 Task: Plan a trip to Curepipe, Mauritius from 8th December, 2023 to 15th December, 2023 for 9 adults. Place can be shared room with 5 bedrooms having 9 beds and 5 bathrooms. Property type can be flat. Amenities needed are: wifi, TV, free parkinig on premises, gym, breakfast. Booking option can be shelf check-in. Look for 5 properties as per requirement.
Action: Mouse moved to (437, 89)
Screenshot: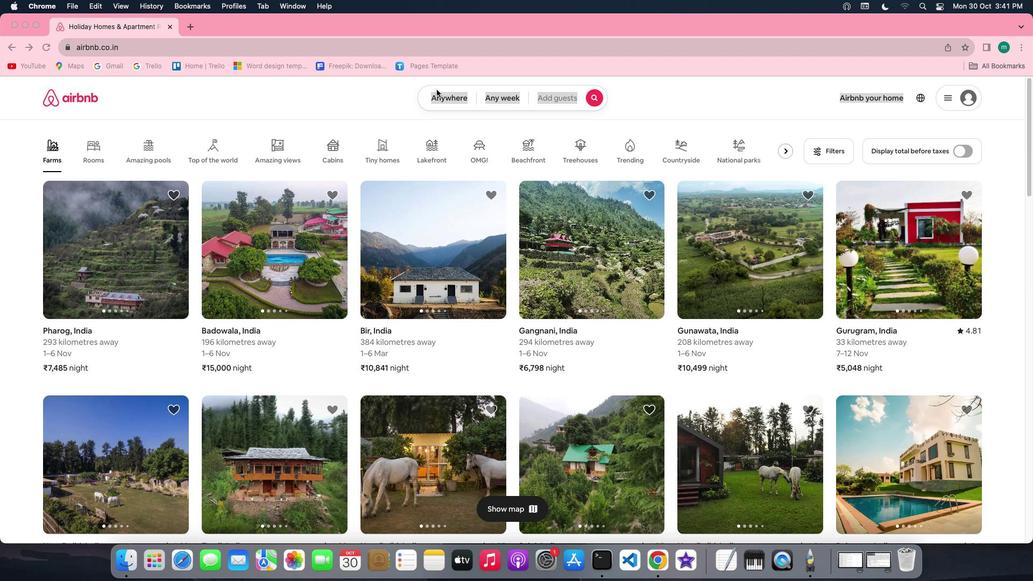 
Action: Mouse pressed left at (437, 89)
Screenshot: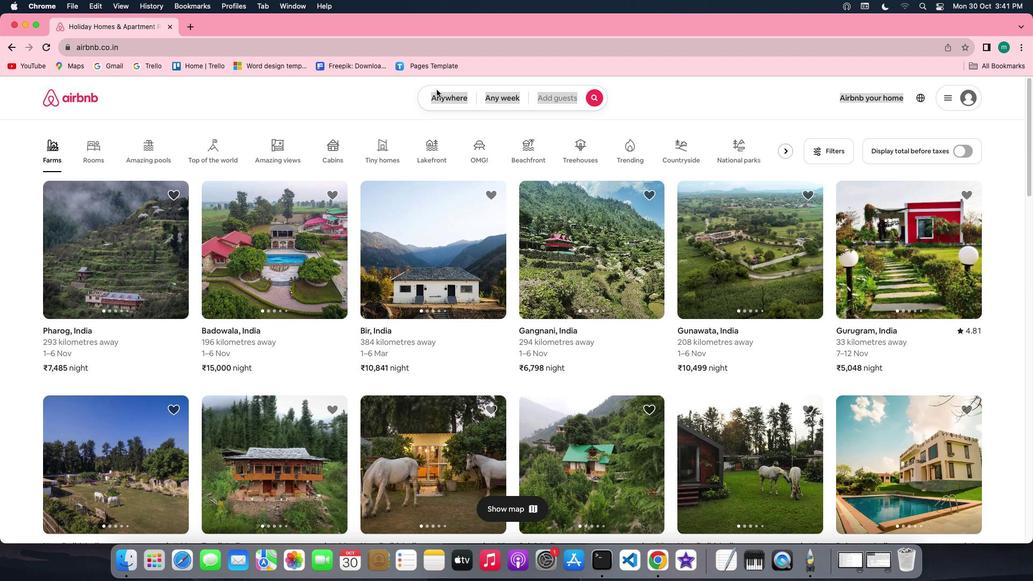 
Action: Mouse pressed left at (437, 89)
Screenshot: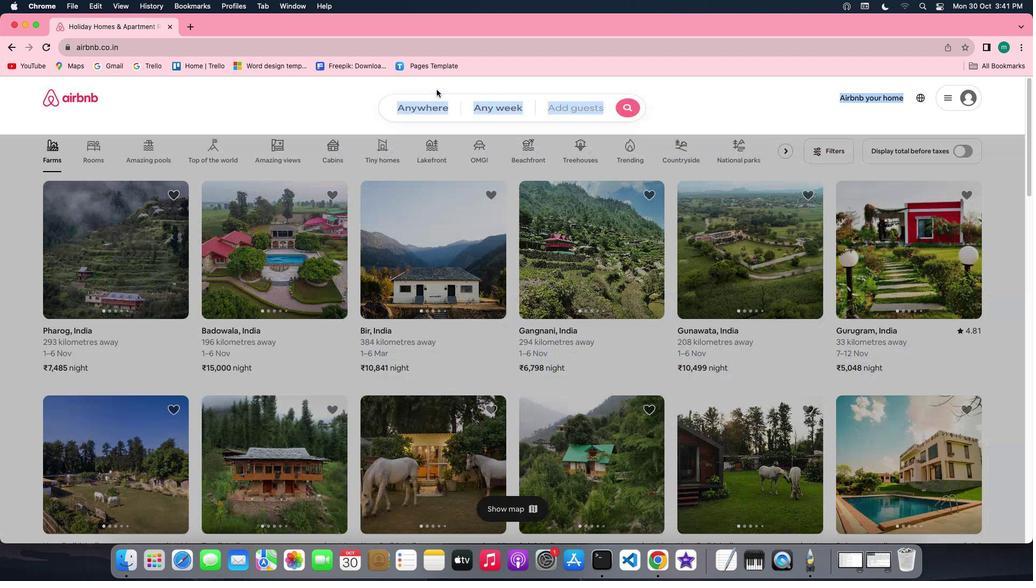 
Action: Mouse moved to (416, 137)
Screenshot: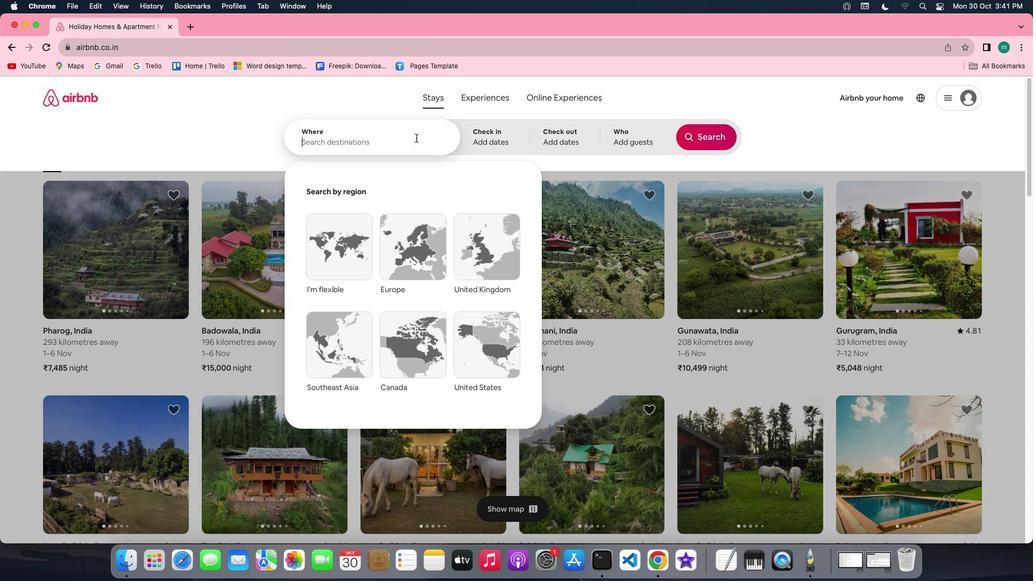 
Action: Key pressed Key.shift'C''u''r''e''p''i''p''e'','Key.spaceKey.shift'M''a''u''r''i''t''i''u''s'
Screenshot: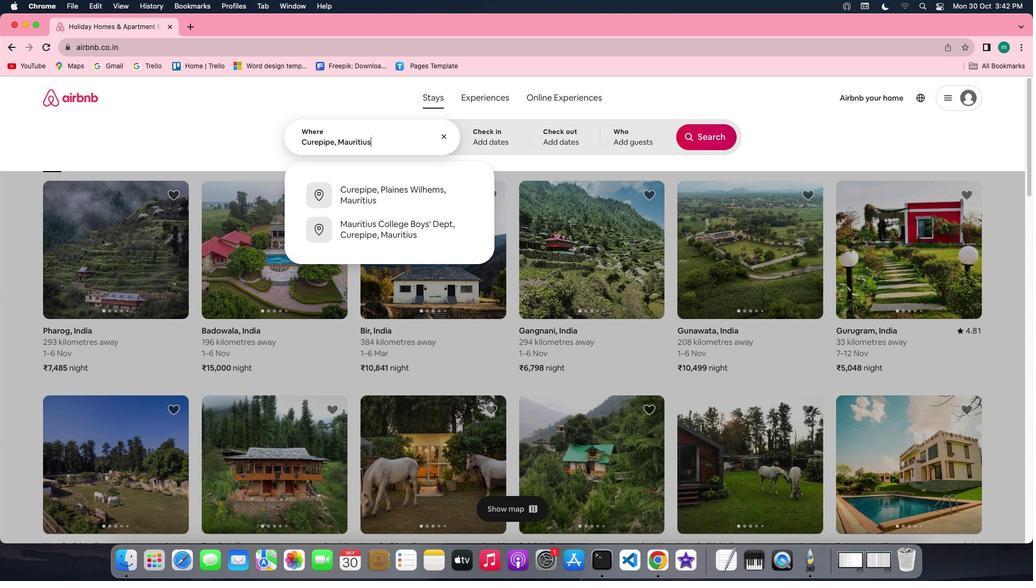 
Action: Mouse moved to (489, 135)
Screenshot: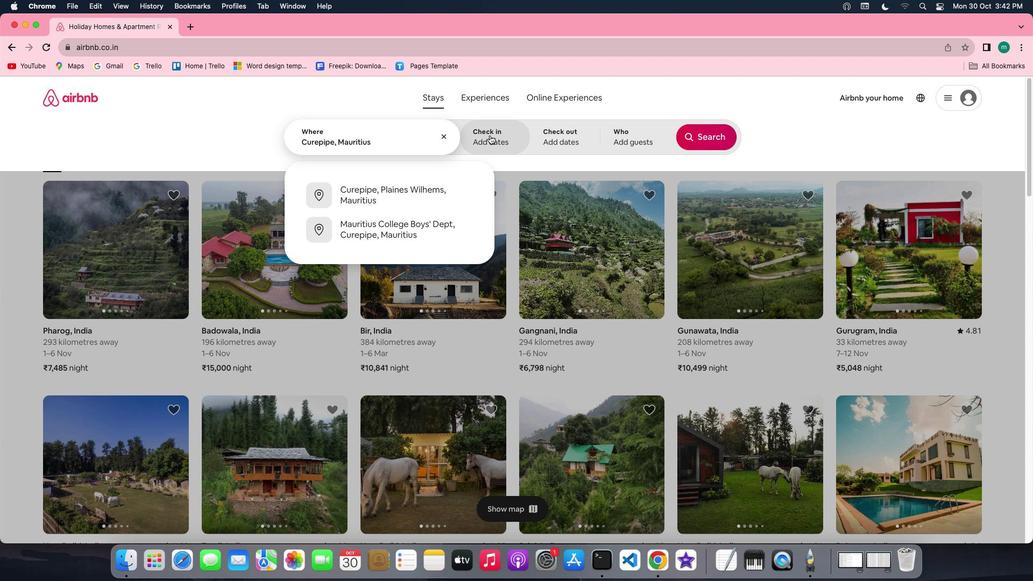 
Action: Mouse pressed left at (489, 135)
Screenshot: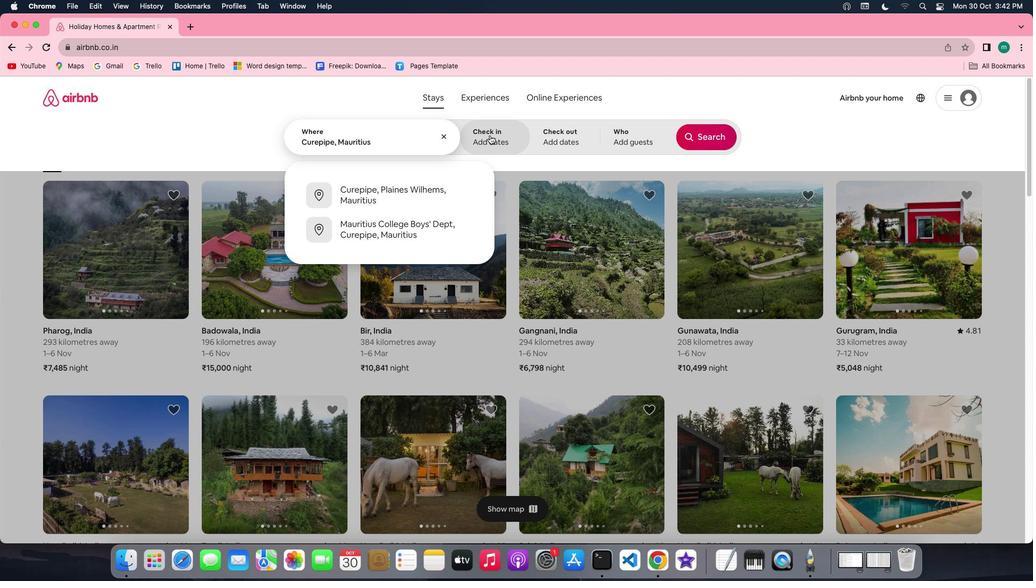 
Action: Mouse moved to (701, 219)
Screenshot: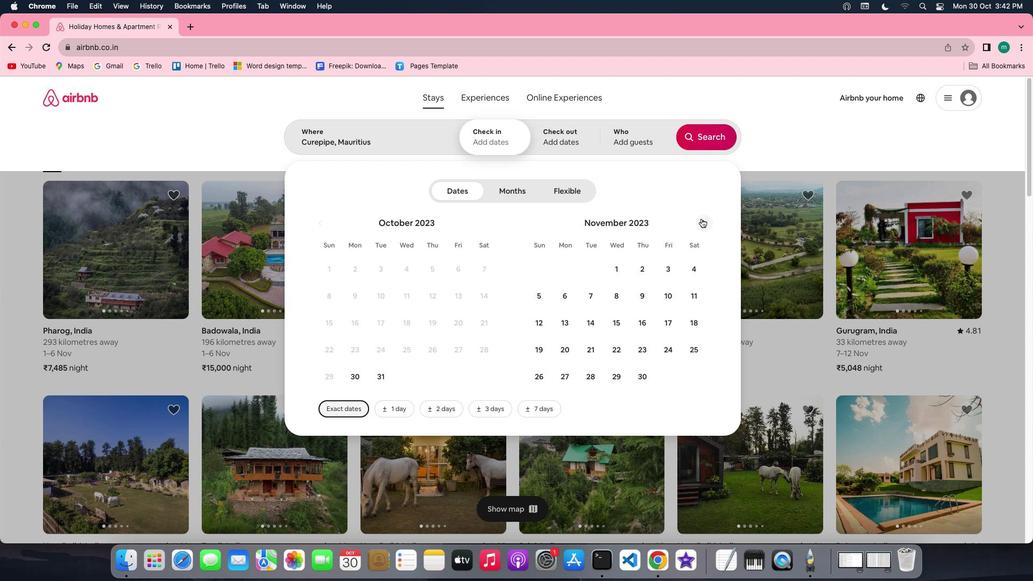 
Action: Mouse pressed left at (701, 219)
Screenshot: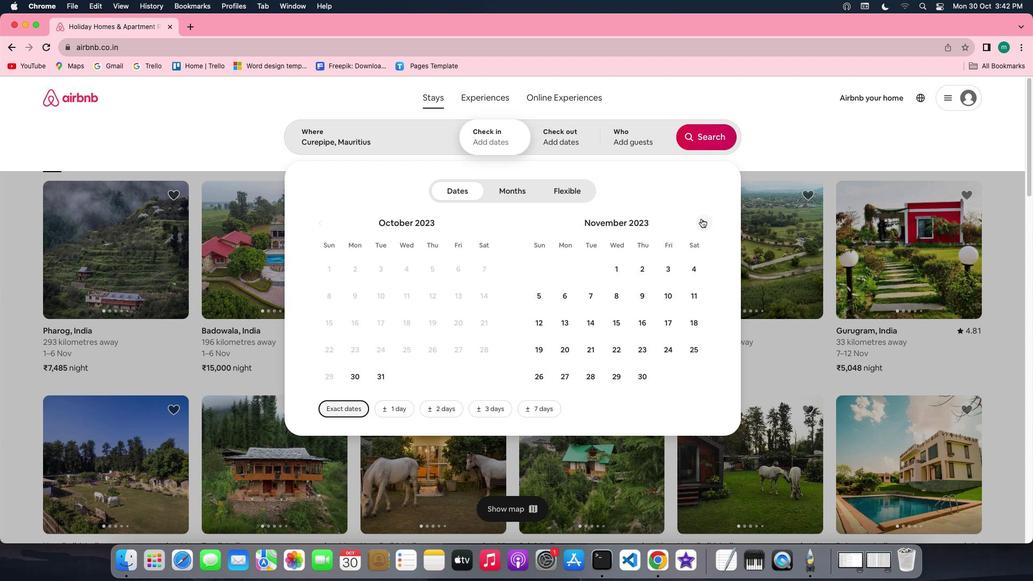 
Action: Mouse moved to (671, 294)
Screenshot: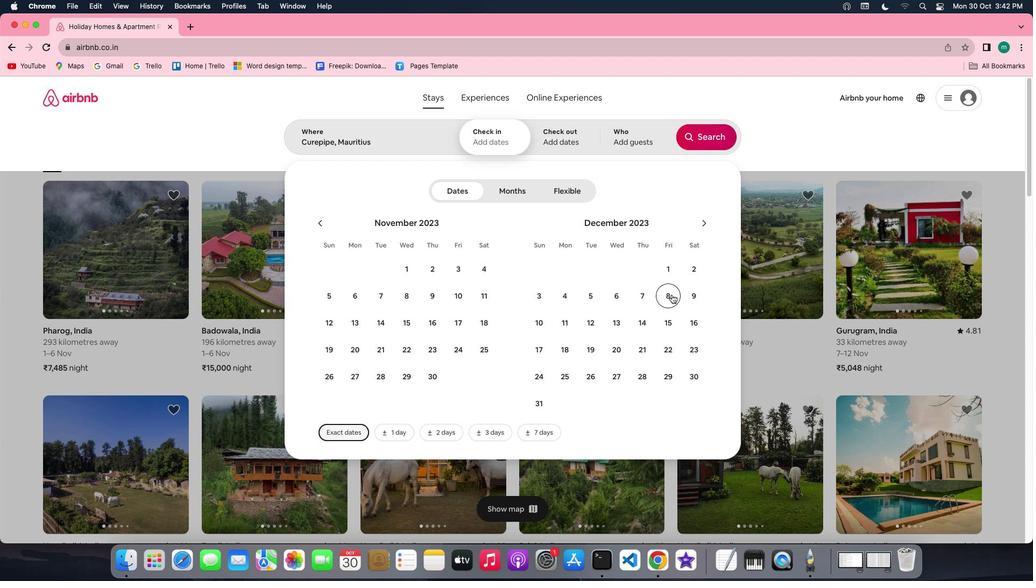 
Action: Mouse pressed left at (671, 294)
Screenshot: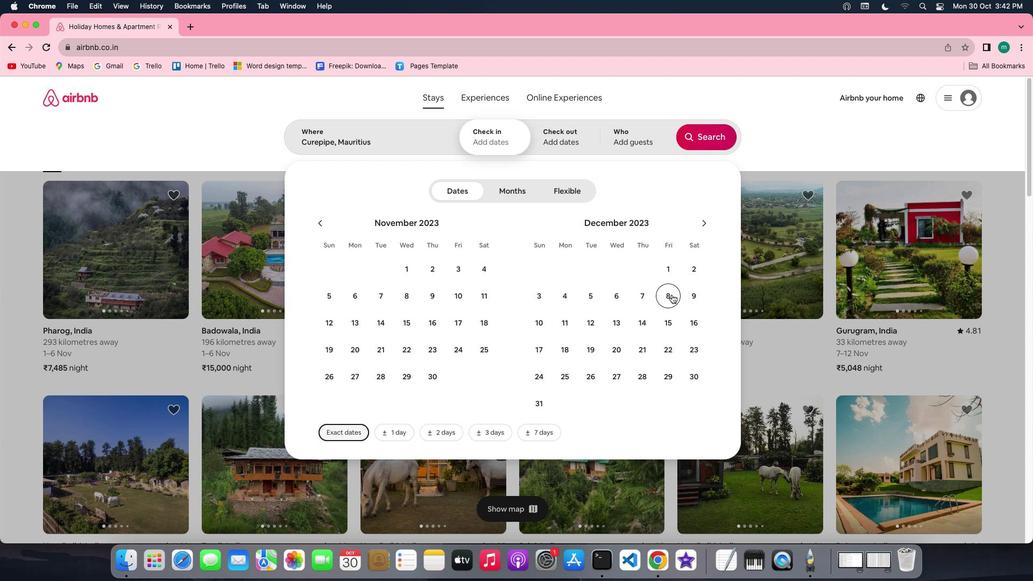 
Action: Mouse moved to (673, 319)
Screenshot: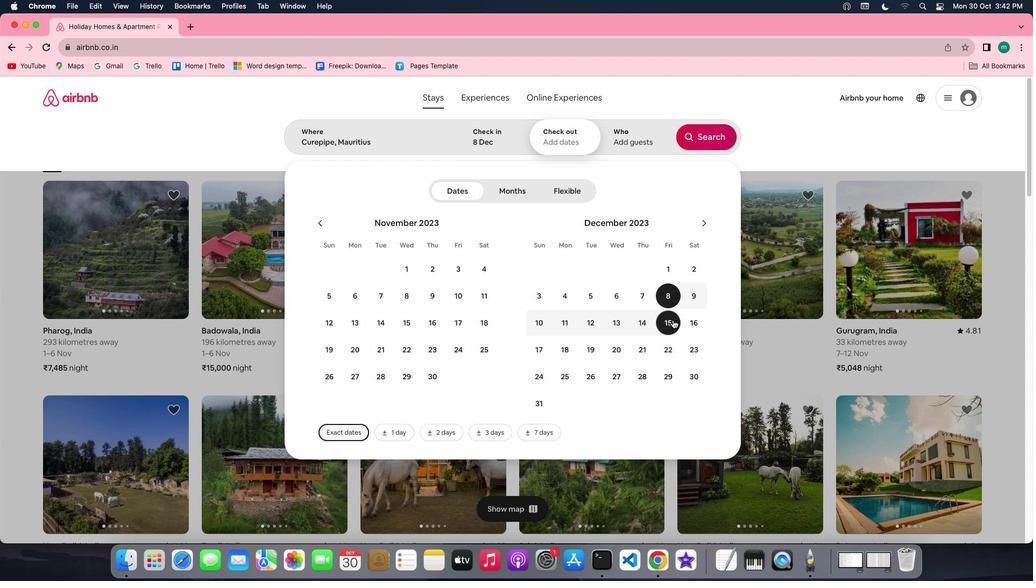 
Action: Mouse pressed left at (673, 319)
Screenshot: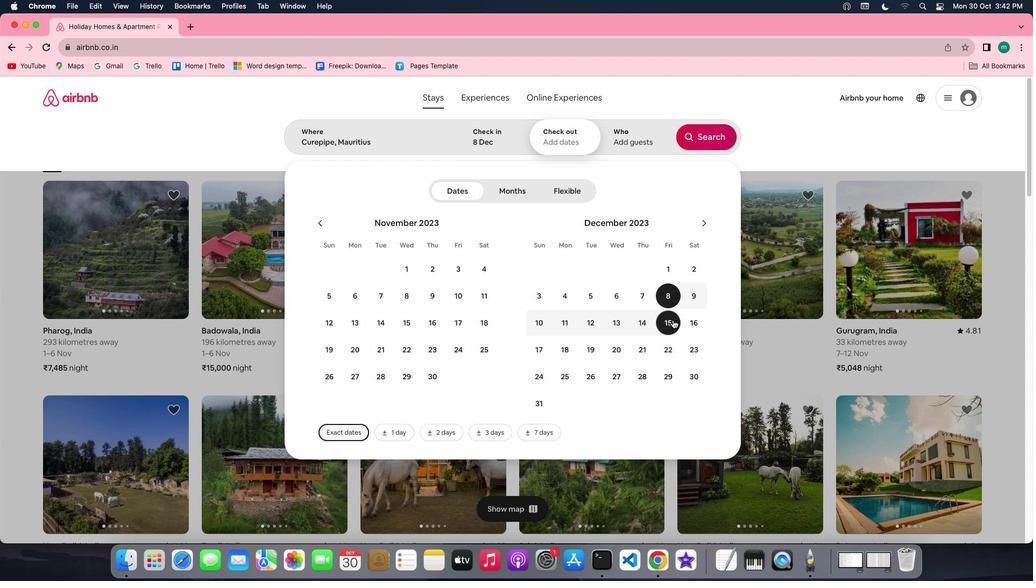 
Action: Mouse moved to (641, 139)
Screenshot: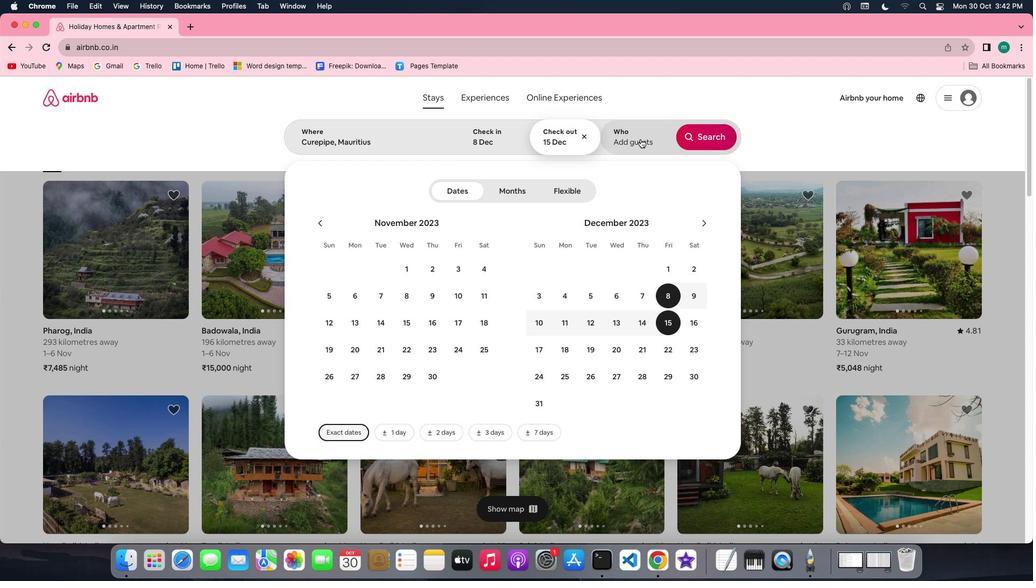 
Action: Mouse pressed left at (641, 139)
Screenshot: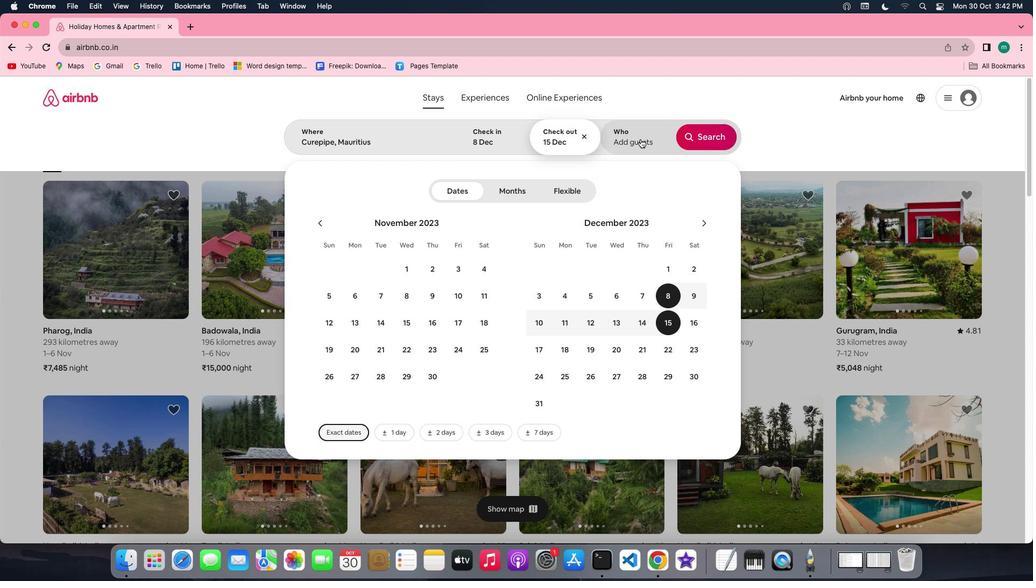 
Action: Mouse moved to (706, 193)
Screenshot: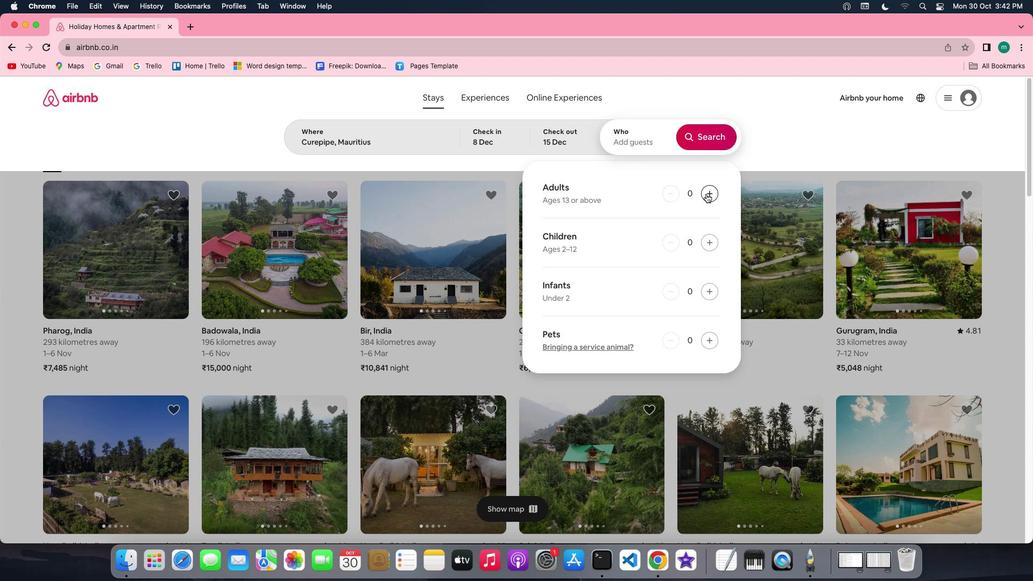 
Action: Mouse pressed left at (706, 193)
Screenshot: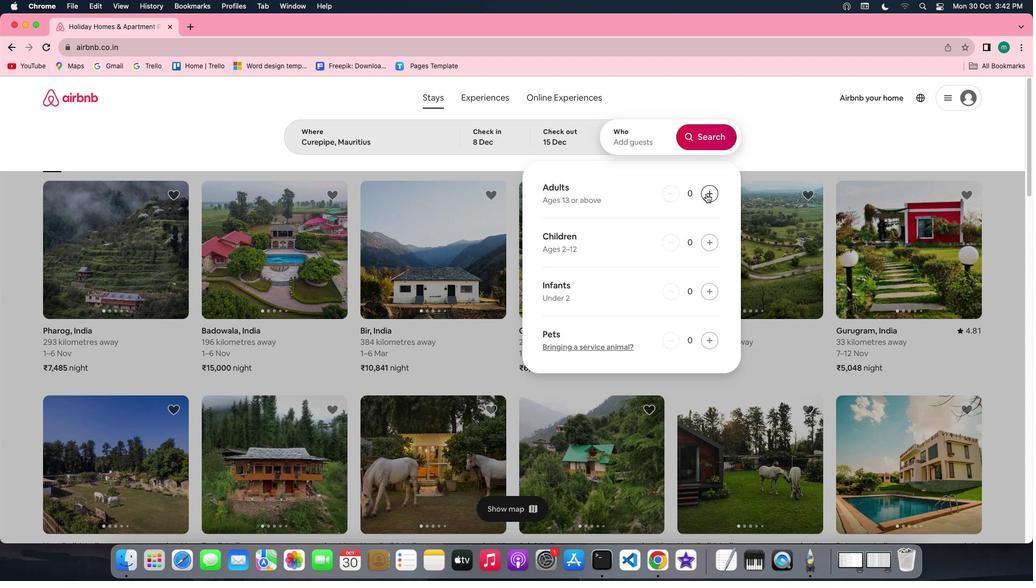 
Action: Mouse pressed left at (706, 193)
Screenshot: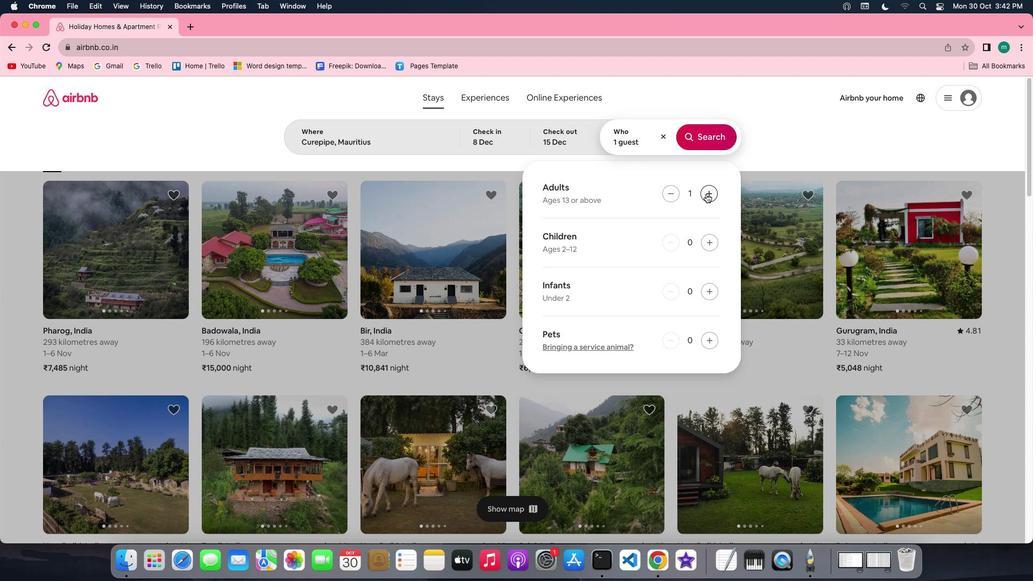 
Action: Mouse pressed left at (706, 193)
Screenshot: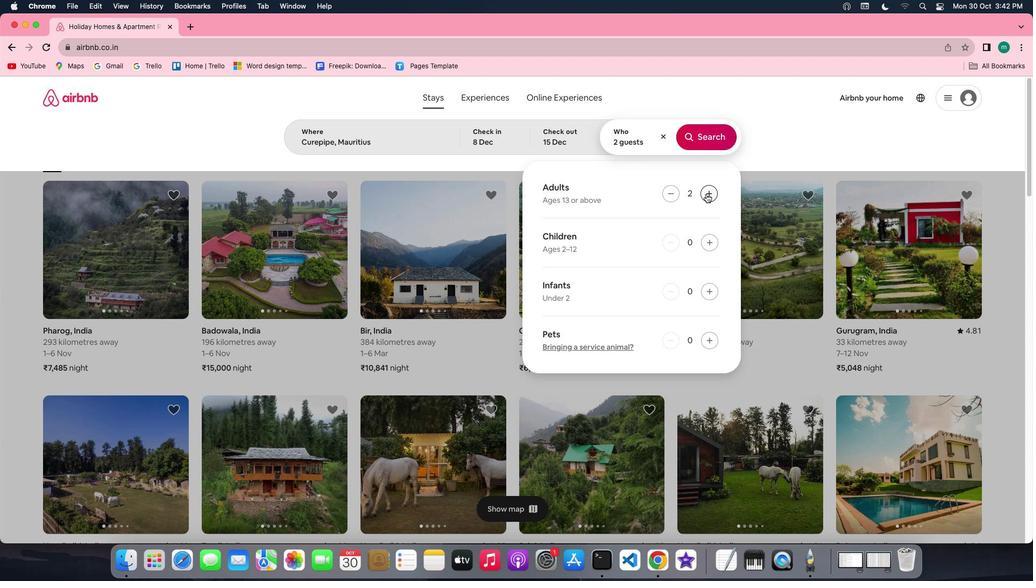 
Action: Mouse pressed left at (706, 193)
Screenshot: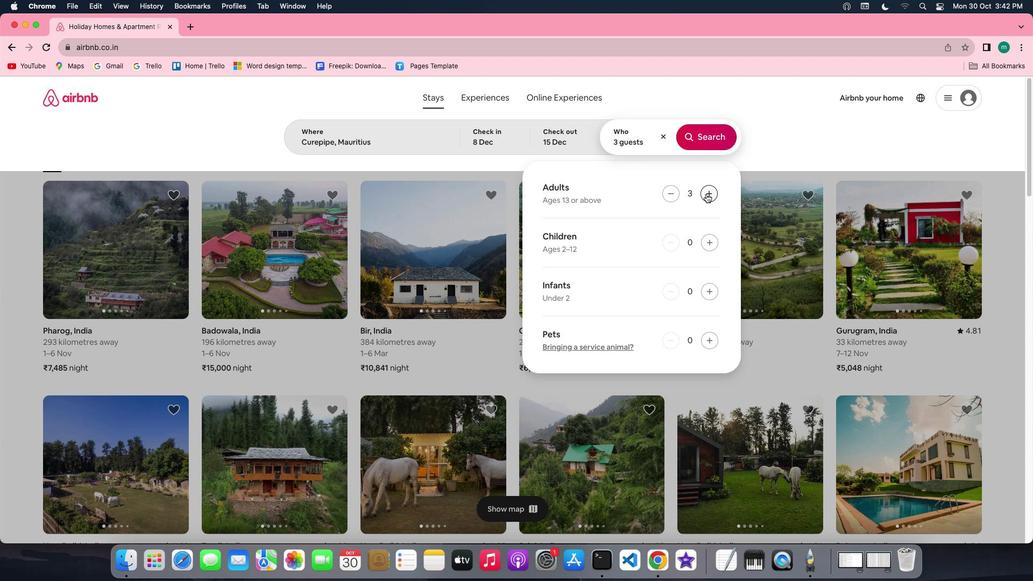 
Action: Mouse pressed left at (706, 193)
Screenshot: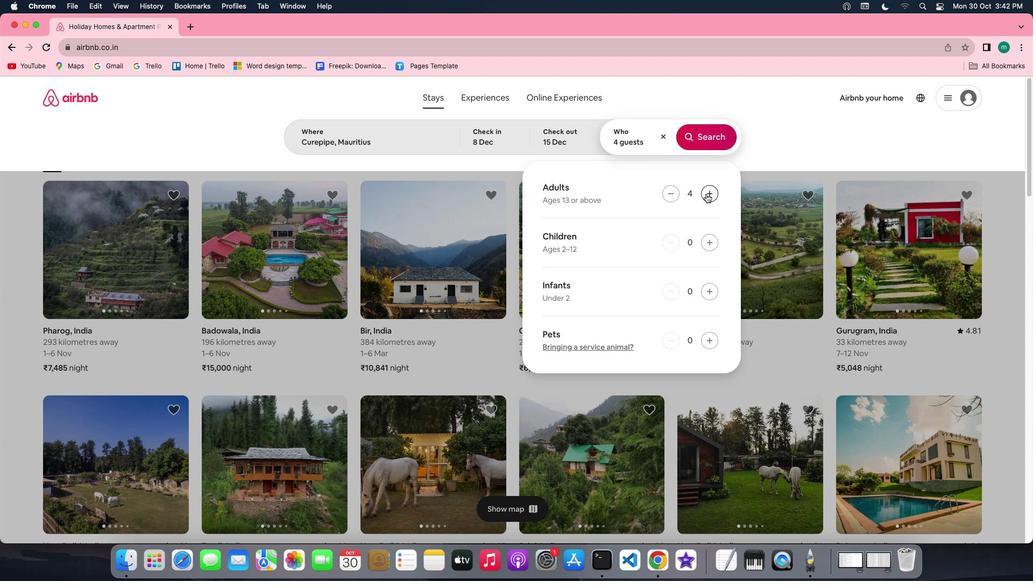 
Action: Mouse pressed left at (706, 193)
Screenshot: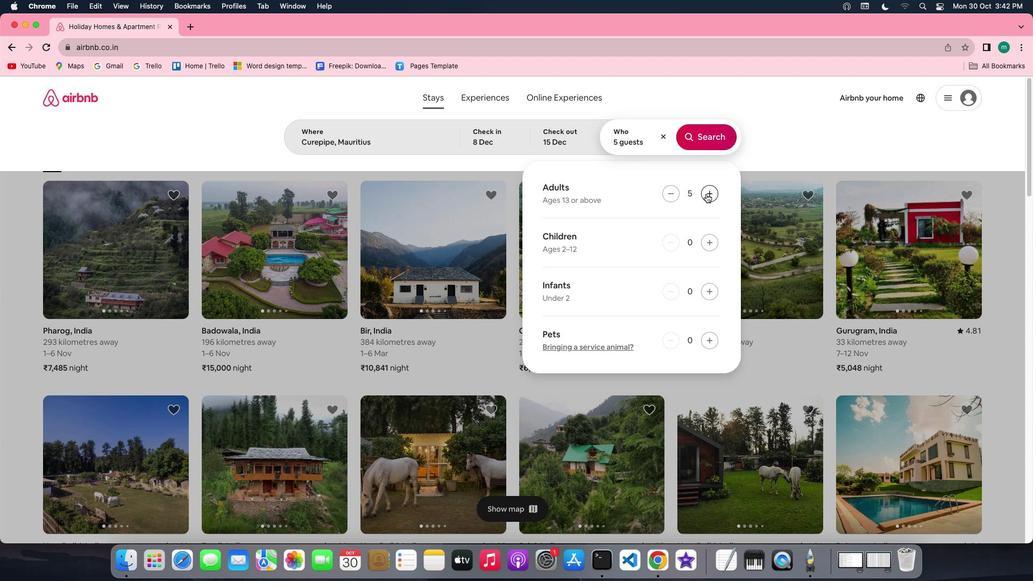 
Action: Mouse pressed left at (706, 193)
Screenshot: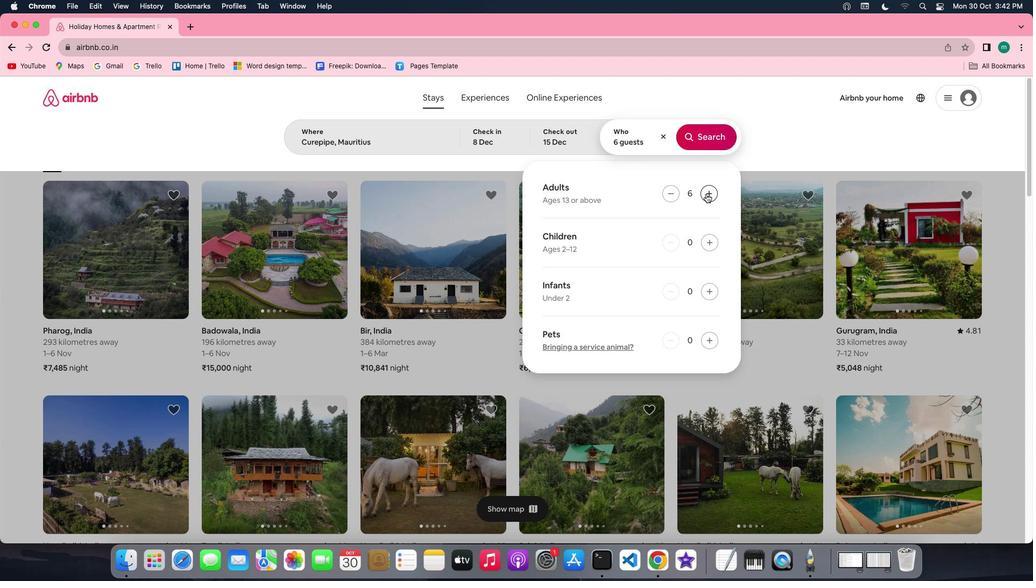 
Action: Mouse pressed left at (706, 193)
Screenshot: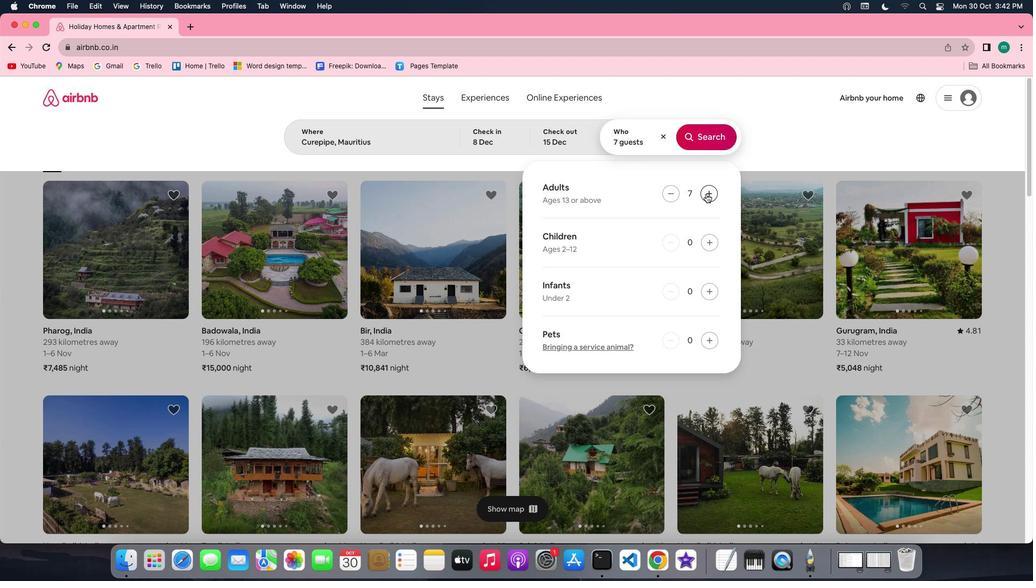 
Action: Mouse pressed left at (706, 193)
Screenshot: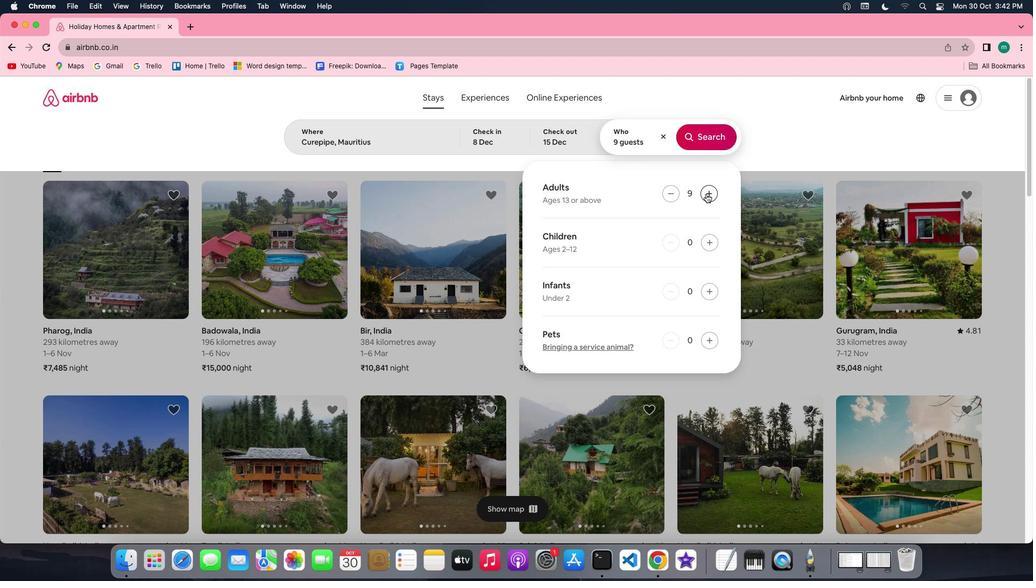 
Action: Mouse moved to (712, 129)
Screenshot: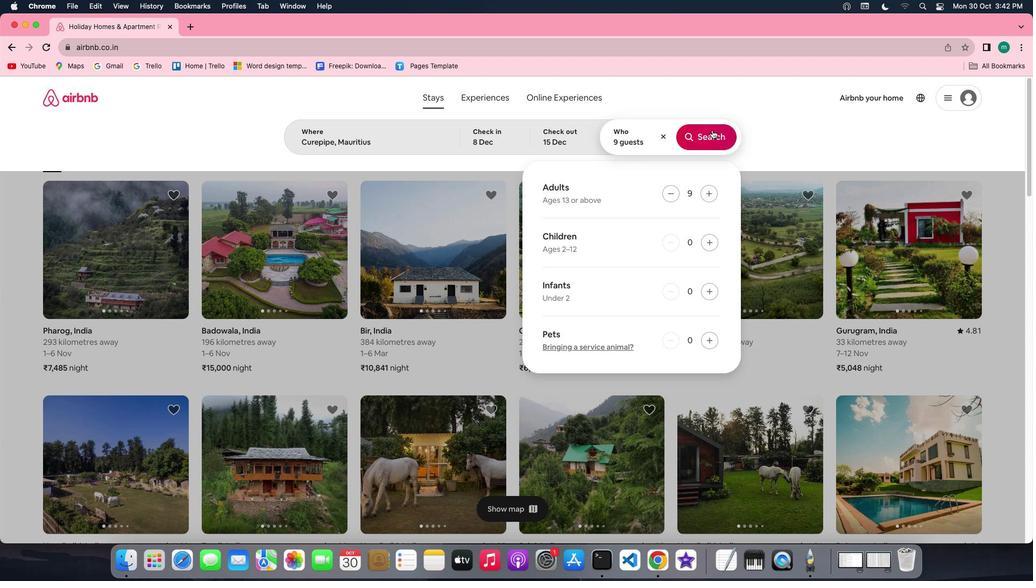 
Action: Mouse pressed left at (712, 129)
Screenshot: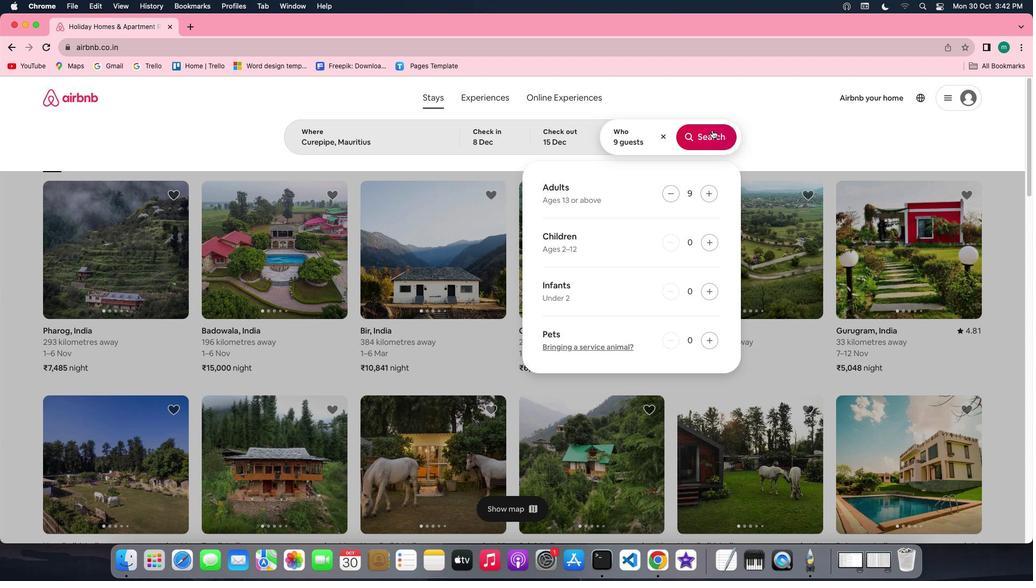 
Action: Mouse moved to (865, 136)
Screenshot: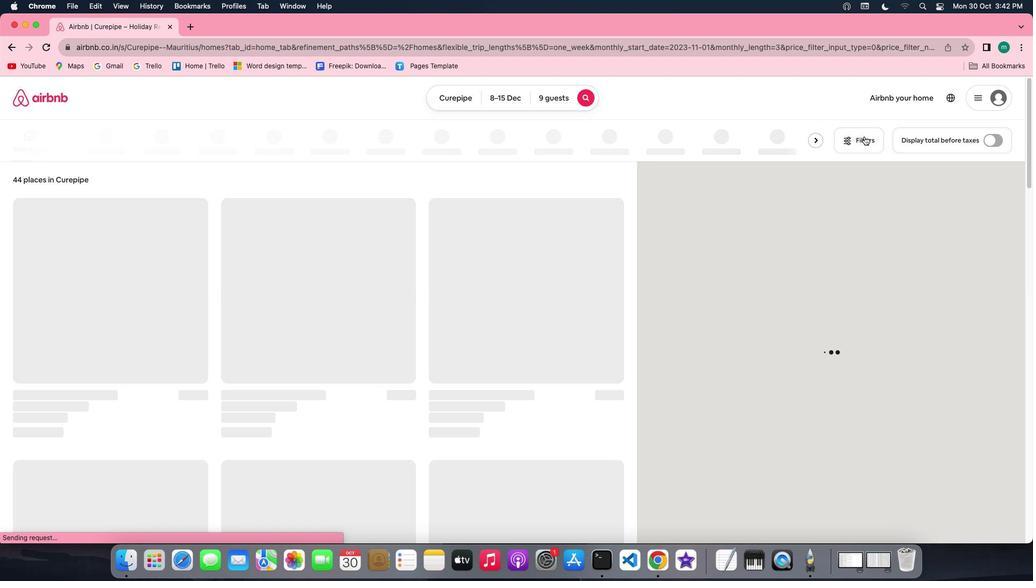 
Action: Mouse pressed left at (865, 136)
Screenshot: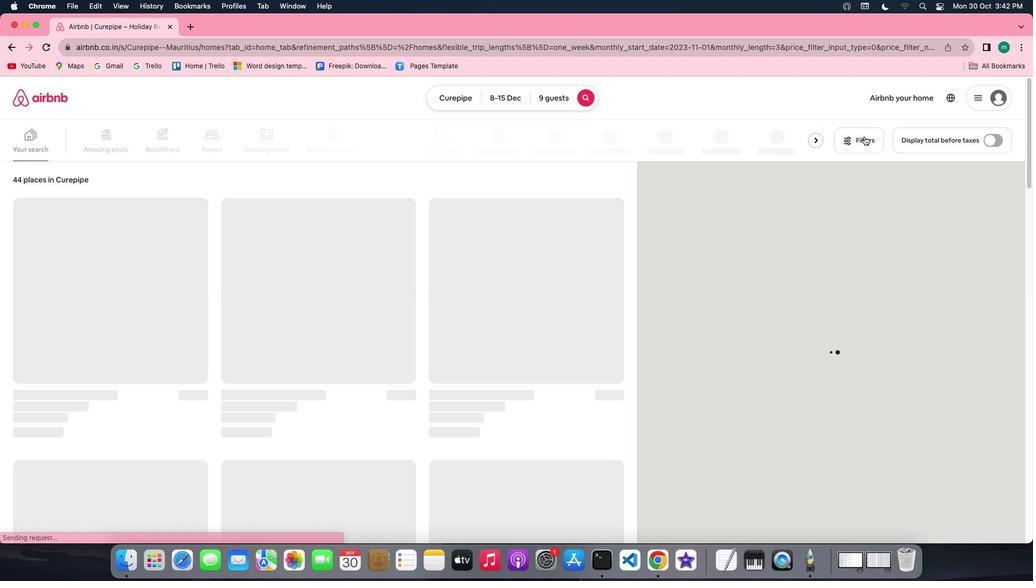 
Action: Mouse moved to (633, 210)
Screenshot: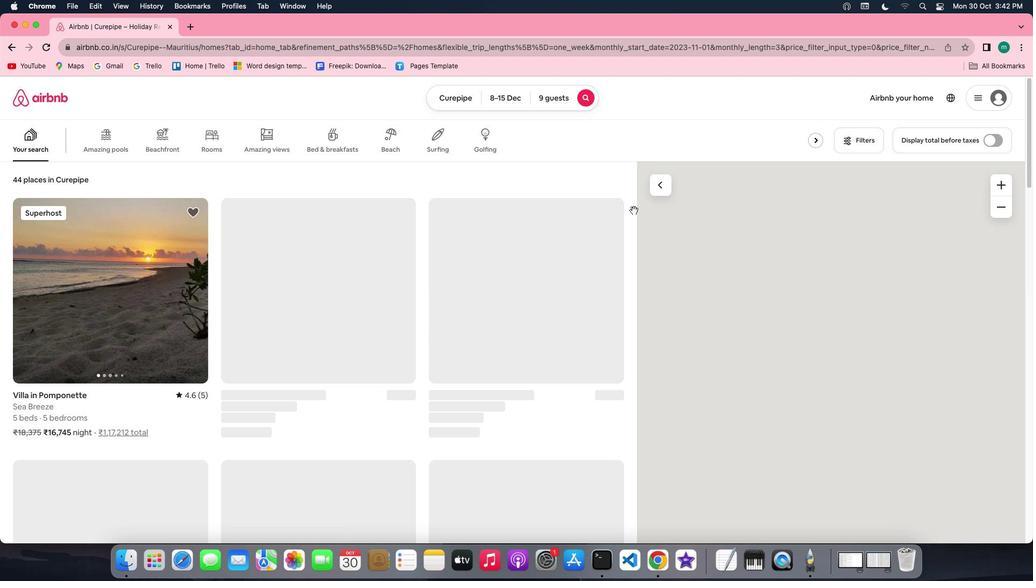 
Action: Mouse scrolled (633, 210) with delta (0, 0)
Screenshot: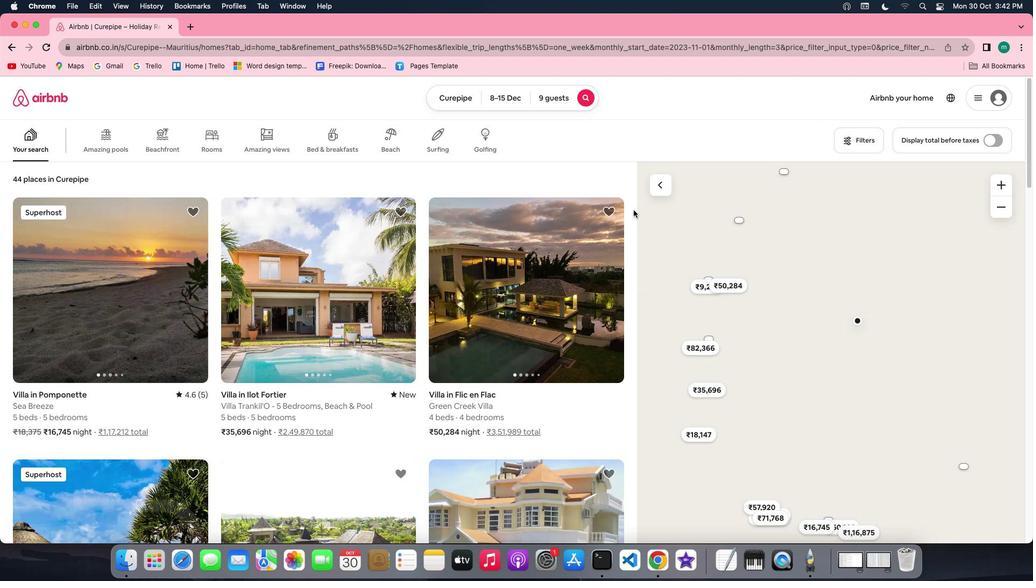 
Action: Mouse scrolled (633, 210) with delta (0, 0)
Screenshot: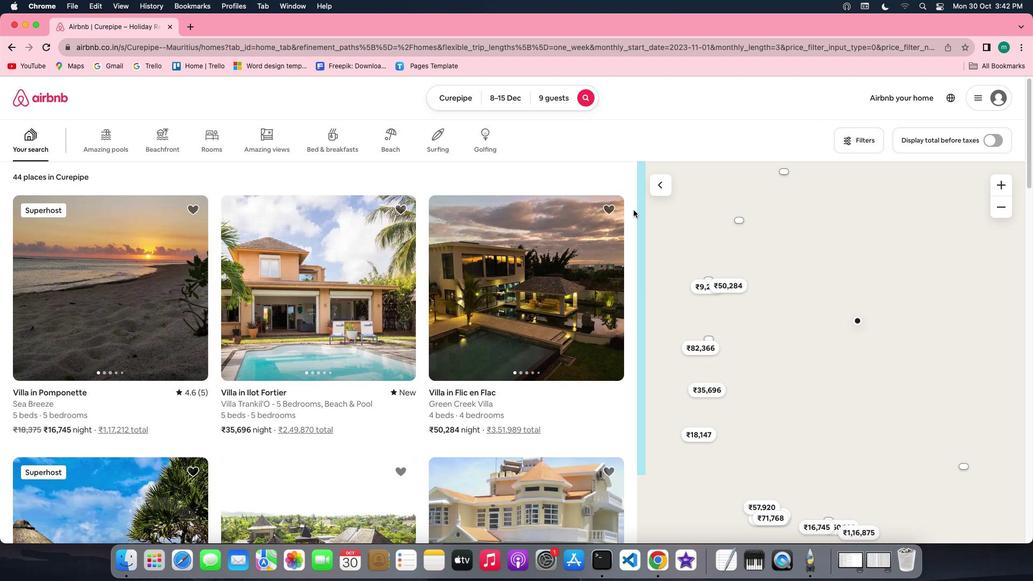 
Action: Mouse scrolled (633, 210) with delta (0, 0)
Screenshot: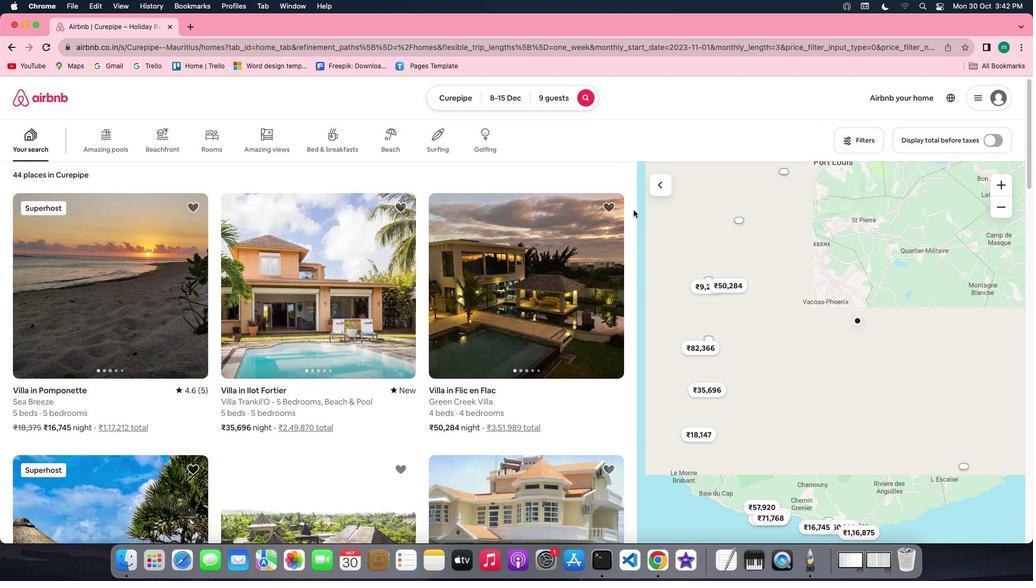 
Action: Mouse moved to (859, 138)
Screenshot: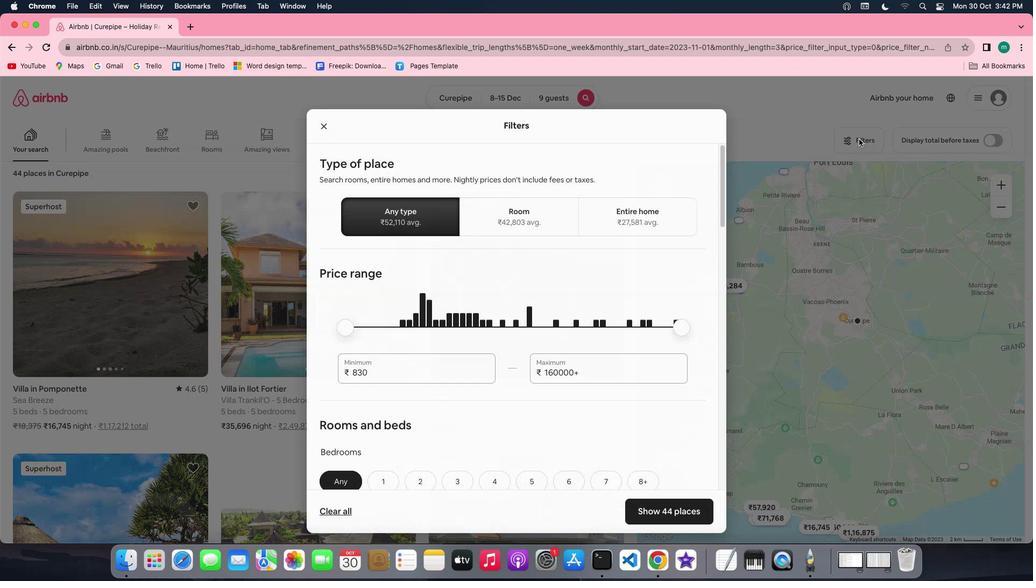 
Action: Mouse pressed left at (859, 138)
Screenshot: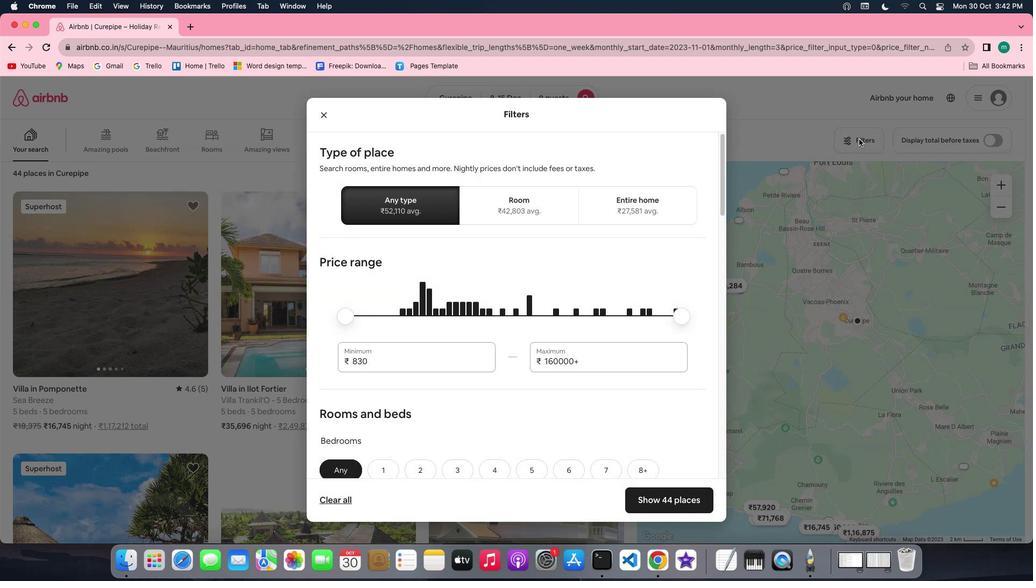 
Action: Mouse pressed left at (859, 138)
Screenshot: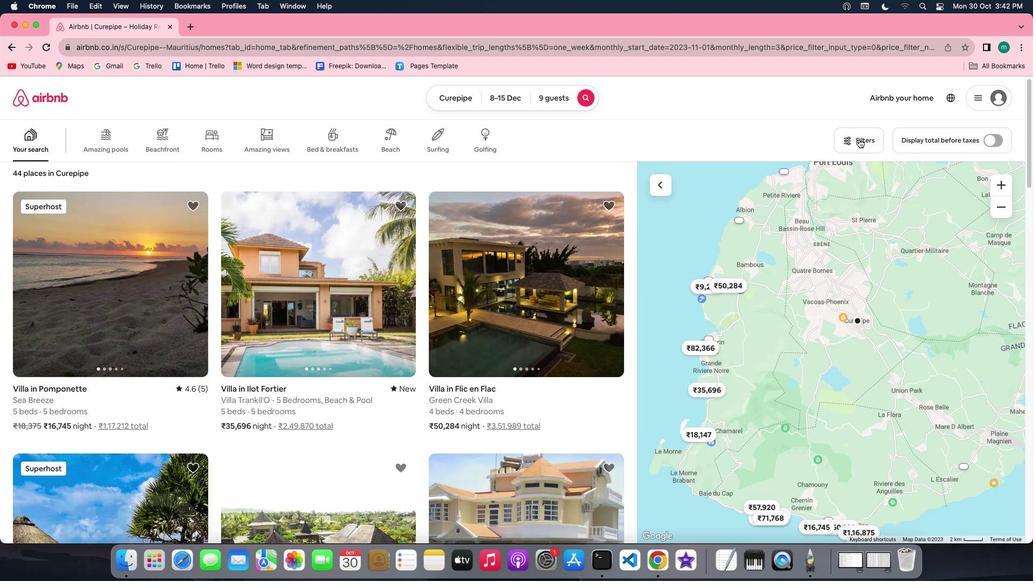 
Action: Mouse moved to (563, 281)
Screenshot: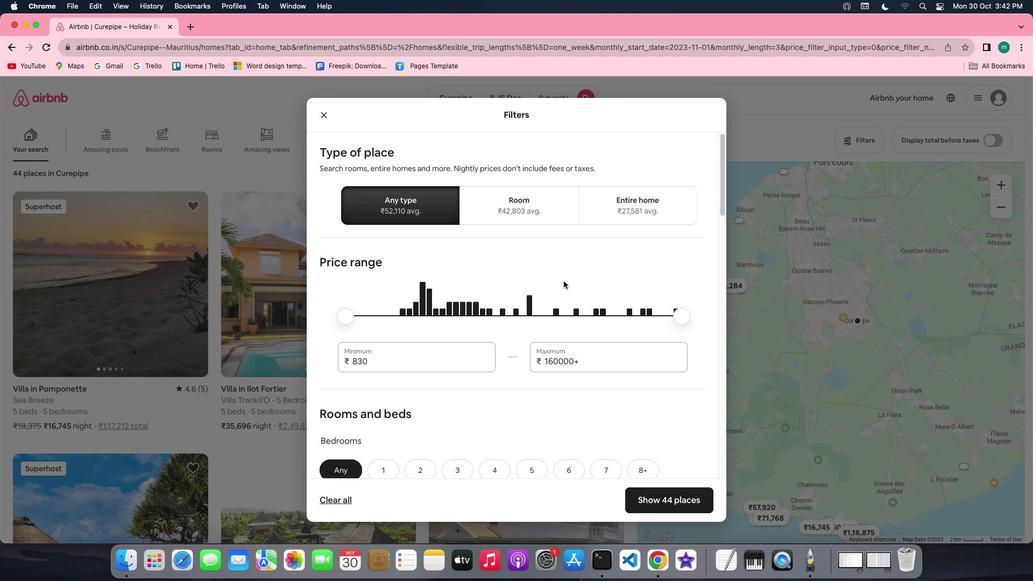 
Action: Mouse scrolled (563, 281) with delta (0, 0)
Screenshot: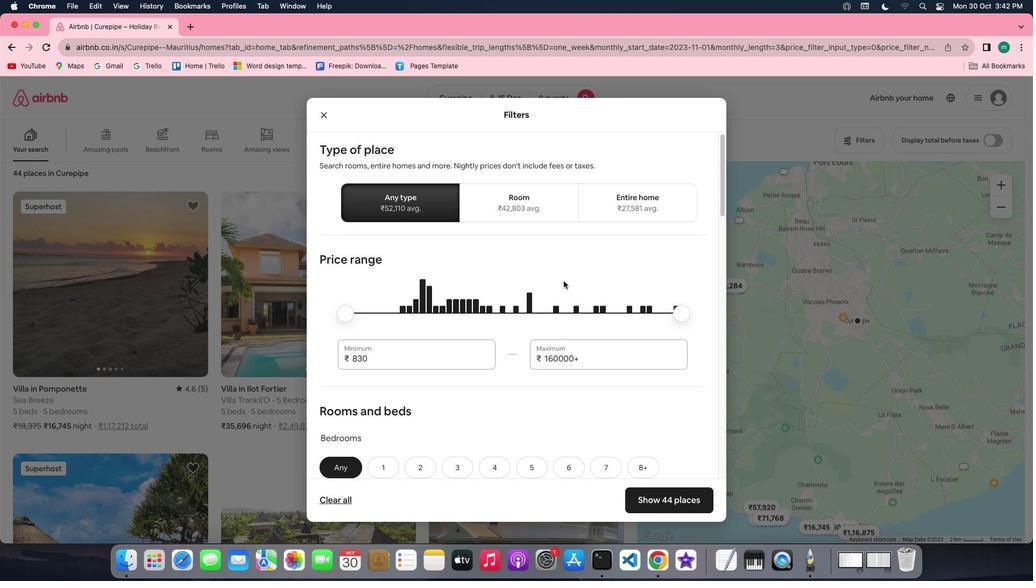 
Action: Mouse scrolled (563, 281) with delta (0, 0)
Screenshot: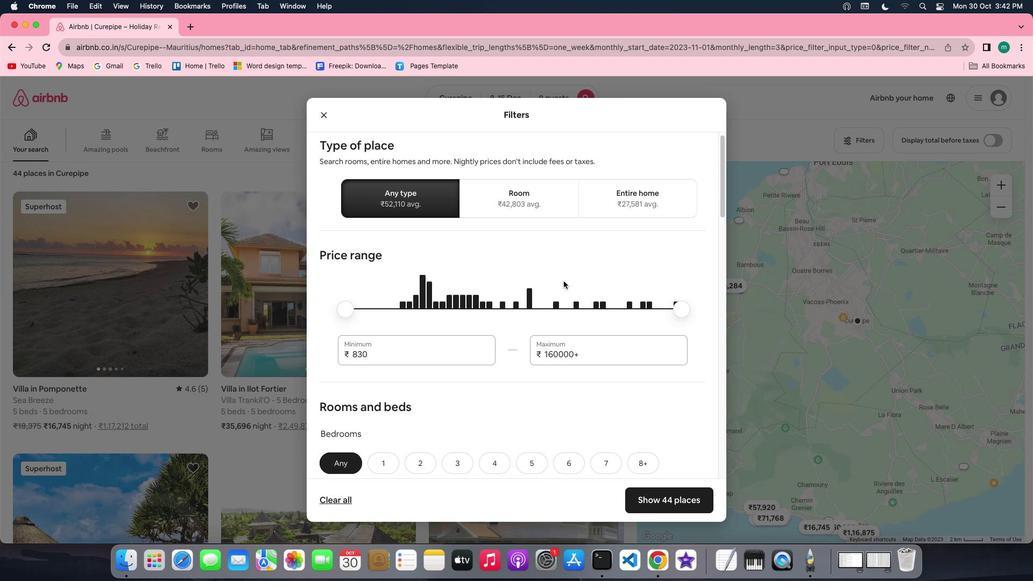 
Action: Mouse scrolled (563, 281) with delta (0, -1)
Screenshot: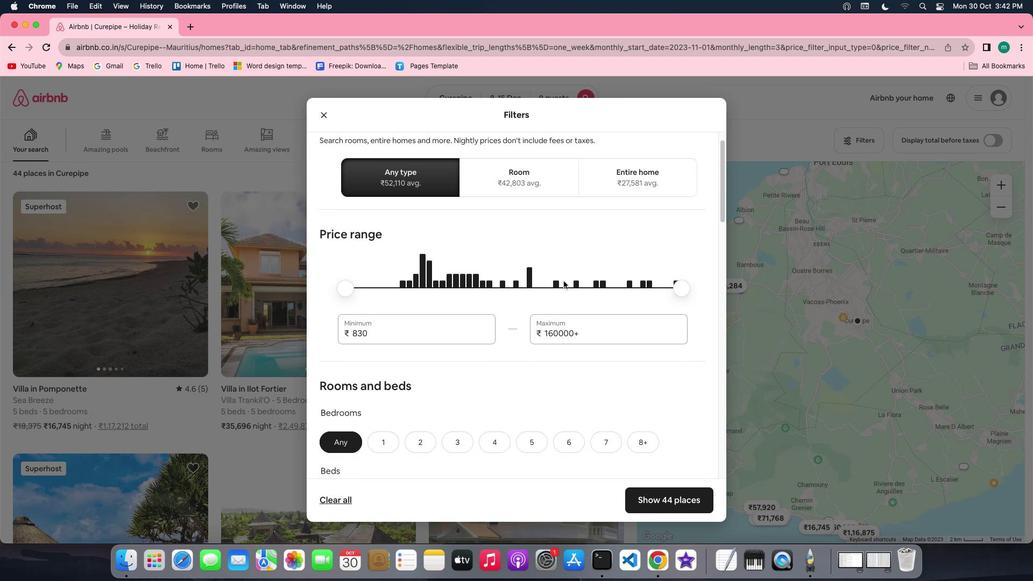 
Action: Mouse scrolled (563, 281) with delta (0, 0)
Screenshot: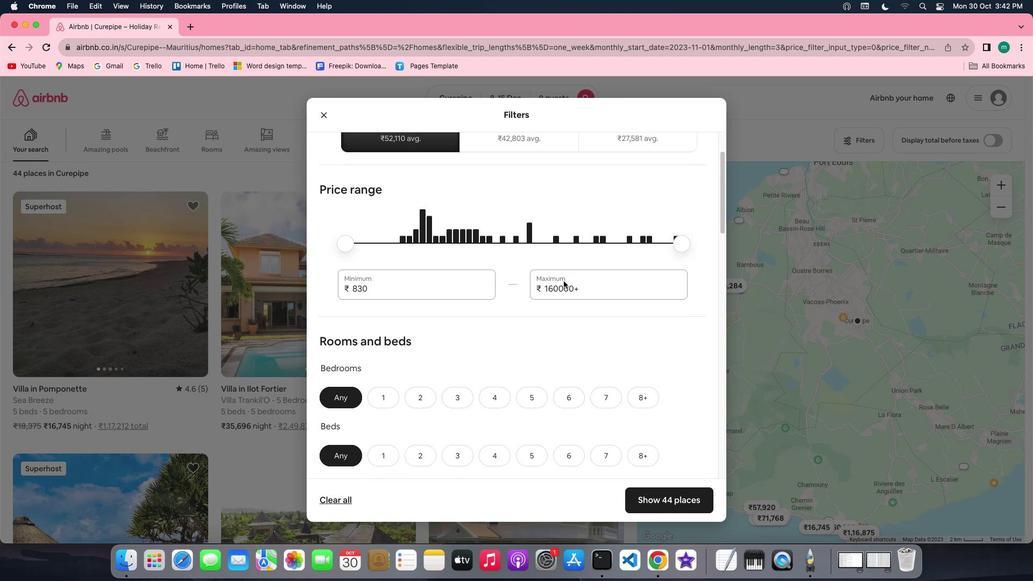 
Action: Mouse scrolled (563, 281) with delta (0, 0)
Screenshot: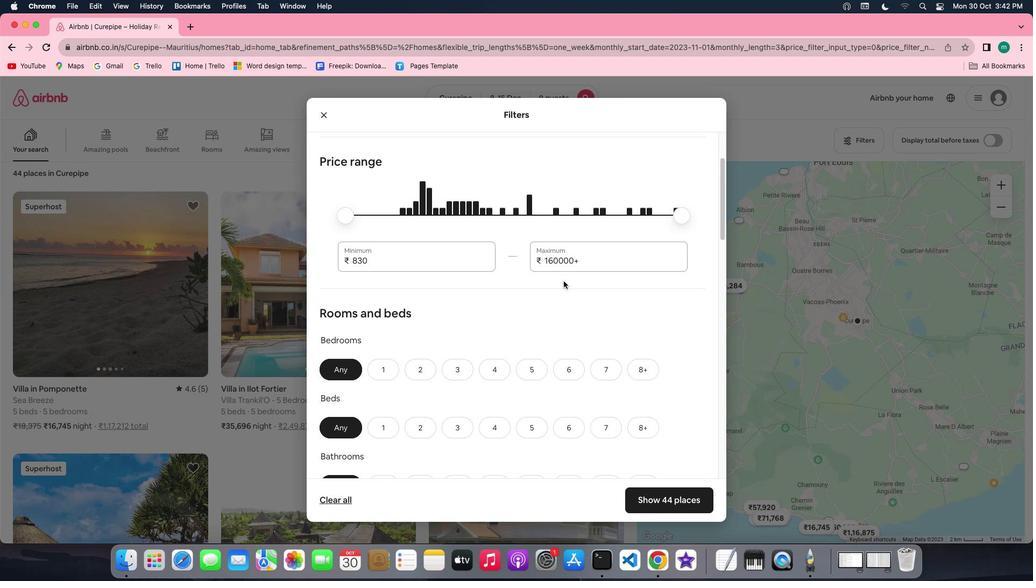 
Action: Mouse scrolled (563, 281) with delta (0, 0)
Screenshot: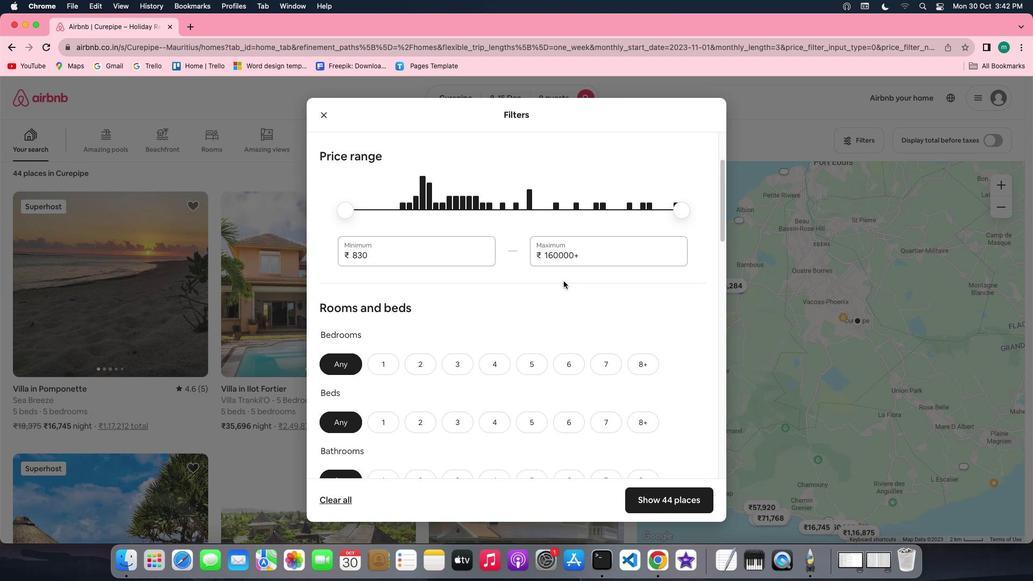 
Action: Mouse scrolled (563, 281) with delta (0, 0)
Screenshot: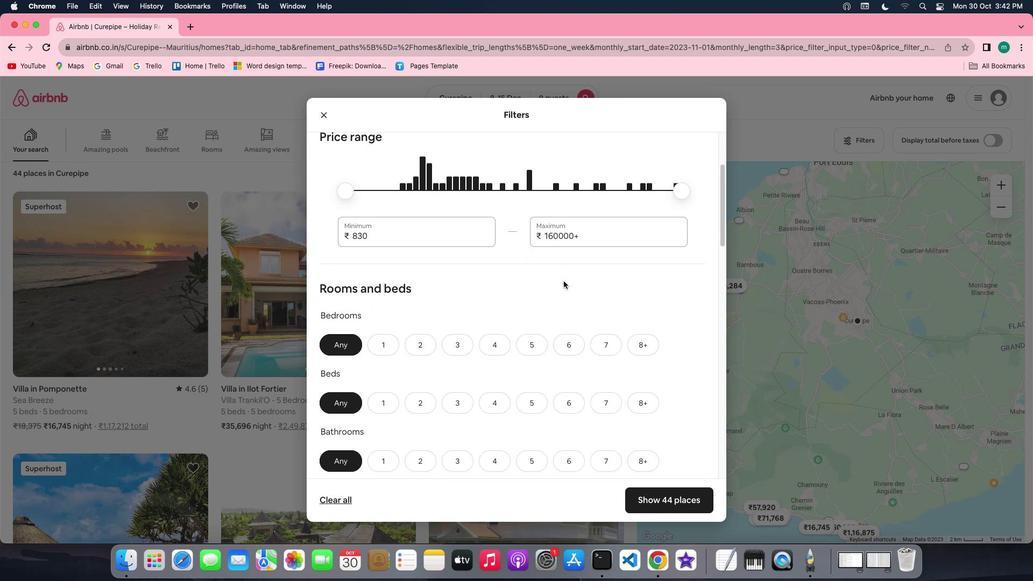 
Action: Mouse scrolled (563, 281) with delta (0, 0)
Screenshot: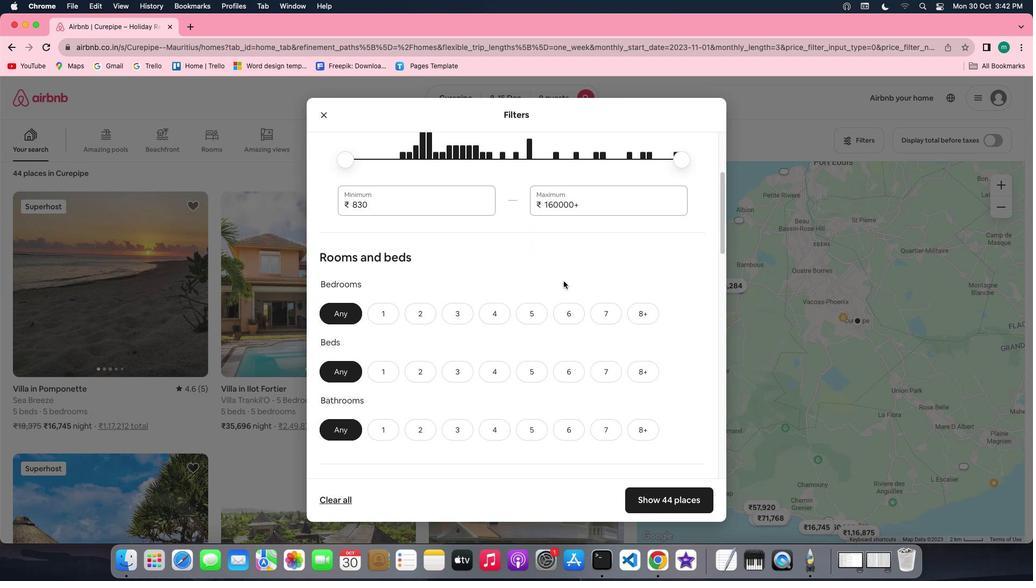 
Action: Mouse scrolled (563, 281) with delta (0, 0)
Screenshot: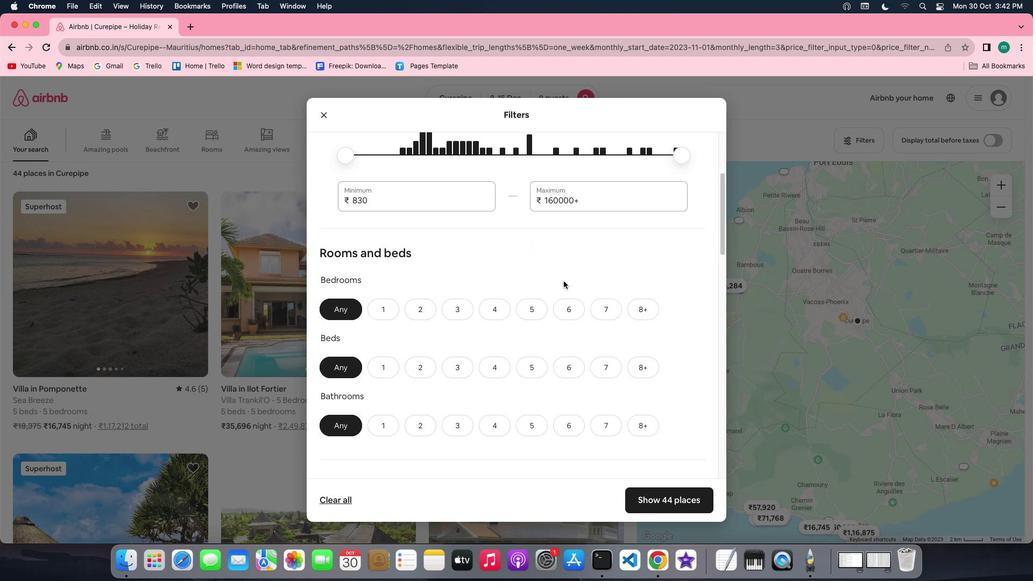 
Action: Mouse scrolled (563, 281) with delta (0, 0)
Screenshot: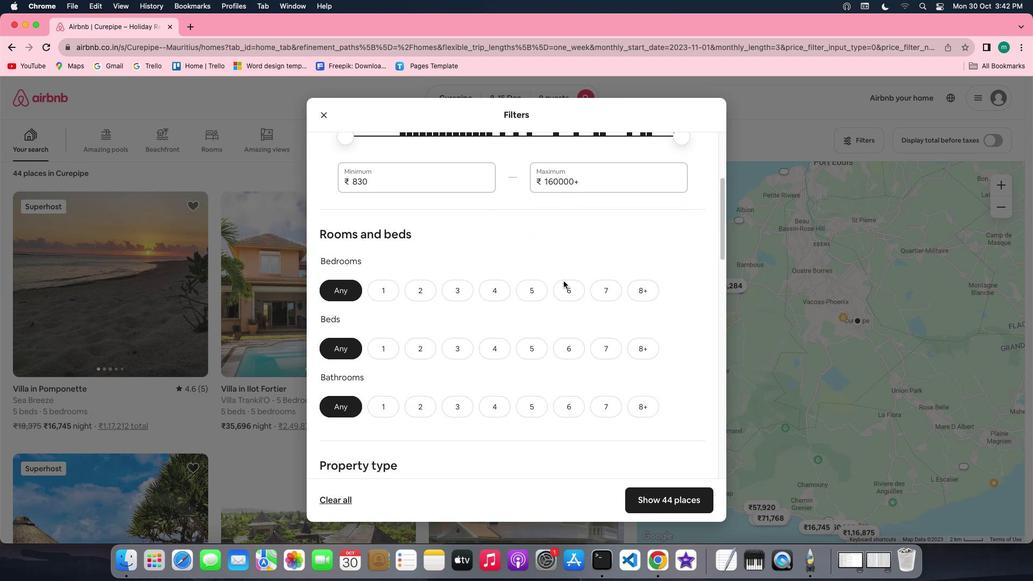 
Action: Mouse scrolled (563, 281) with delta (0, 0)
Screenshot: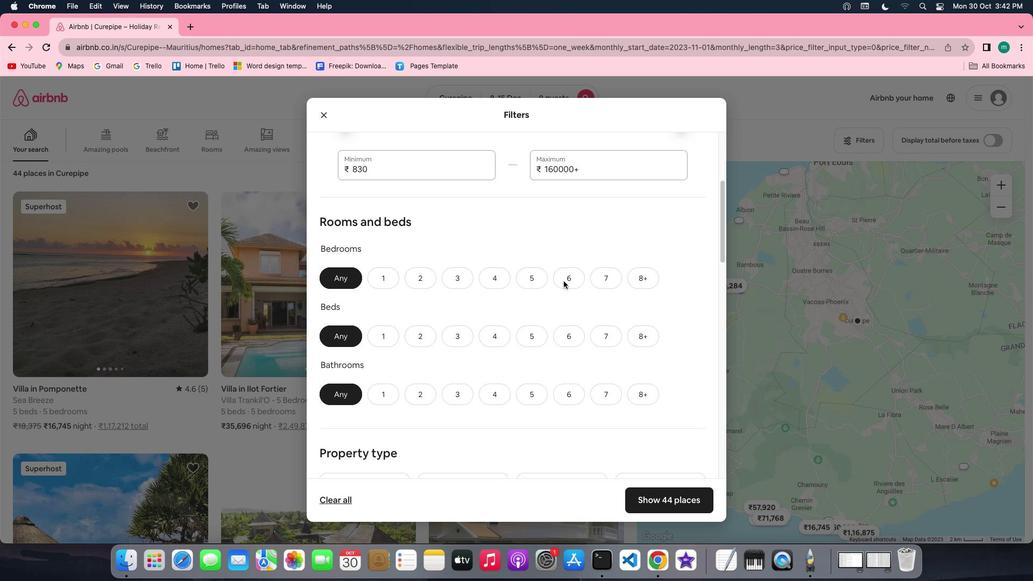 
Action: Mouse scrolled (563, 281) with delta (0, 0)
Screenshot: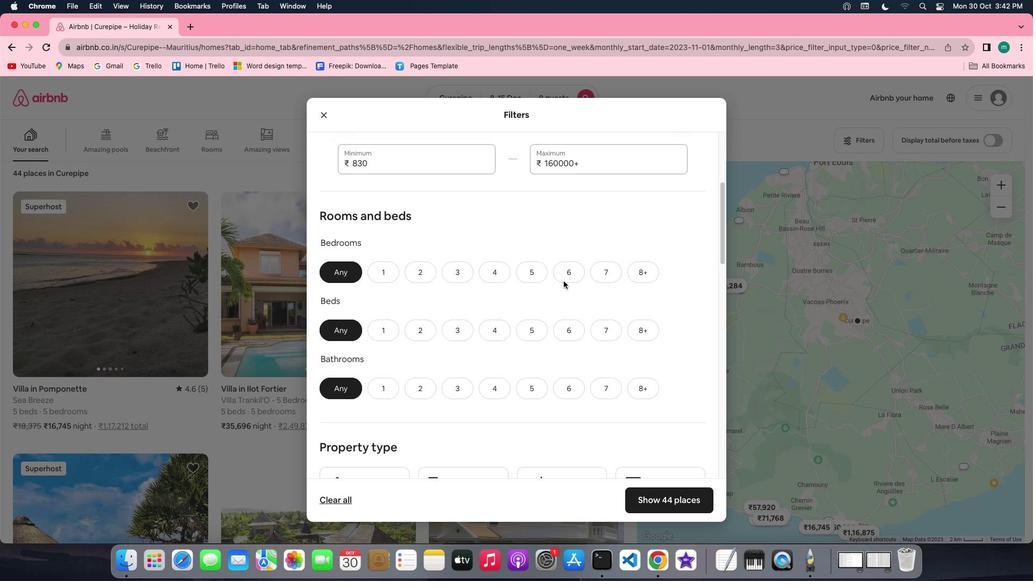 
Action: Mouse scrolled (563, 281) with delta (0, 0)
Screenshot: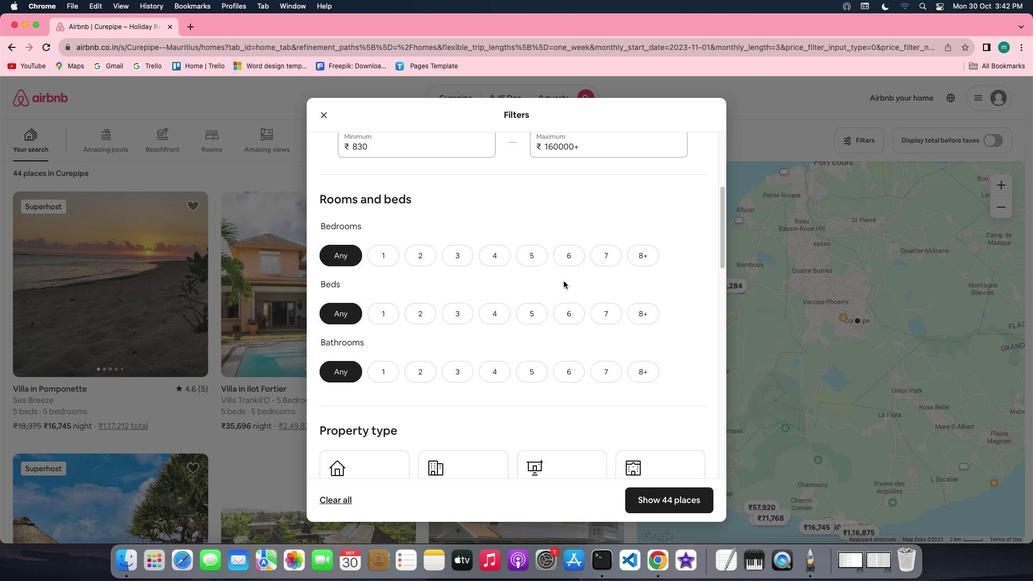 
Action: Mouse scrolled (563, 281) with delta (0, 0)
Screenshot: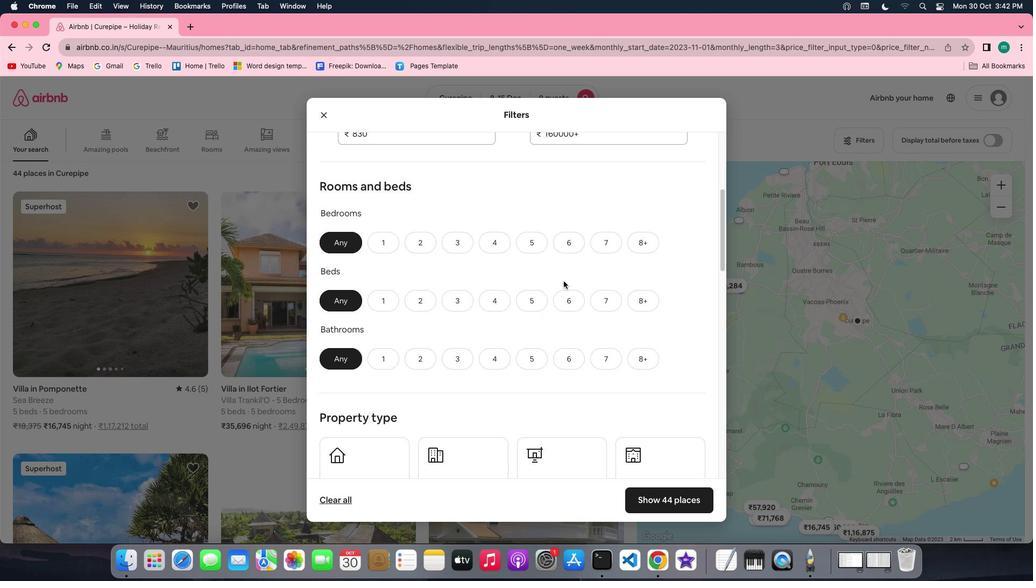 
Action: Mouse scrolled (563, 281) with delta (0, 0)
Screenshot: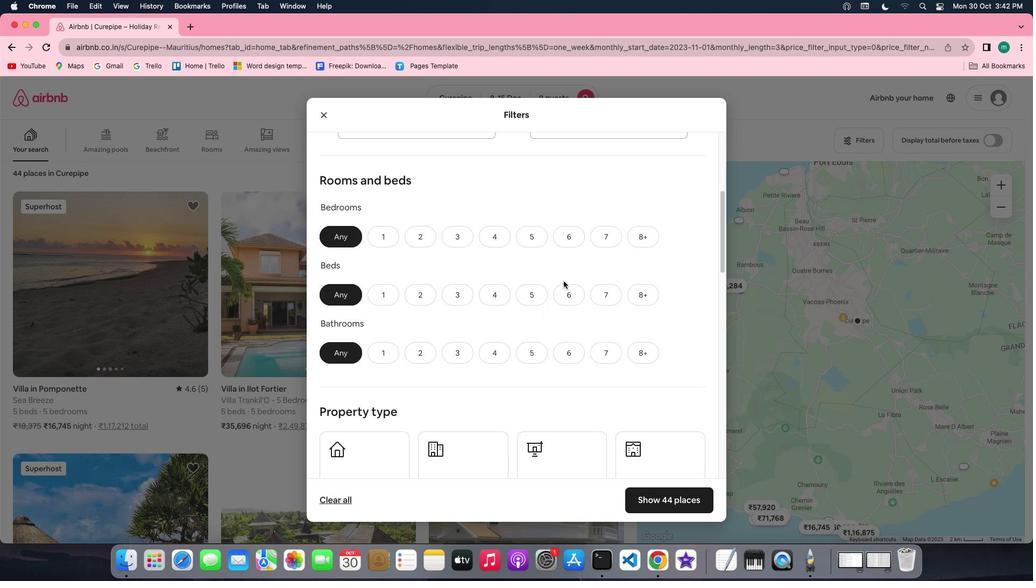 
Action: Mouse moved to (536, 230)
Screenshot: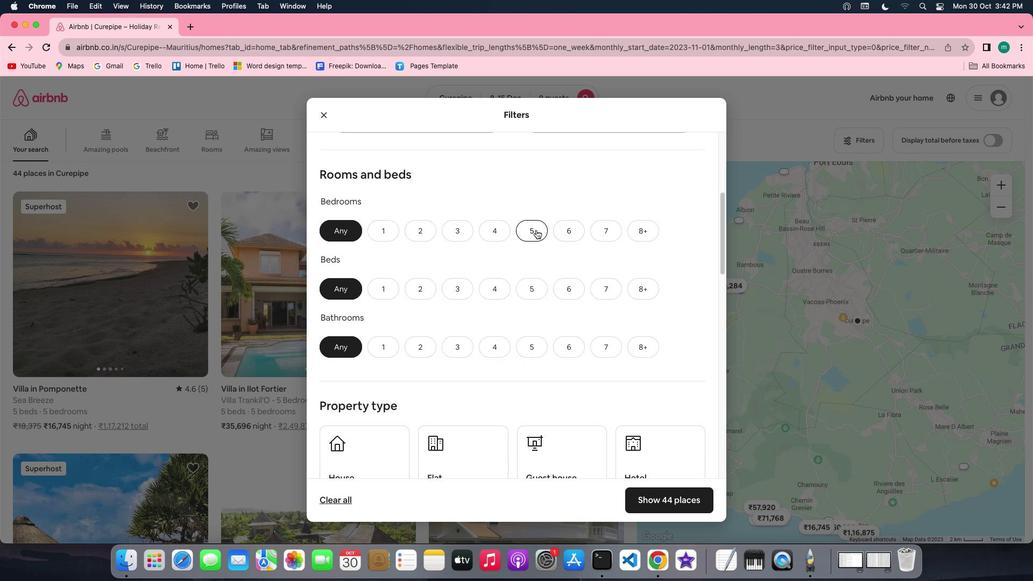 
Action: Mouse pressed left at (536, 230)
Screenshot: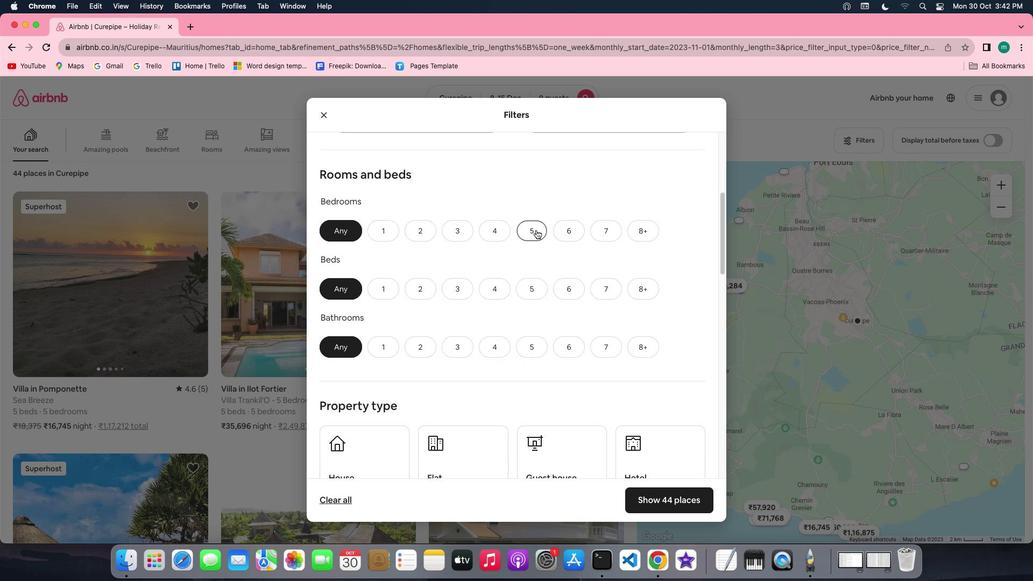 
Action: Mouse moved to (644, 295)
Screenshot: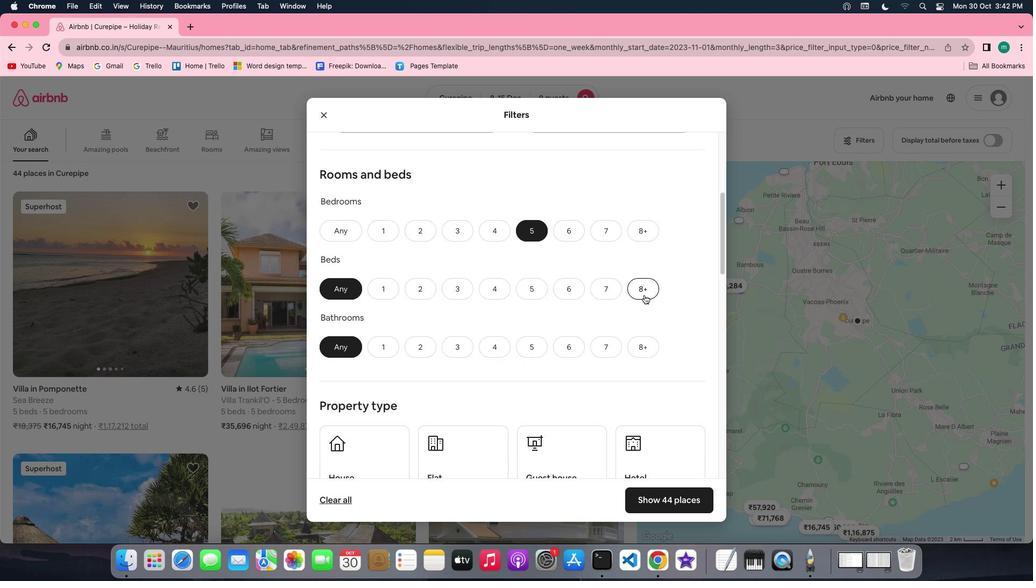 
Action: Mouse pressed left at (644, 295)
Screenshot: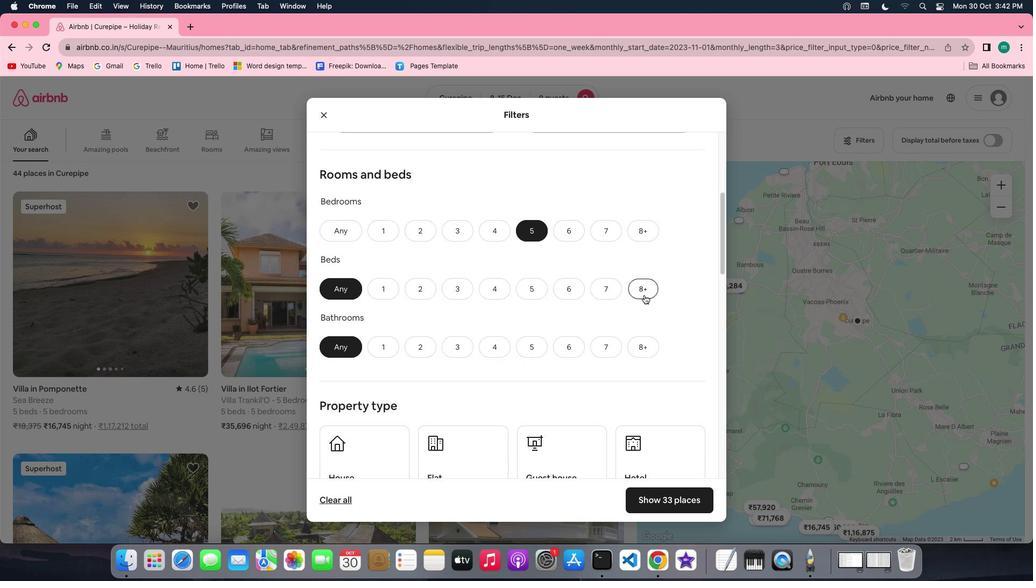 
Action: Mouse moved to (543, 351)
Screenshot: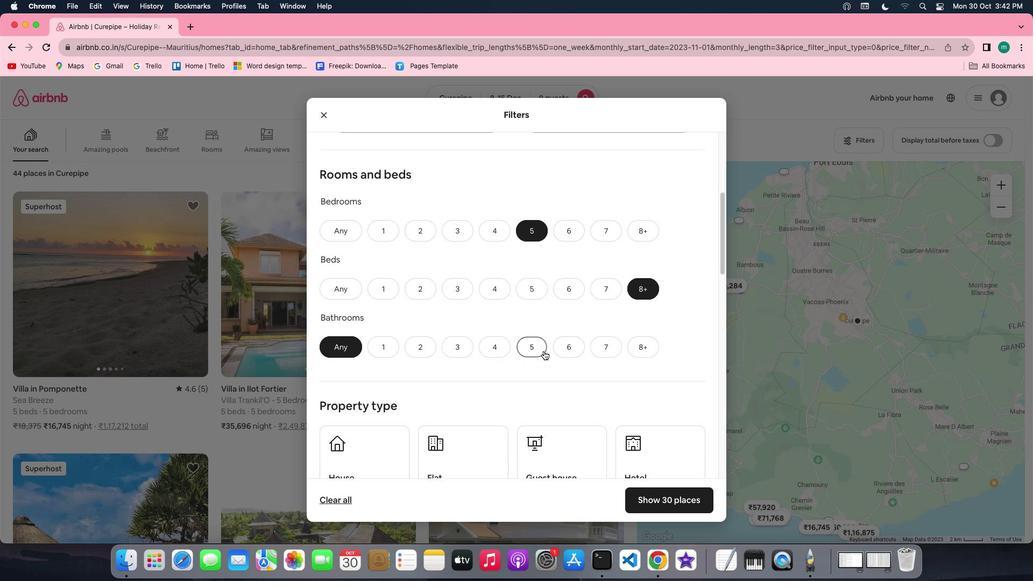 
Action: Mouse pressed left at (543, 351)
Screenshot: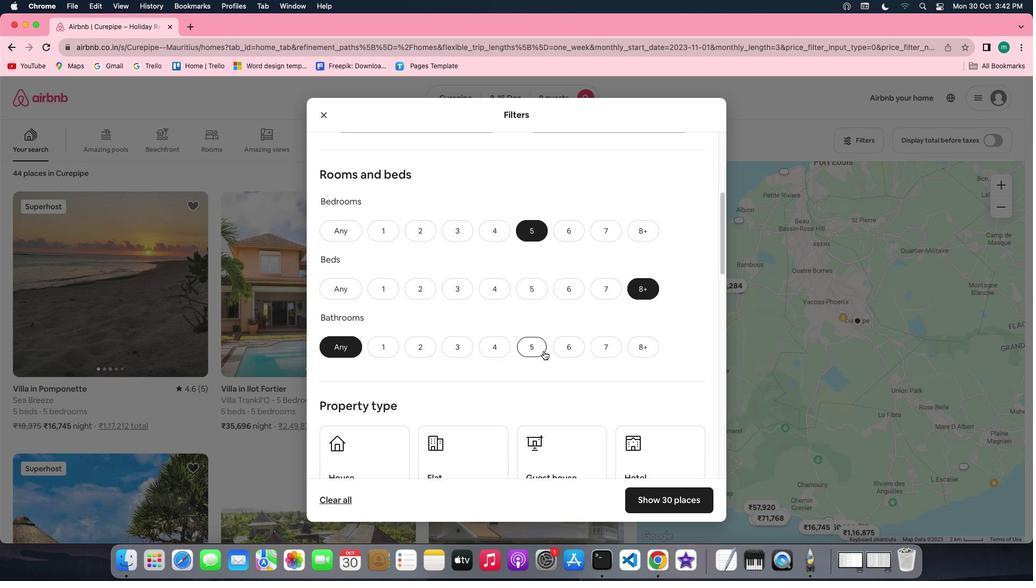 
Action: Mouse moved to (596, 347)
Screenshot: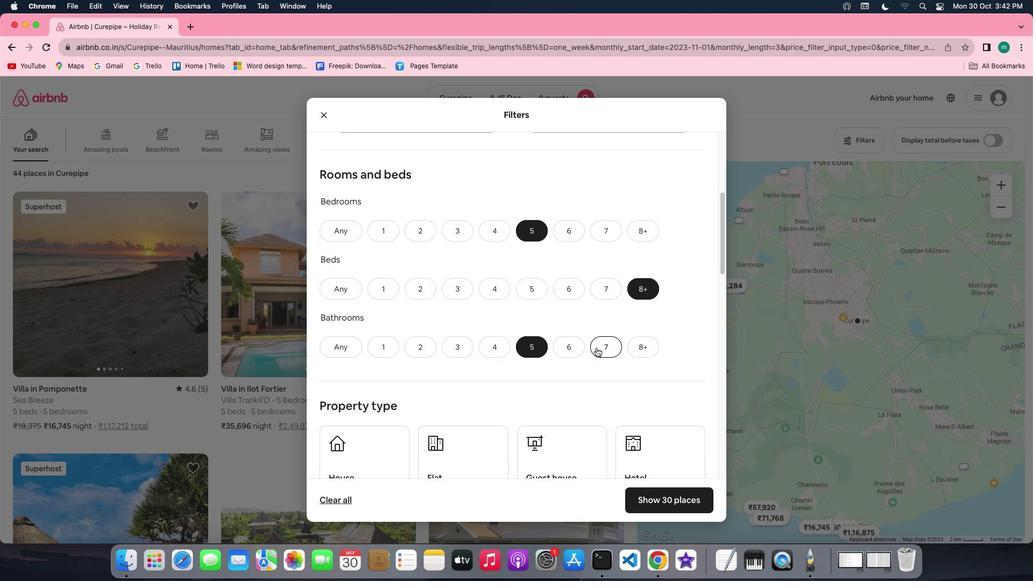 
Action: Mouse scrolled (596, 347) with delta (0, 0)
Screenshot: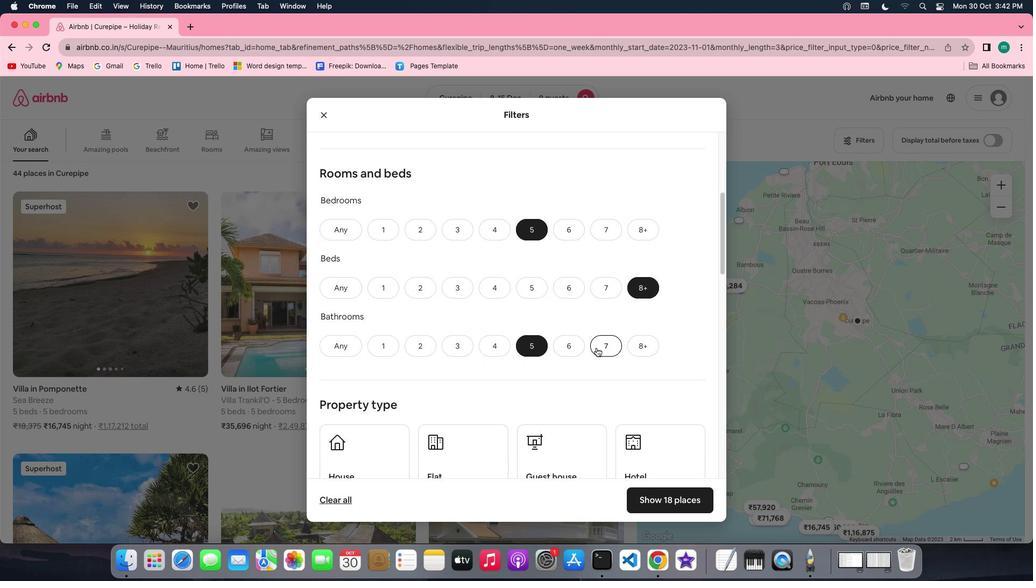 
Action: Mouse scrolled (596, 347) with delta (0, 0)
Screenshot: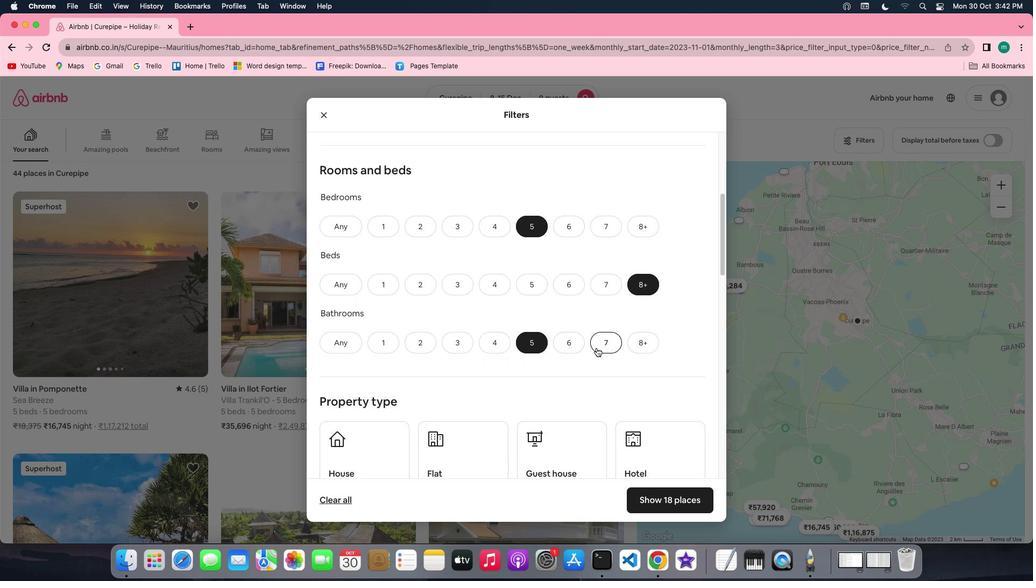 
Action: Mouse scrolled (596, 347) with delta (0, 0)
Screenshot: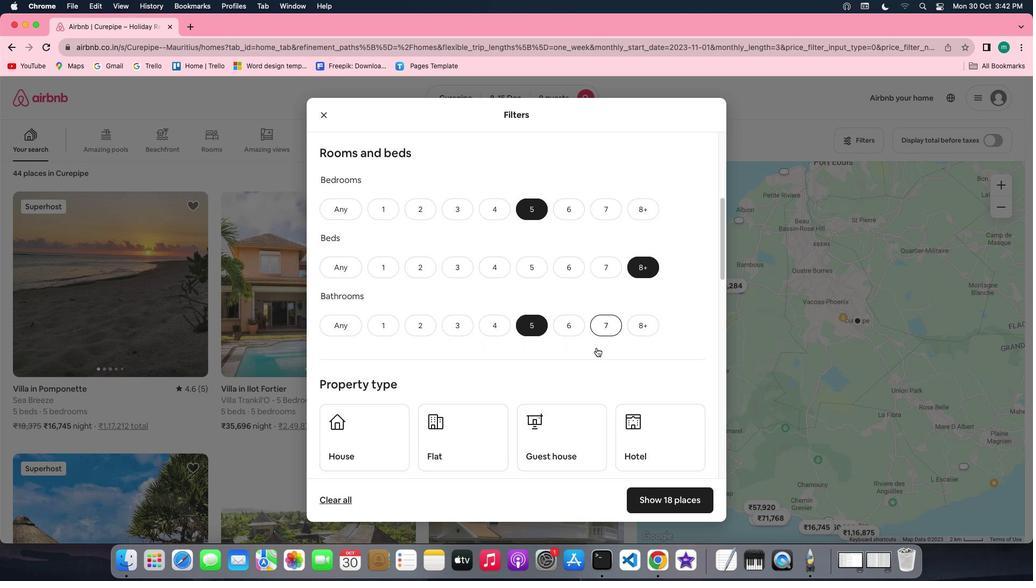 
Action: Mouse scrolled (596, 347) with delta (0, 0)
Screenshot: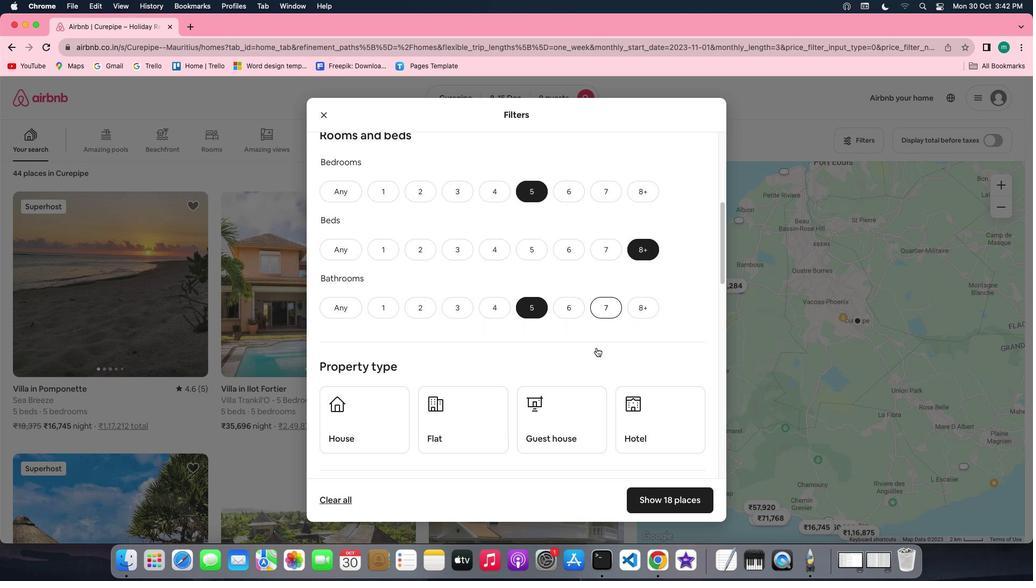 
Action: Mouse scrolled (596, 347) with delta (0, 0)
Screenshot: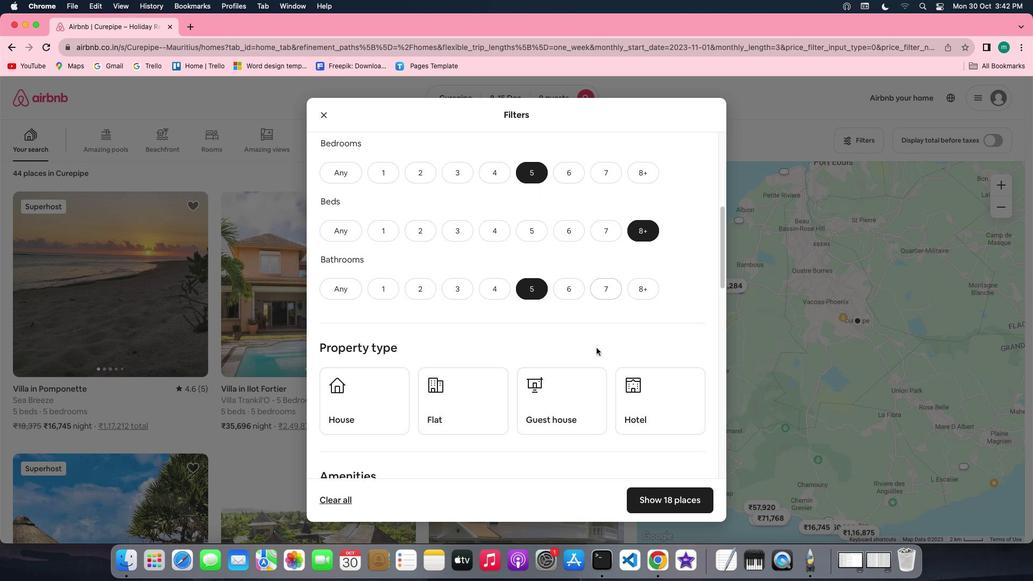 
Action: Mouse scrolled (596, 347) with delta (0, 0)
Screenshot: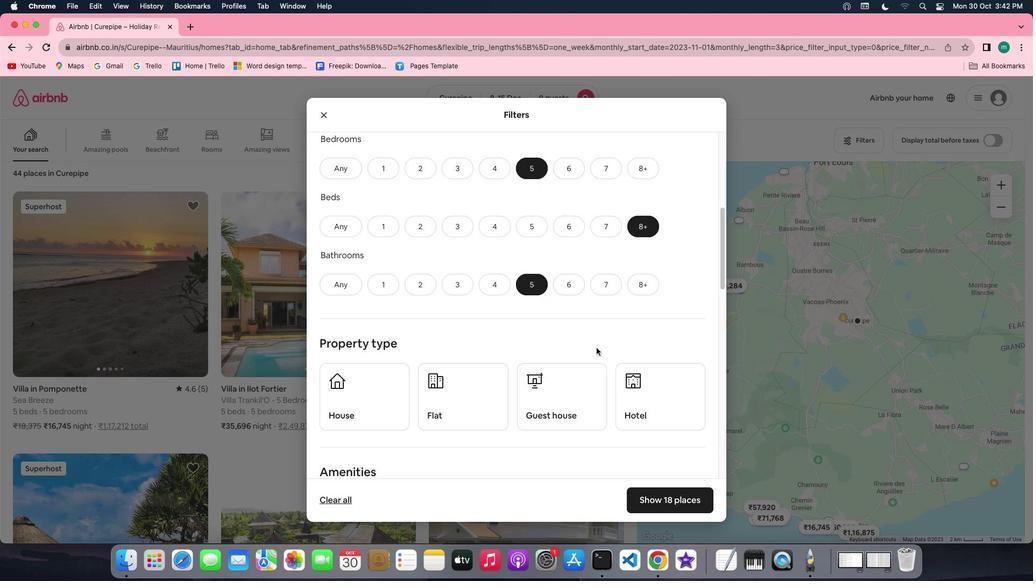 
Action: Mouse scrolled (596, 347) with delta (0, 0)
Screenshot: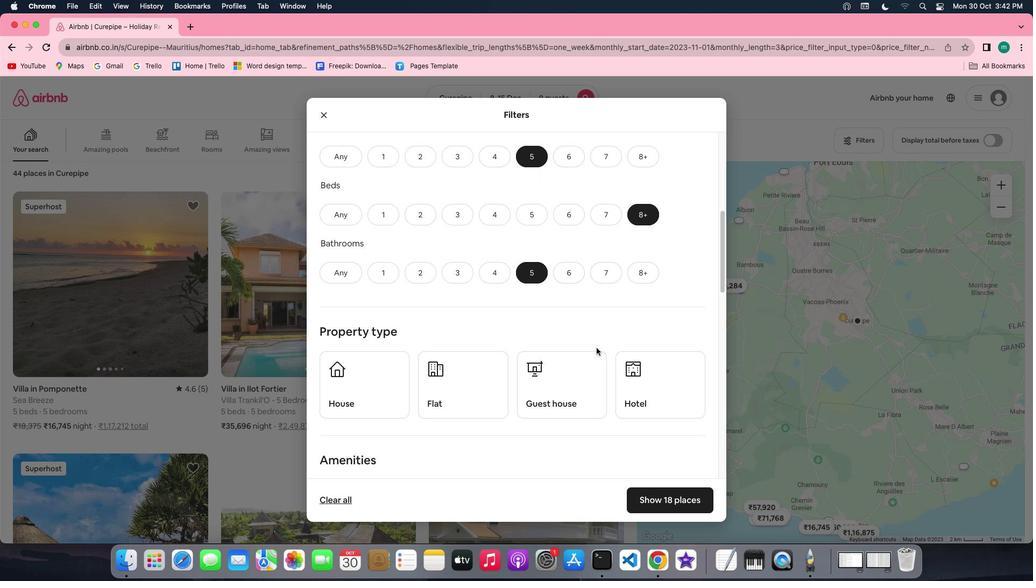 
Action: Mouse scrolled (596, 347) with delta (0, 0)
Screenshot: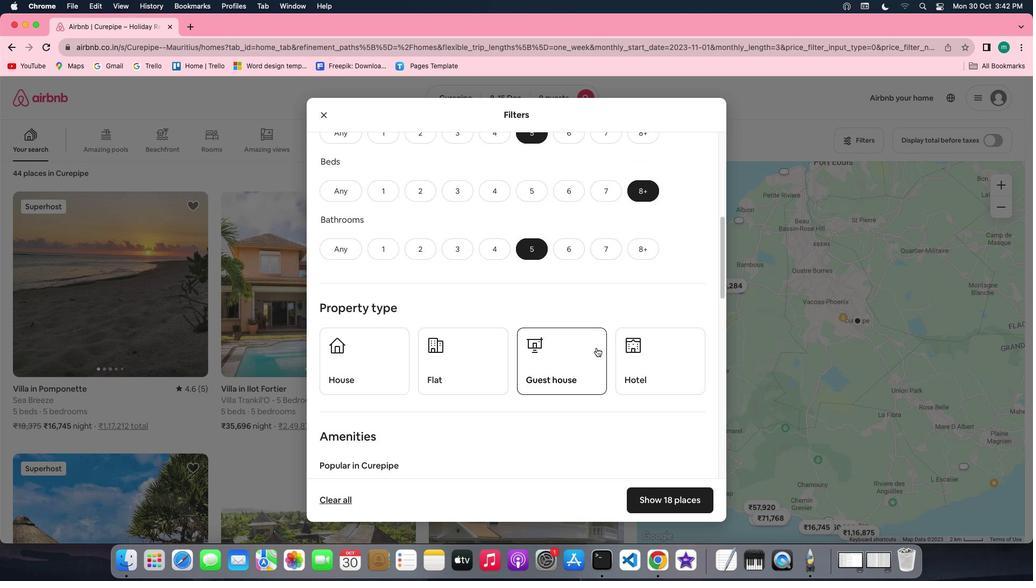 
Action: Mouse scrolled (596, 347) with delta (0, 0)
Screenshot: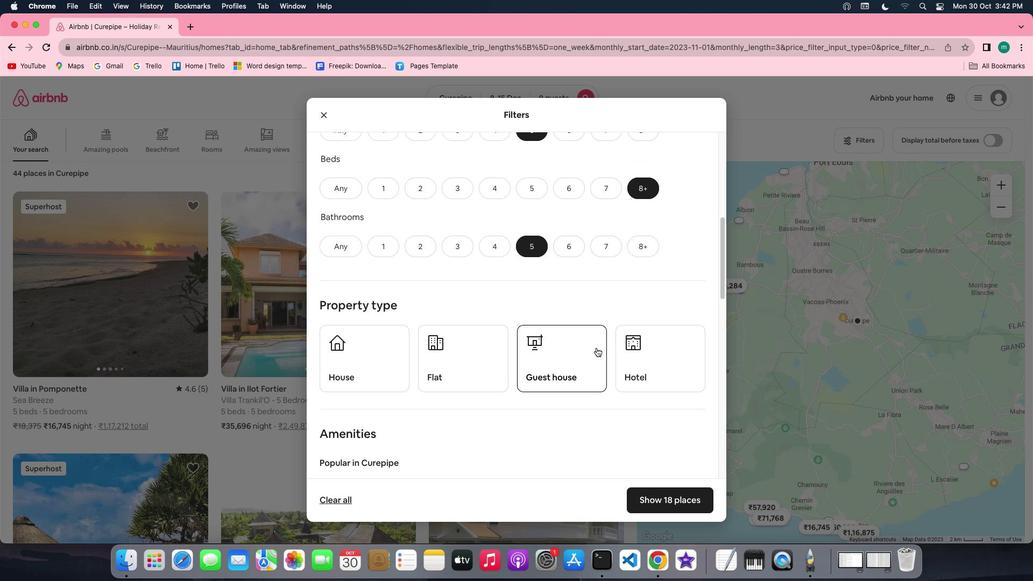 
Action: Mouse scrolled (596, 347) with delta (0, 0)
Screenshot: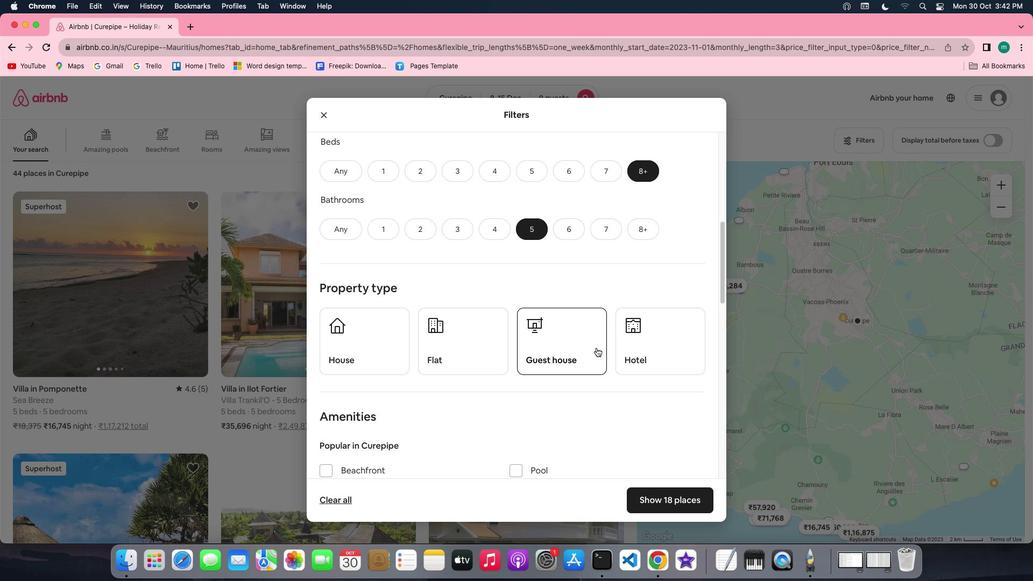 
Action: Mouse scrolled (596, 347) with delta (0, 0)
Screenshot: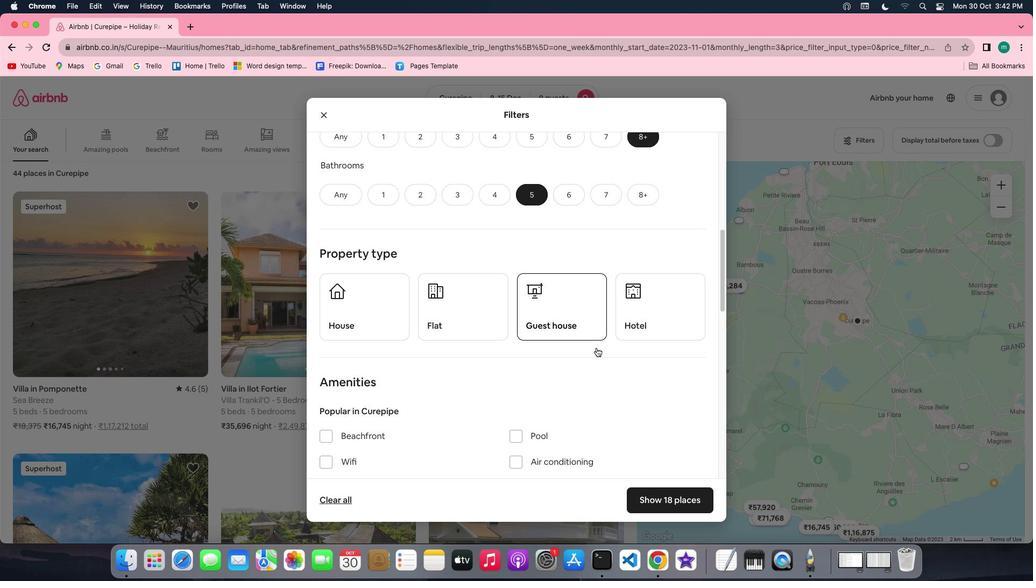 
Action: Mouse scrolled (596, 347) with delta (0, -1)
Screenshot: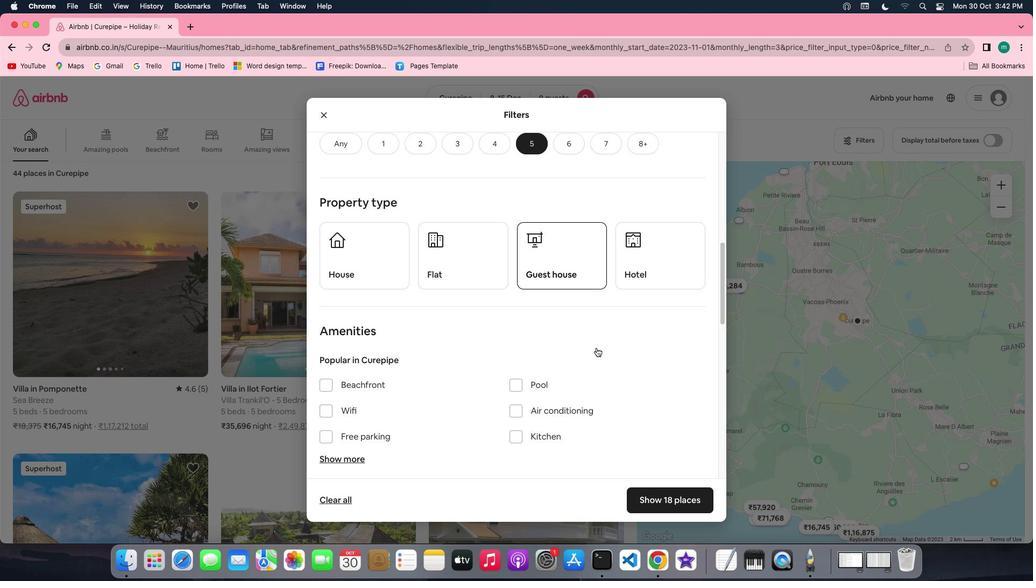 
Action: Mouse moved to (466, 218)
Screenshot: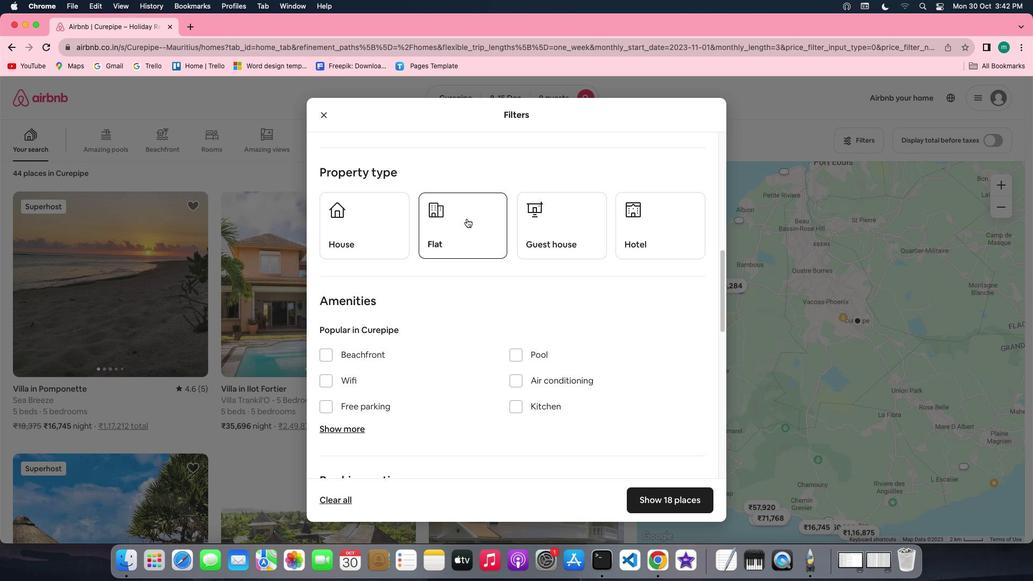 
Action: Mouse pressed left at (466, 218)
Screenshot: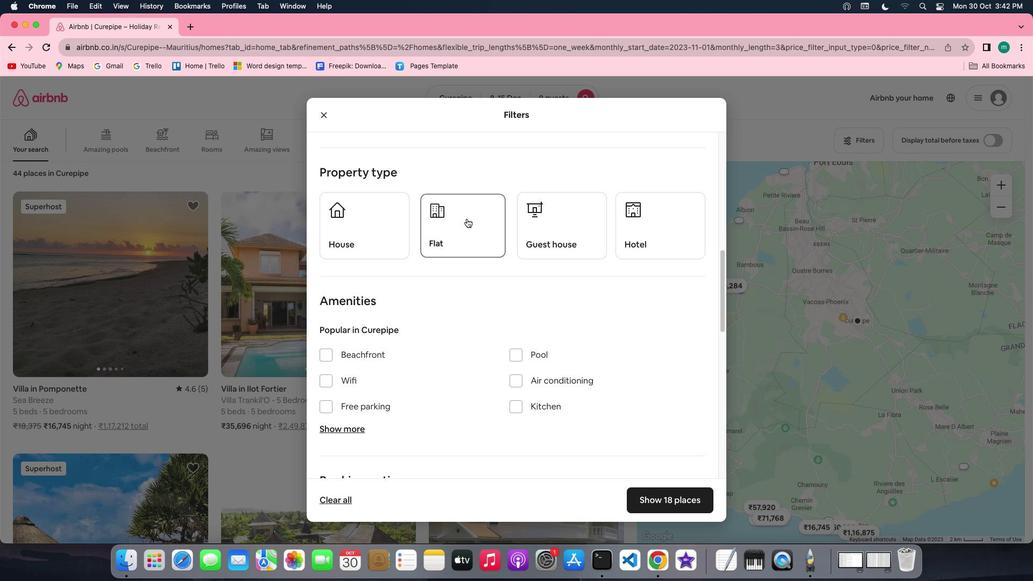 
Action: Mouse moved to (653, 296)
Screenshot: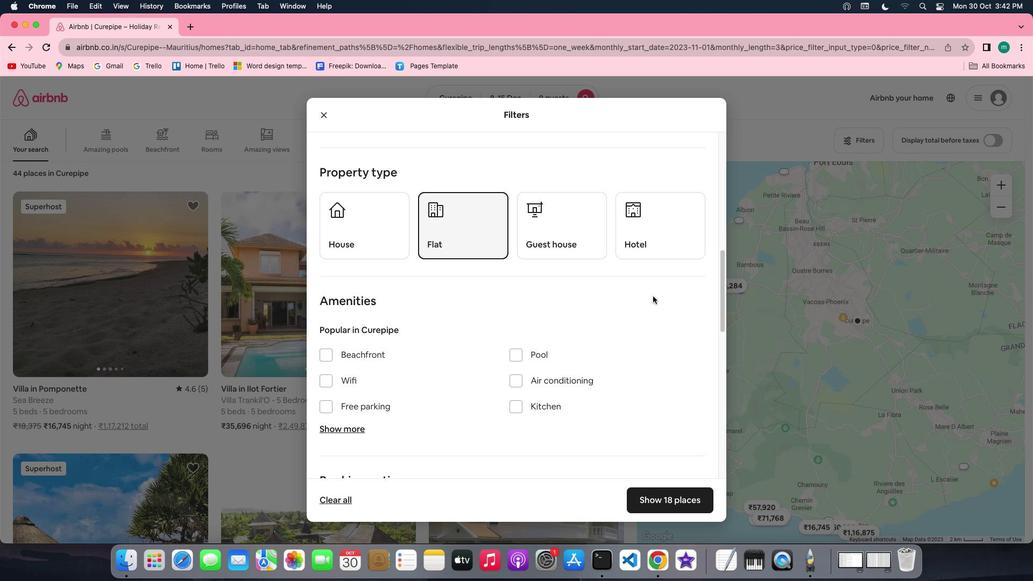 
Action: Mouse scrolled (653, 296) with delta (0, 0)
Screenshot: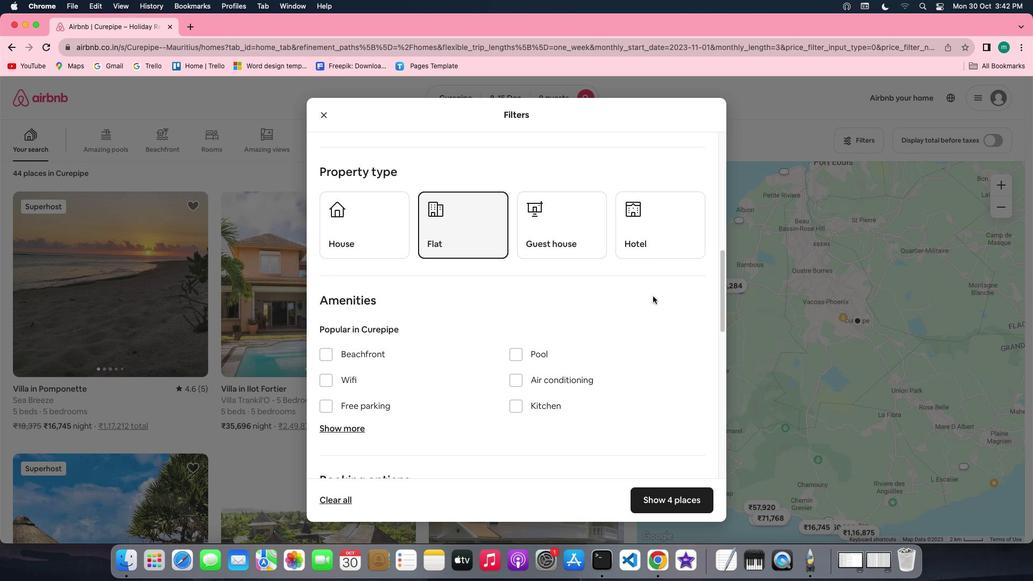 
Action: Mouse scrolled (653, 296) with delta (0, 0)
Screenshot: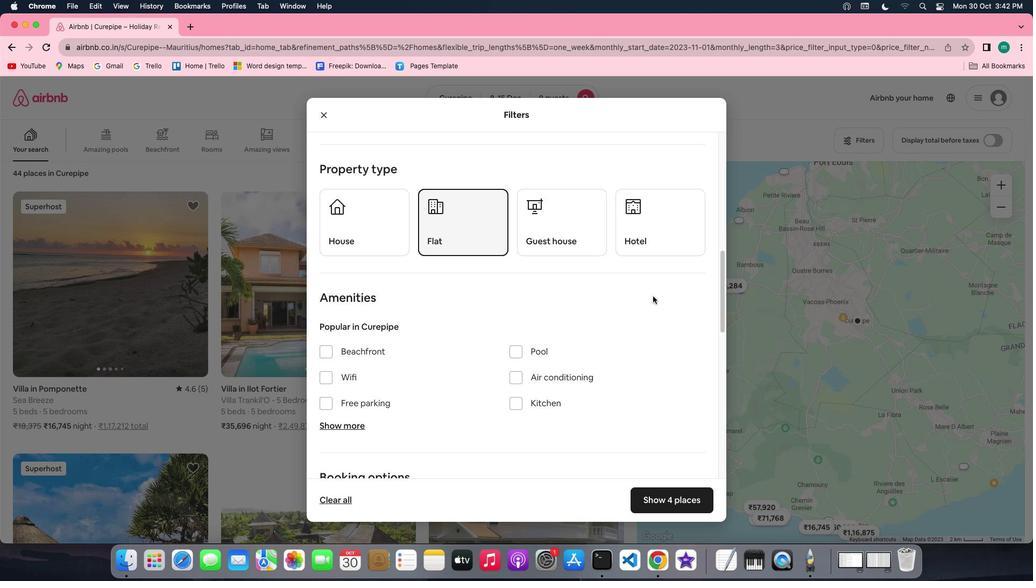 
Action: Mouse scrolled (653, 296) with delta (0, 0)
Screenshot: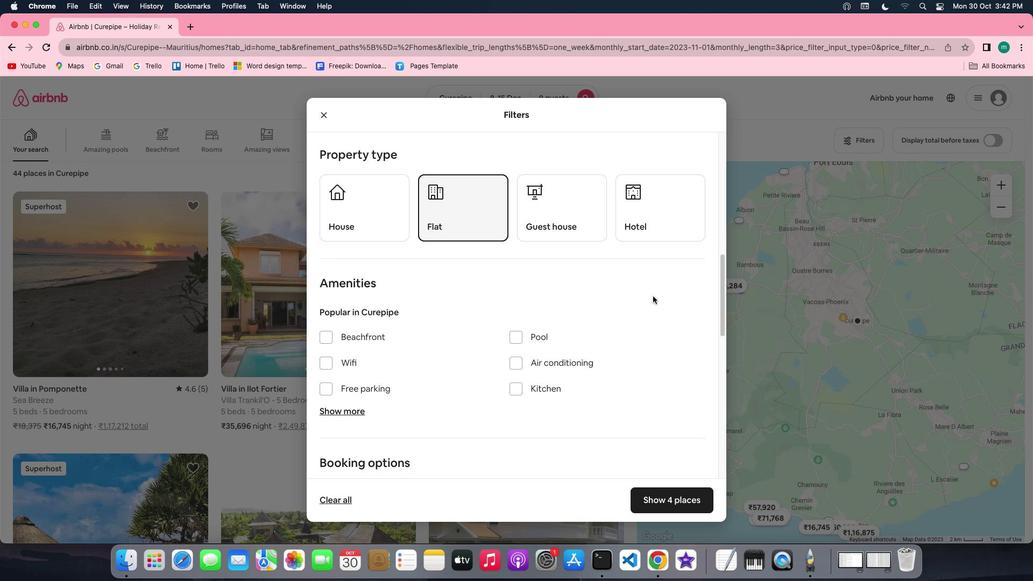 
Action: Mouse scrolled (653, 296) with delta (0, 0)
Screenshot: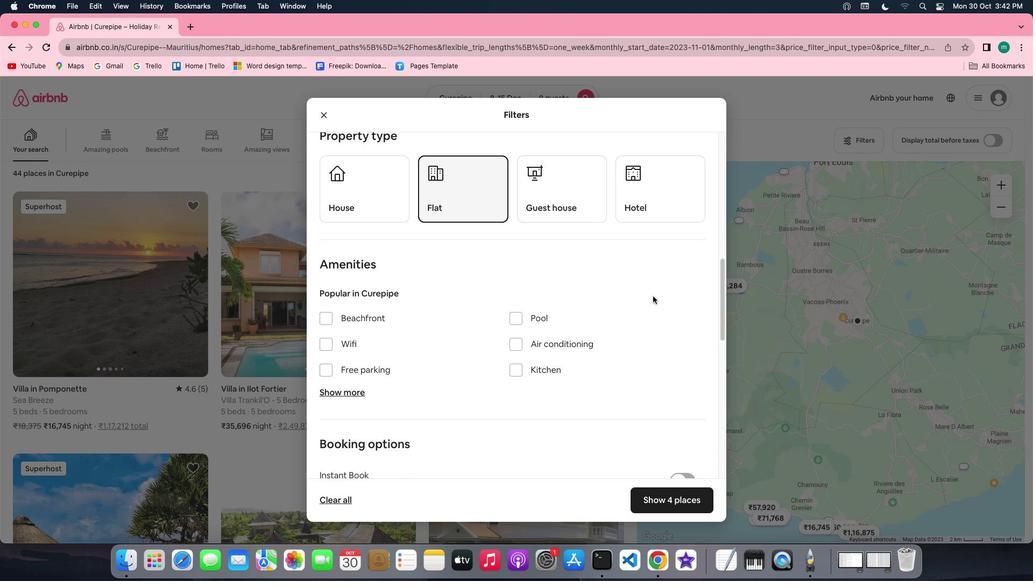 
Action: Mouse scrolled (653, 296) with delta (0, 0)
Screenshot: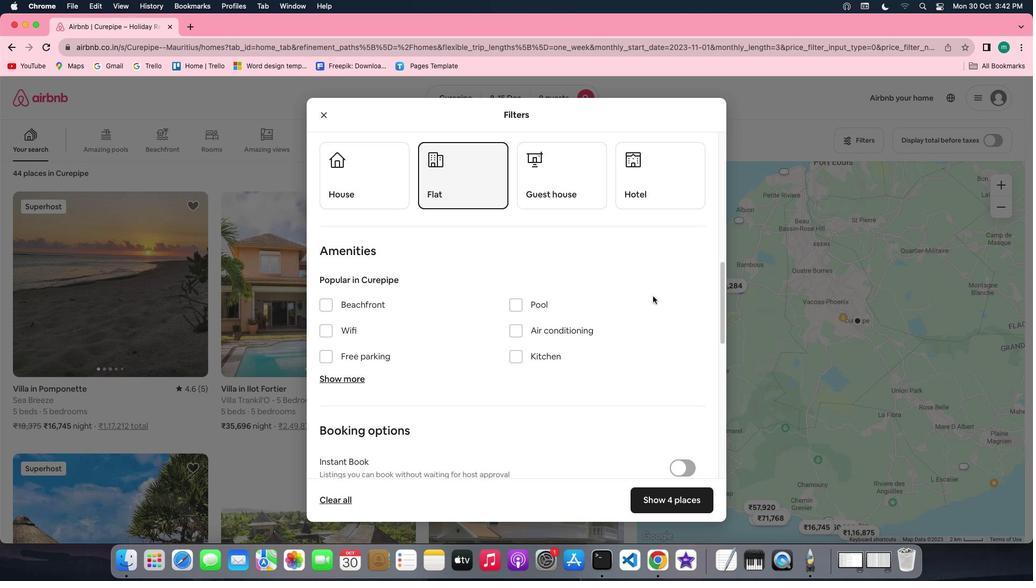 
Action: Mouse scrolled (653, 296) with delta (0, 0)
Screenshot: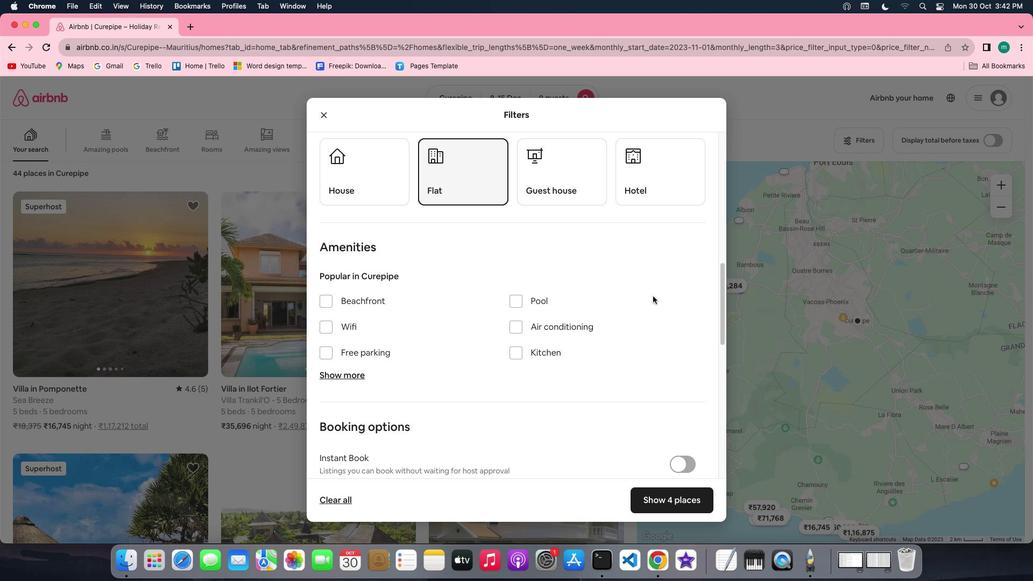 
Action: Mouse scrolled (653, 296) with delta (0, 0)
Screenshot: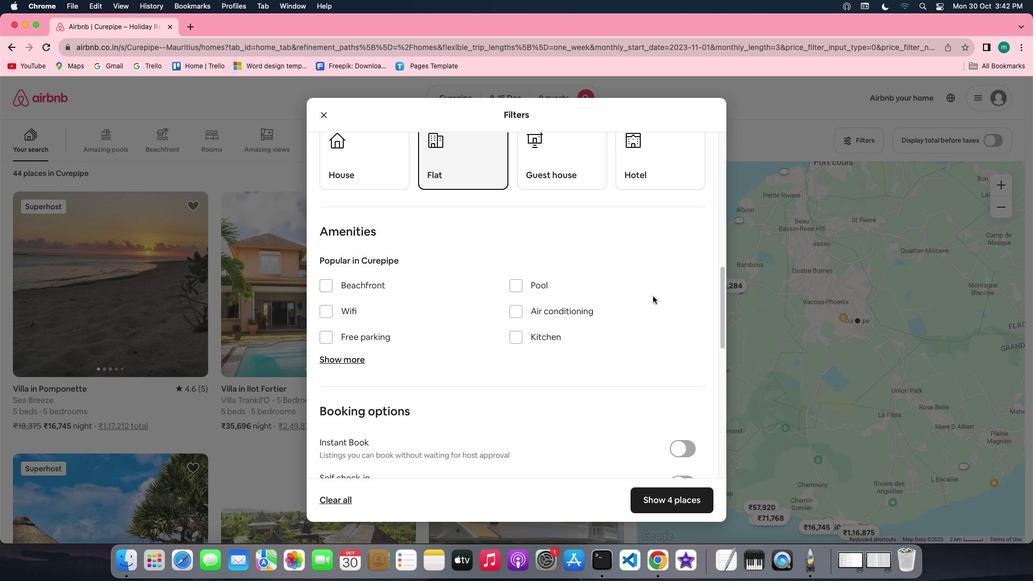 
Action: Mouse scrolled (653, 296) with delta (0, 0)
Screenshot: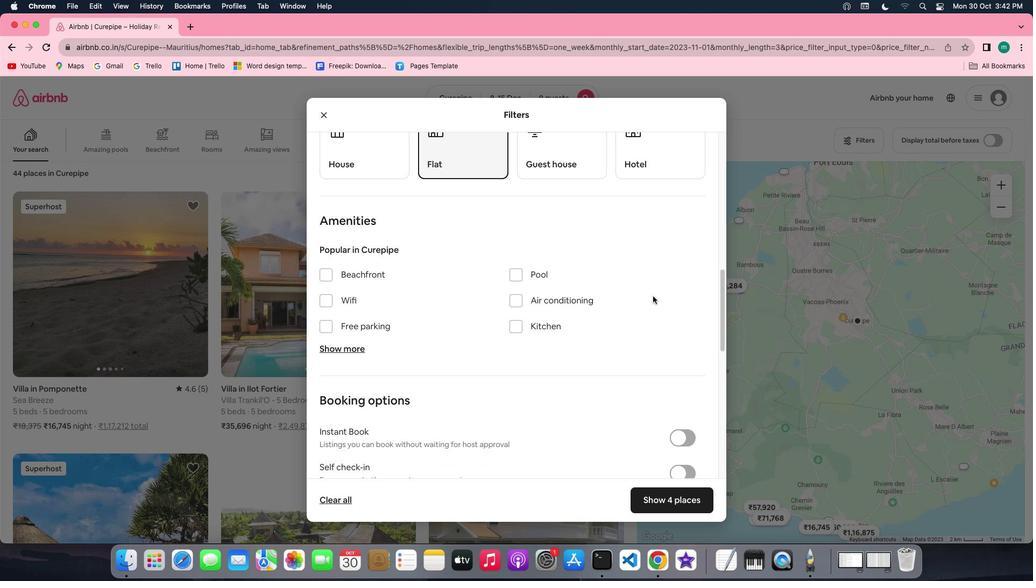 
Action: Mouse scrolled (653, 296) with delta (0, 0)
Screenshot: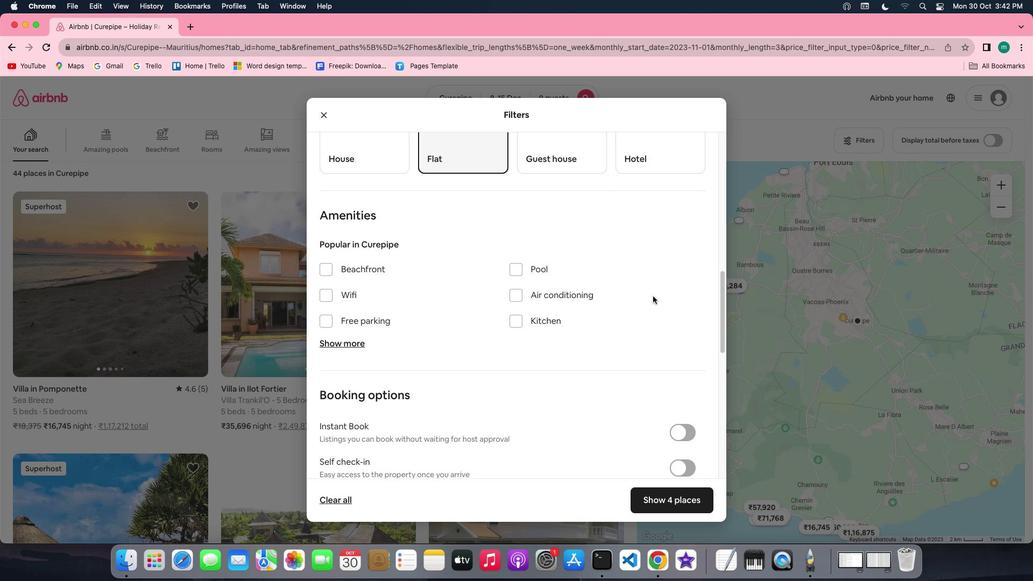 
Action: Mouse scrolled (653, 296) with delta (0, 0)
Screenshot: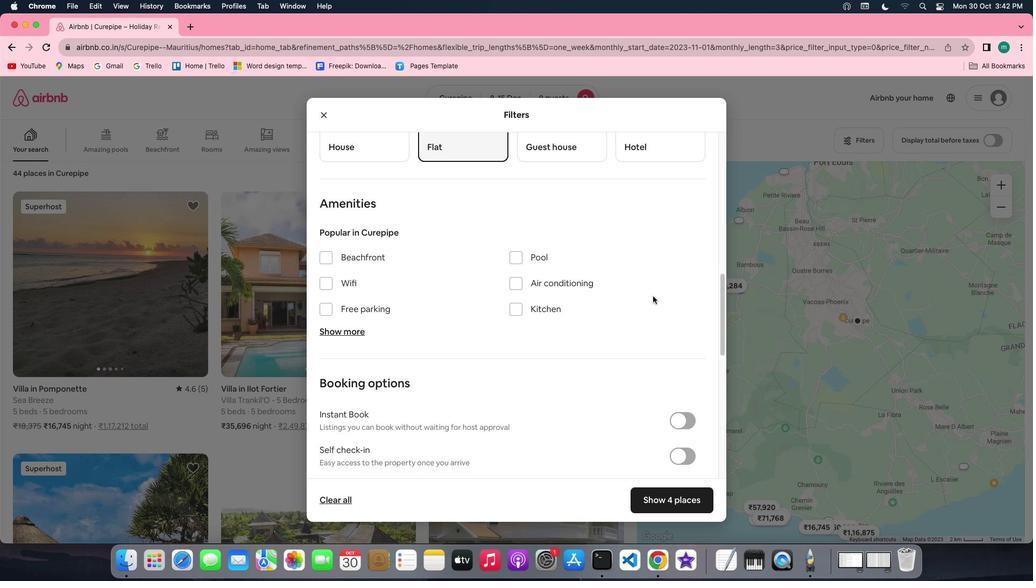 
Action: Mouse scrolled (653, 296) with delta (0, 0)
Screenshot: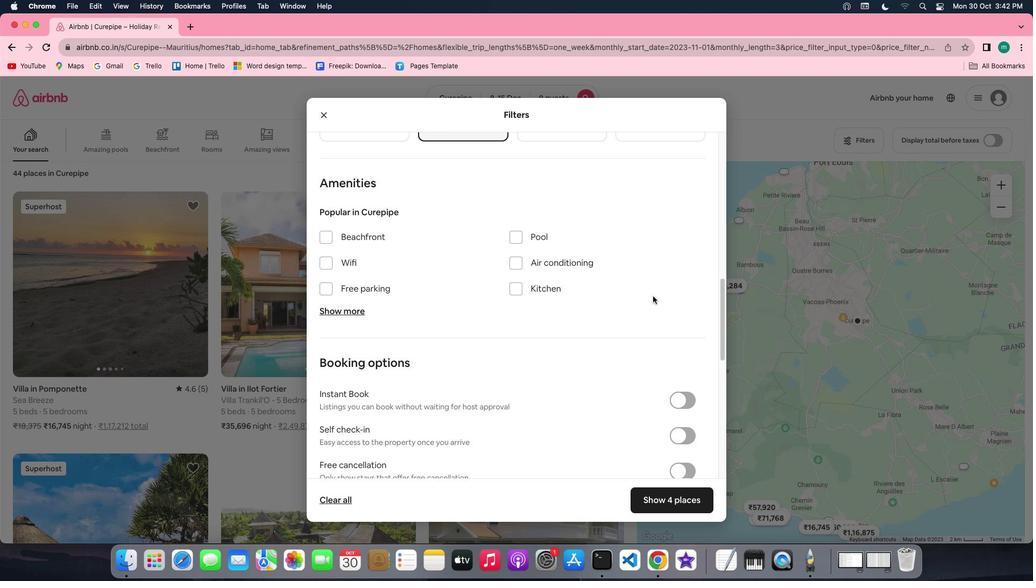 
Action: Mouse moved to (350, 258)
Screenshot: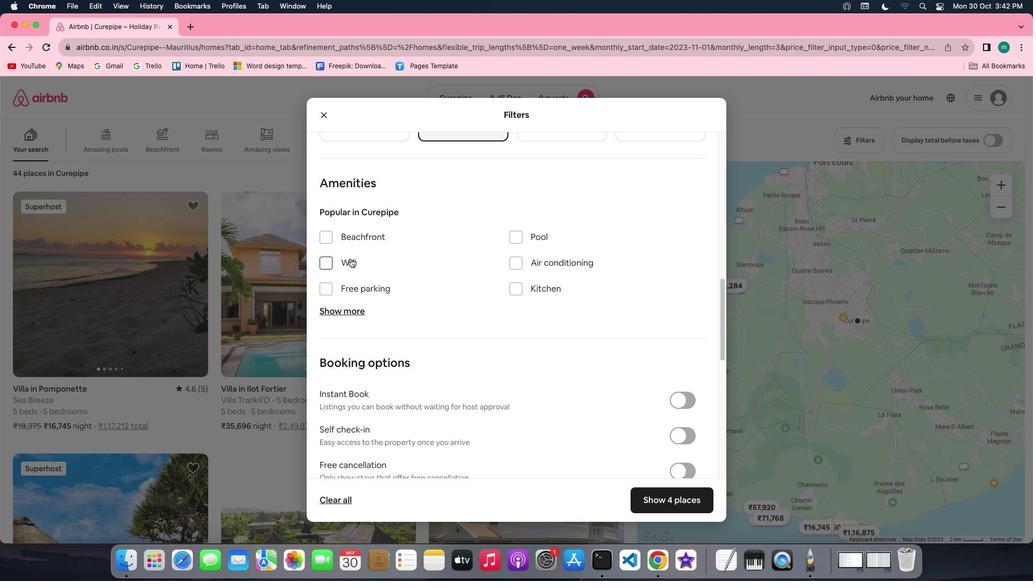 
Action: Mouse pressed left at (350, 258)
Screenshot: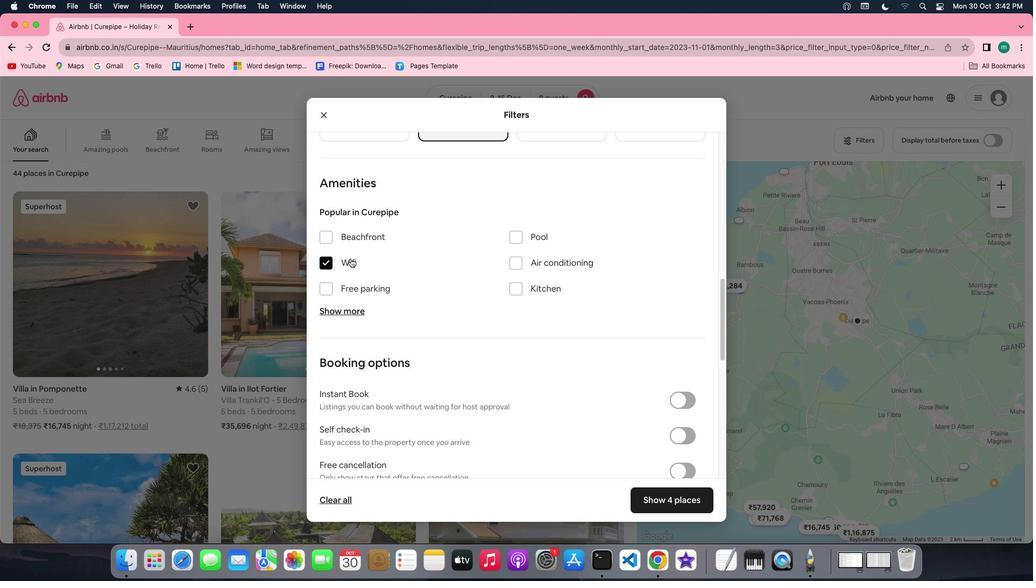 
Action: Mouse moved to (522, 265)
Screenshot: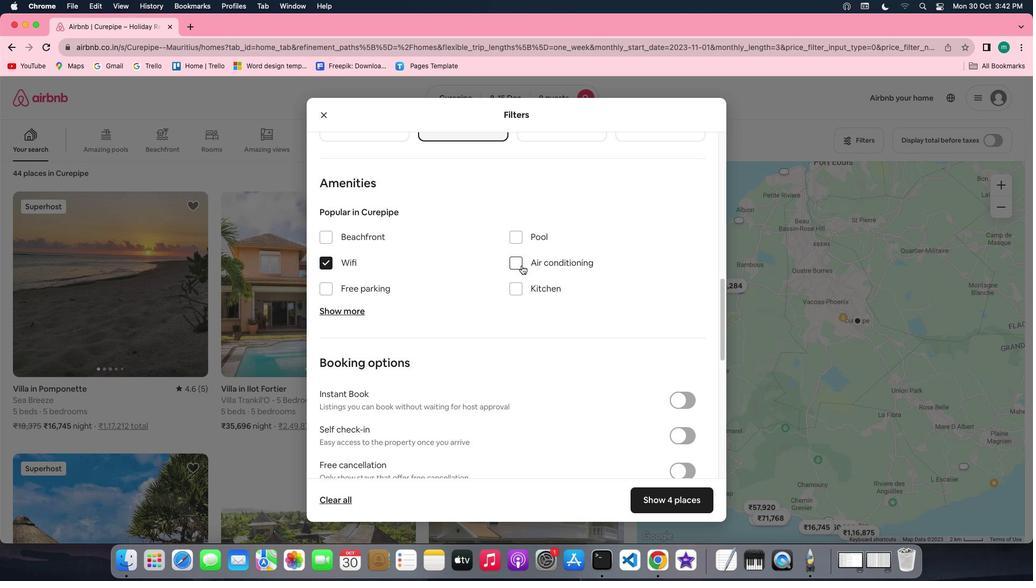 
Action: Mouse scrolled (522, 265) with delta (0, 0)
Screenshot: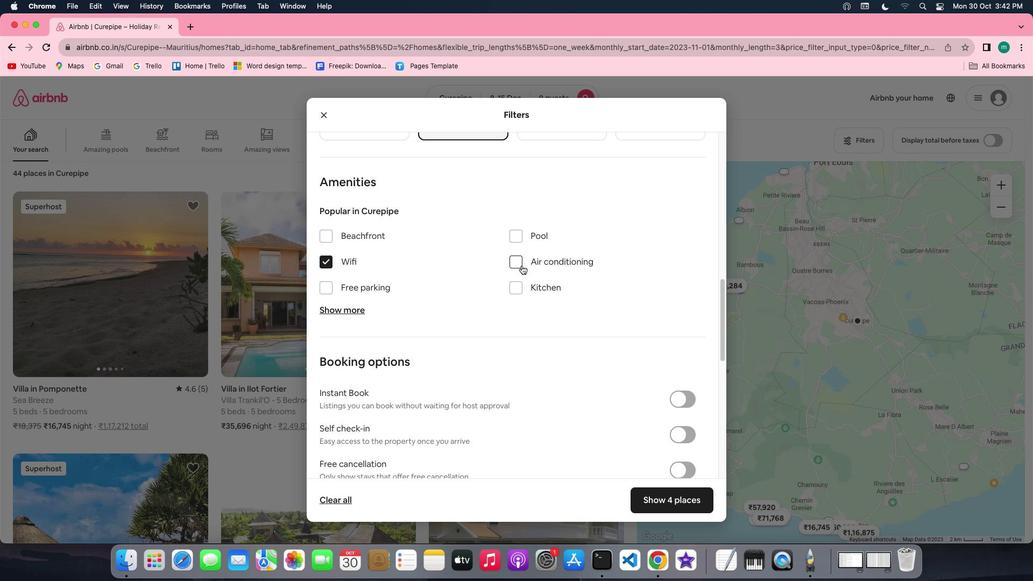 
Action: Mouse scrolled (522, 265) with delta (0, 0)
Screenshot: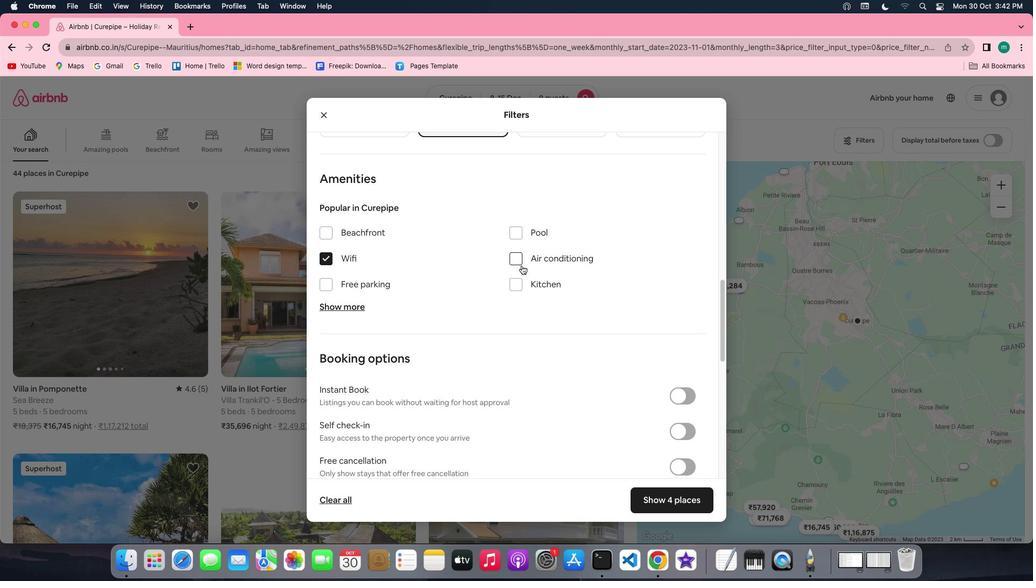 
Action: Mouse scrolled (522, 265) with delta (0, 0)
Screenshot: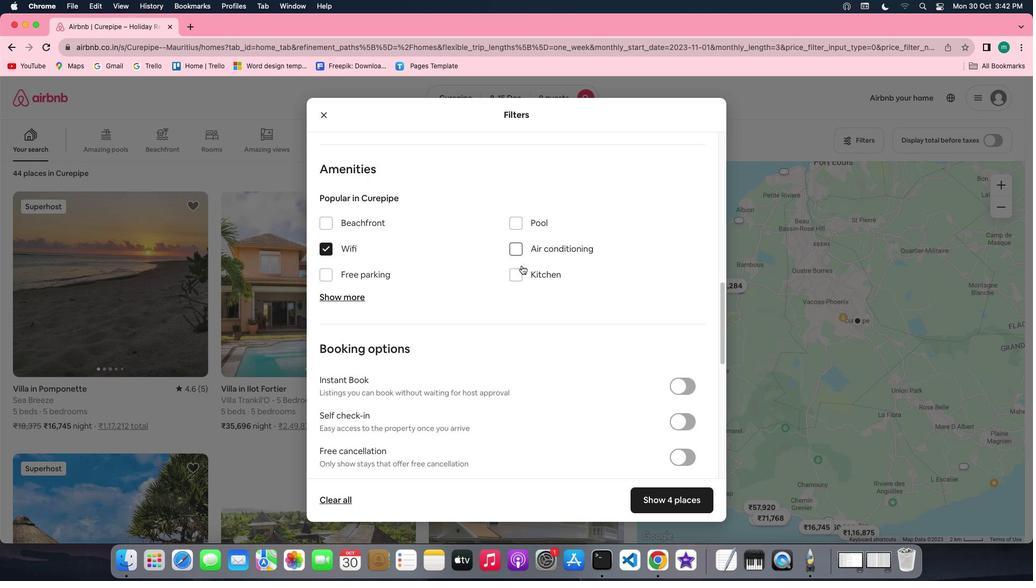 
Action: Mouse scrolled (522, 265) with delta (0, 0)
Screenshot: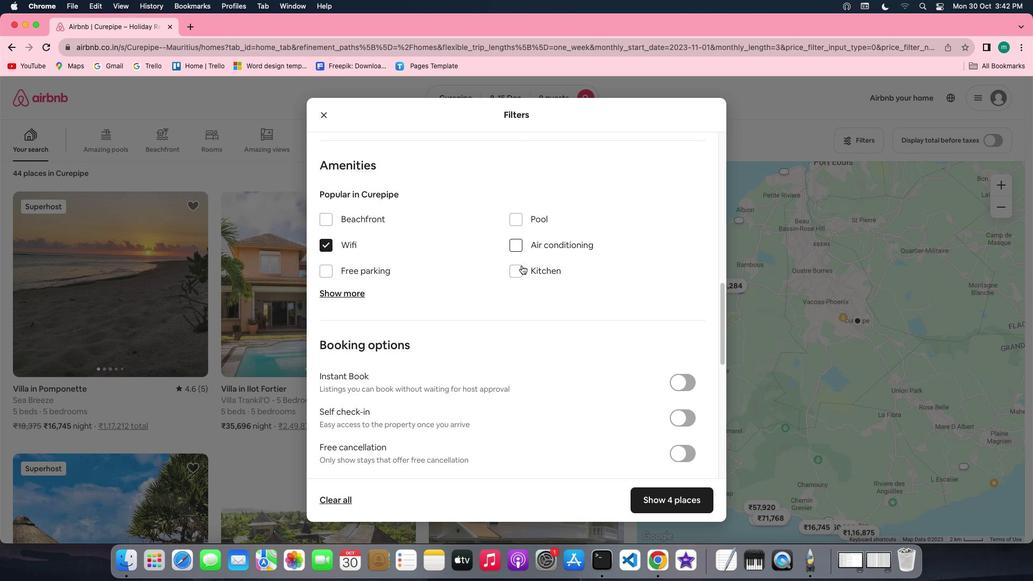 
Action: Mouse scrolled (522, 265) with delta (0, 0)
Screenshot: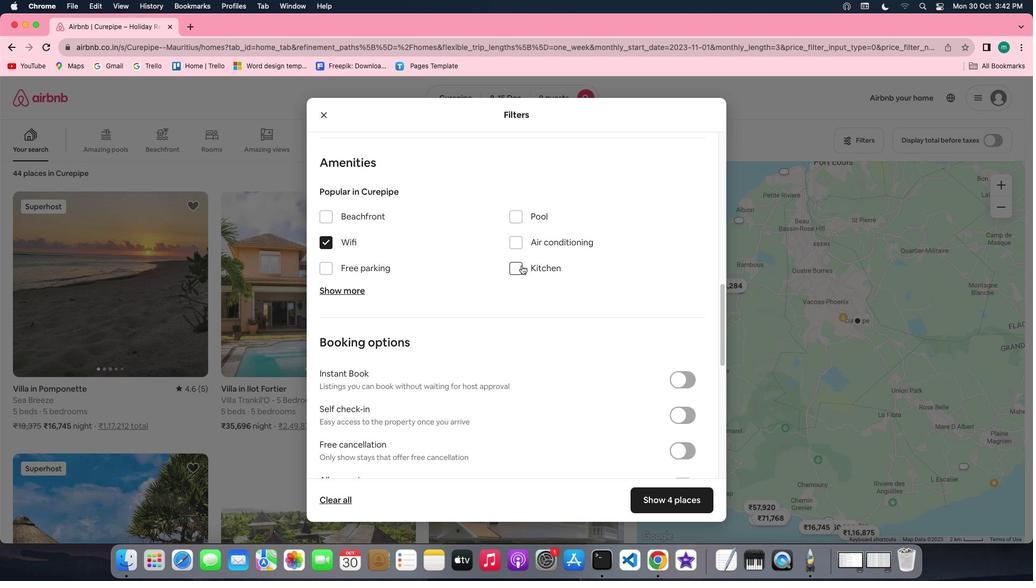
Action: Mouse scrolled (522, 265) with delta (0, 0)
Screenshot: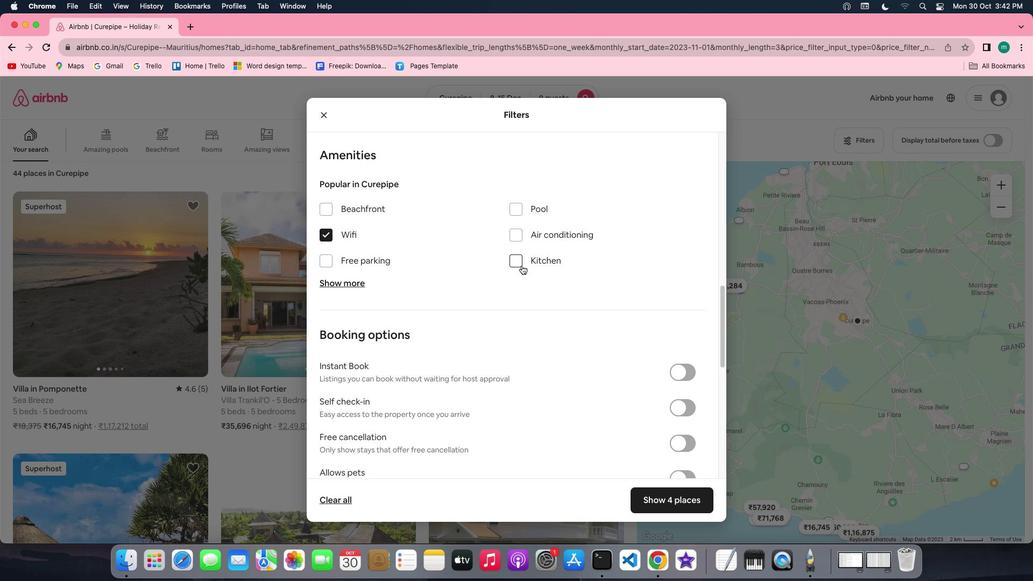 
Action: Mouse scrolled (522, 265) with delta (0, 0)
Screenshot: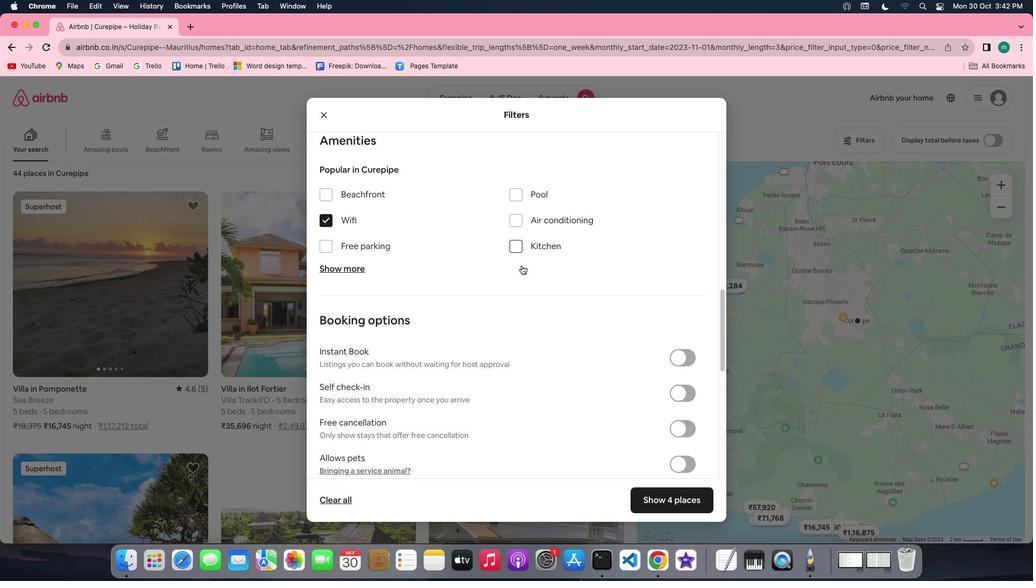 
Action: Mouse moved to (347, 260)
Screenshot: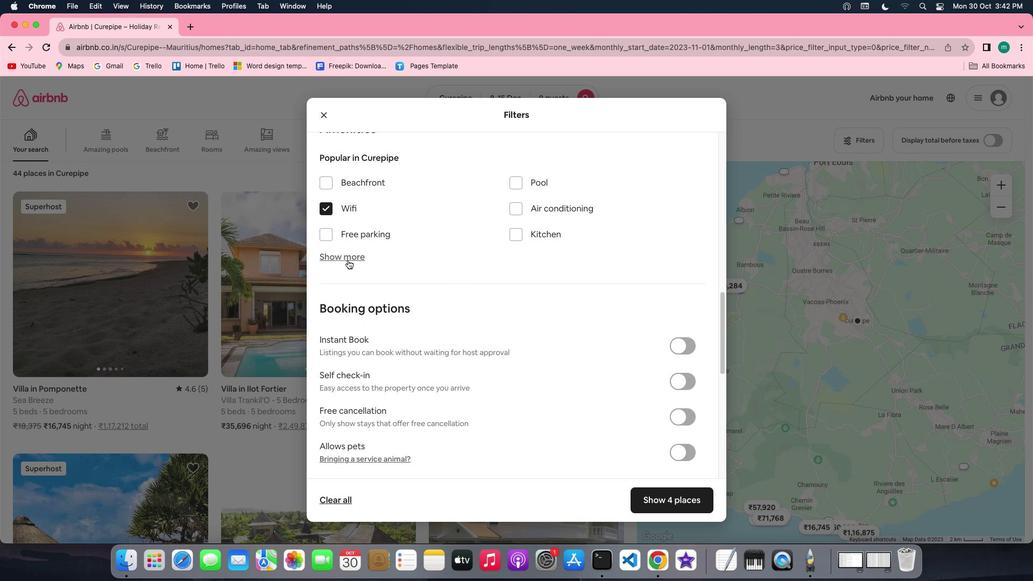 
Action: Mouse pressed left at (347, 260)
Screenshot: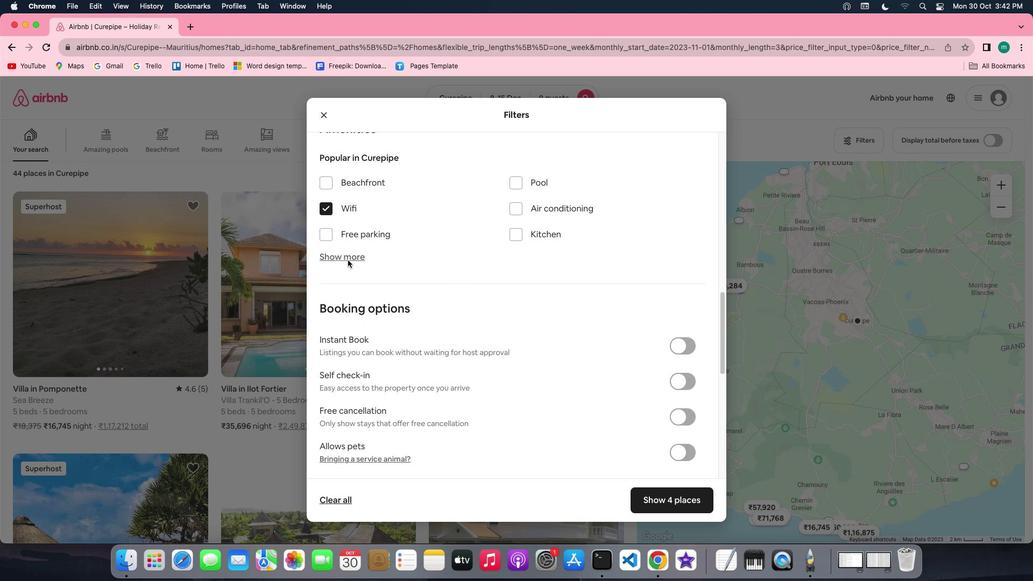 
Action: Mouse moved to (343, 344)
Screenshot: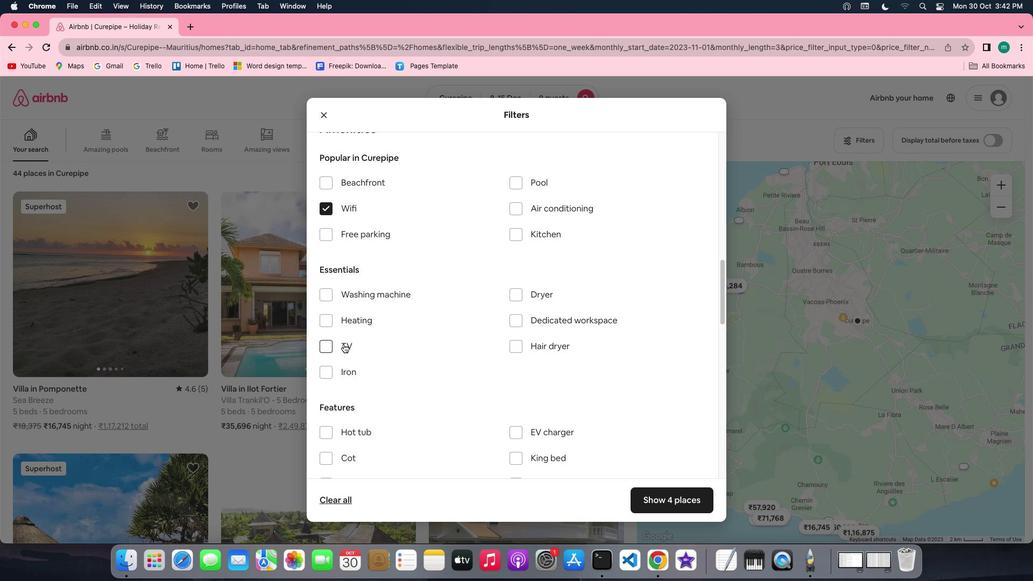 
Action: Mouse pressed left at (343, 344)
Screenshot: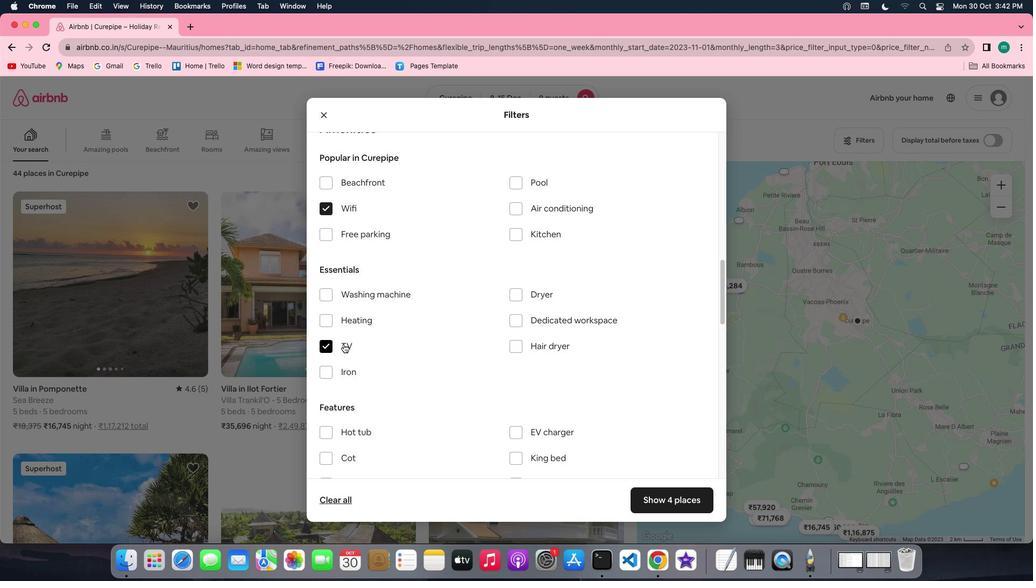 
Action: Mouse moved to (363, 235)
Screenshot: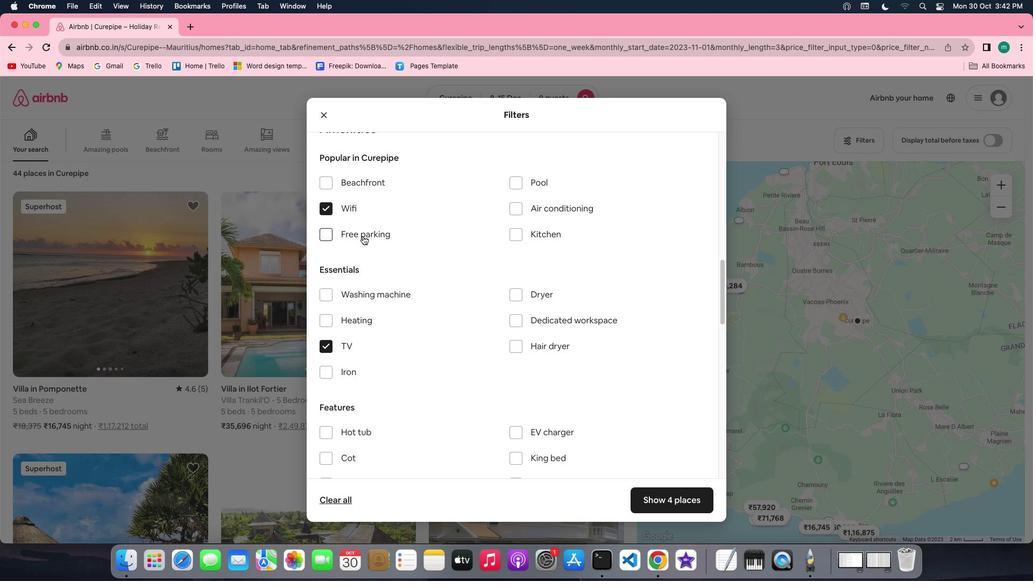 
Action: Mouse pressed left at (363, 235)
Screenshot: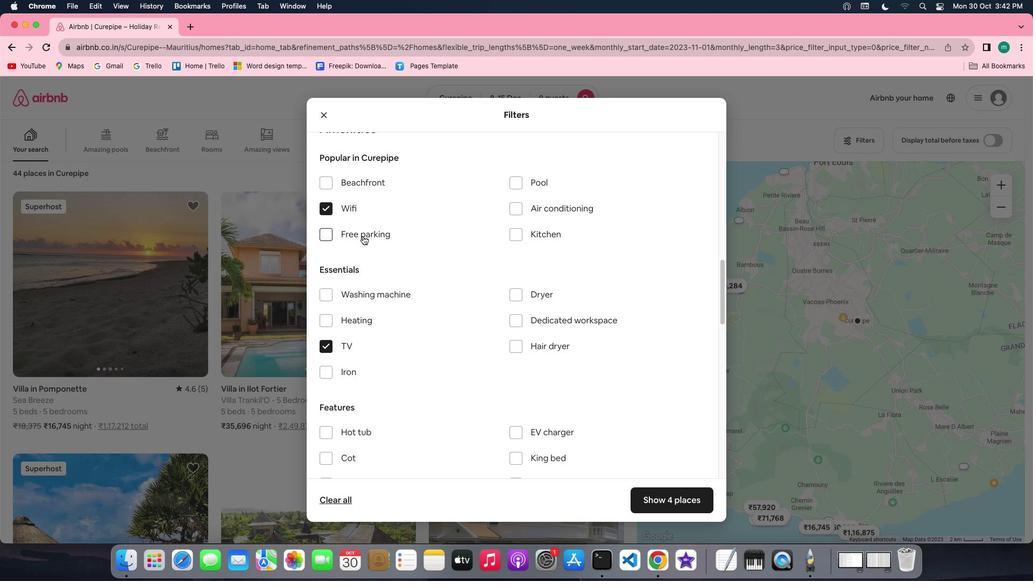 
Action: Mouse moved to (455, 285)
Screenshot: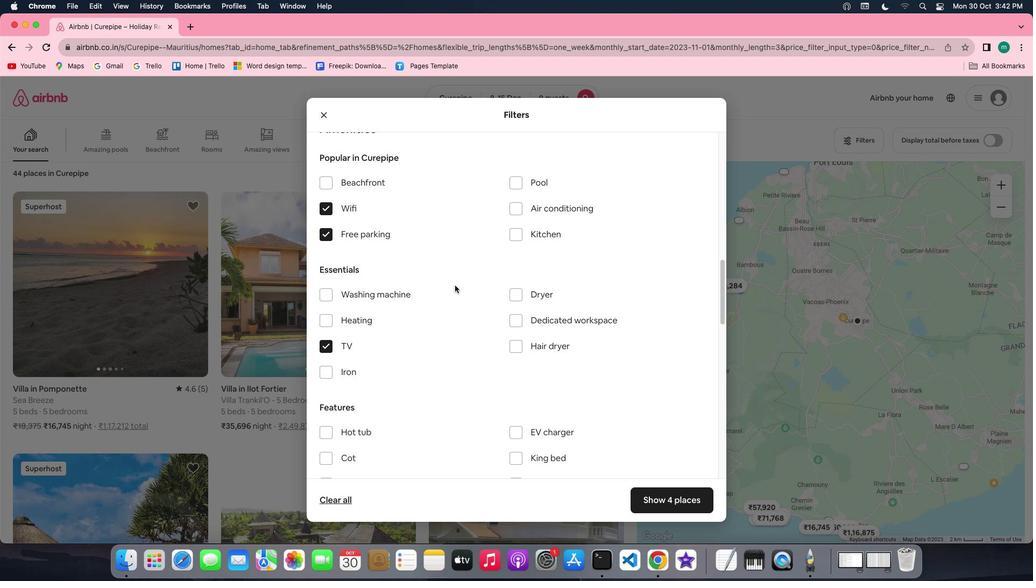 
Action: Mouse scrolled (455, 285) with delta (0, 0)
Screenshot: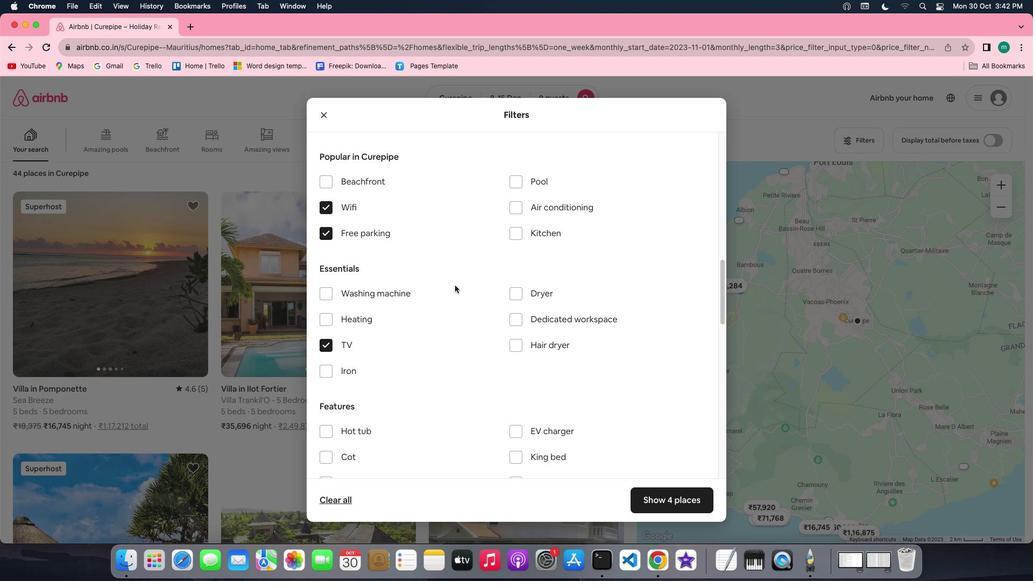 
Action: Mouse scrolled (455, 285) with delta (0, 0)
Screenshot: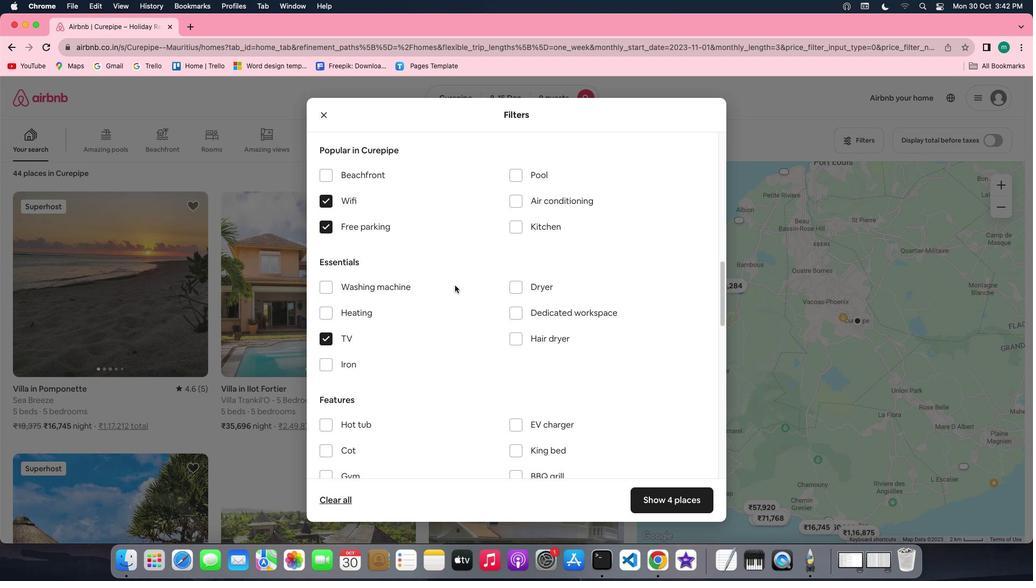 
Action: Mouse scrolled (455, 285) with delta (0, 0)
Screenshot: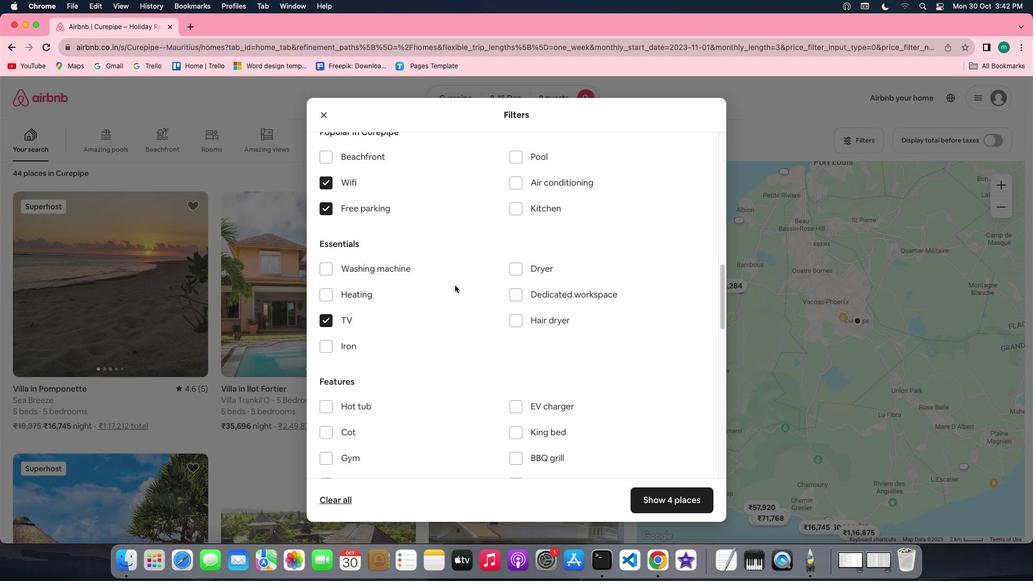 
Action: Mouse scrolled (455, 285) with delta (0, 0)
Screenshot: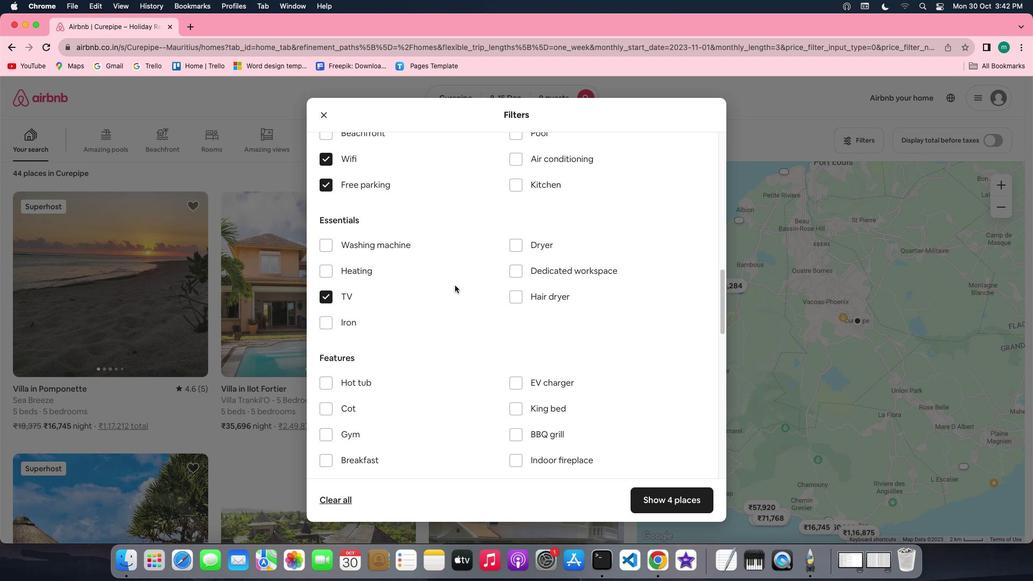 
Action: Mouse scrolled (455, 285) with delta (0, 0)
Screenshot: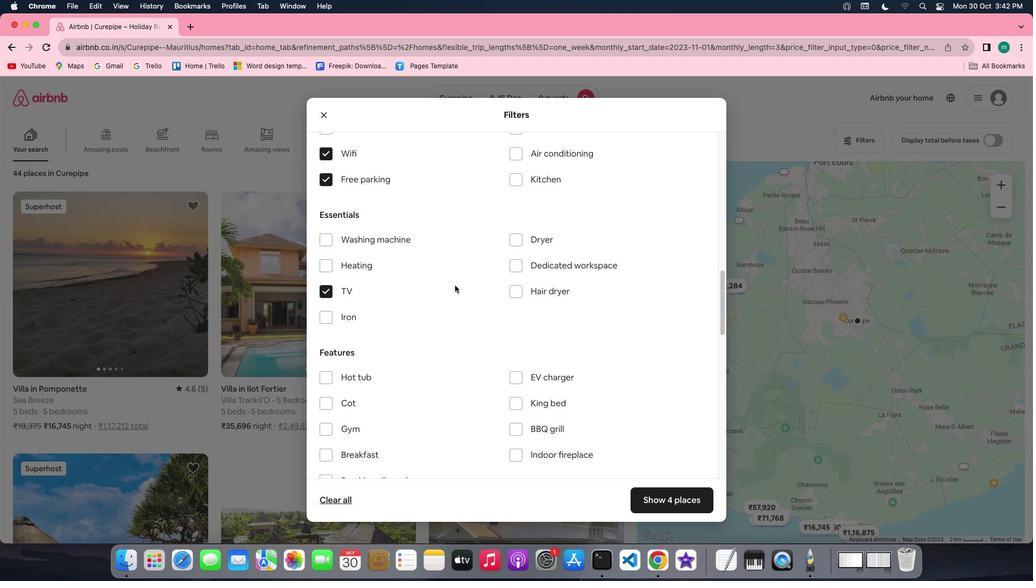
Action: Mouse scrolled (455, 285) with delta (0, -1)
Screenshot: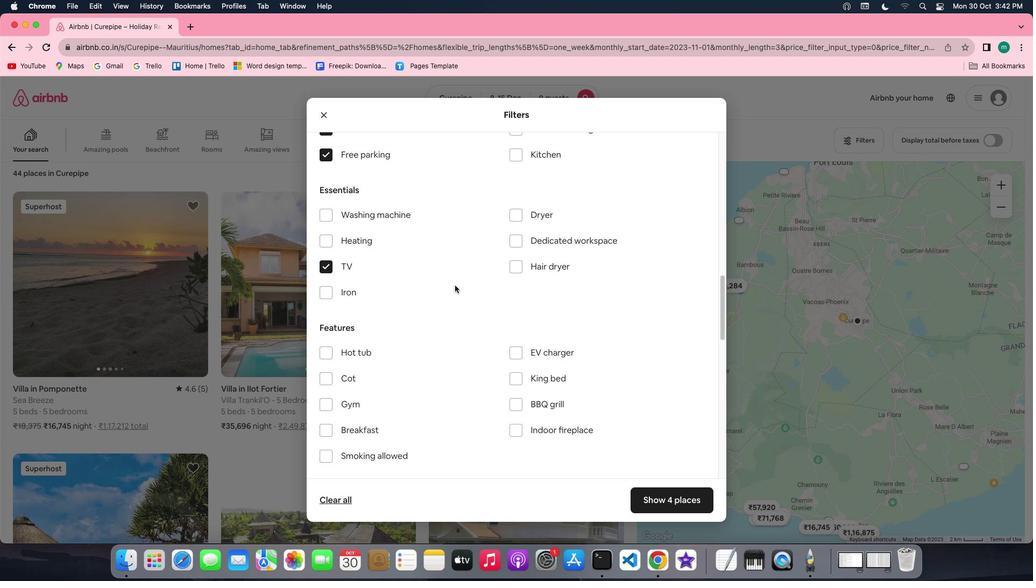 
Action: Mouse scrolled (455, 285) with delta (0, 0)
Screenshot: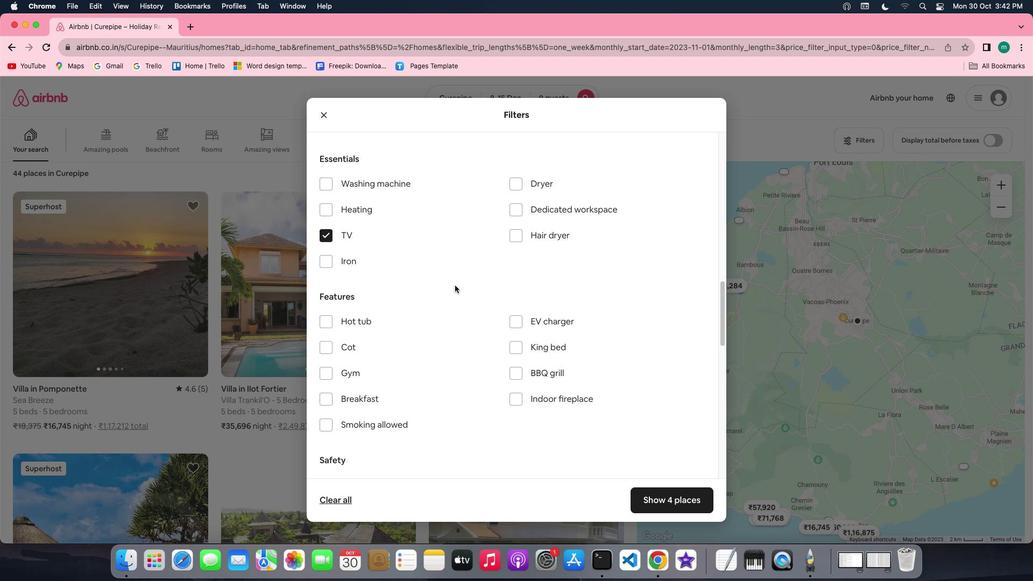 
Action: Mouse scrolled (455, 285) with delta (0, 0)
Screenshot: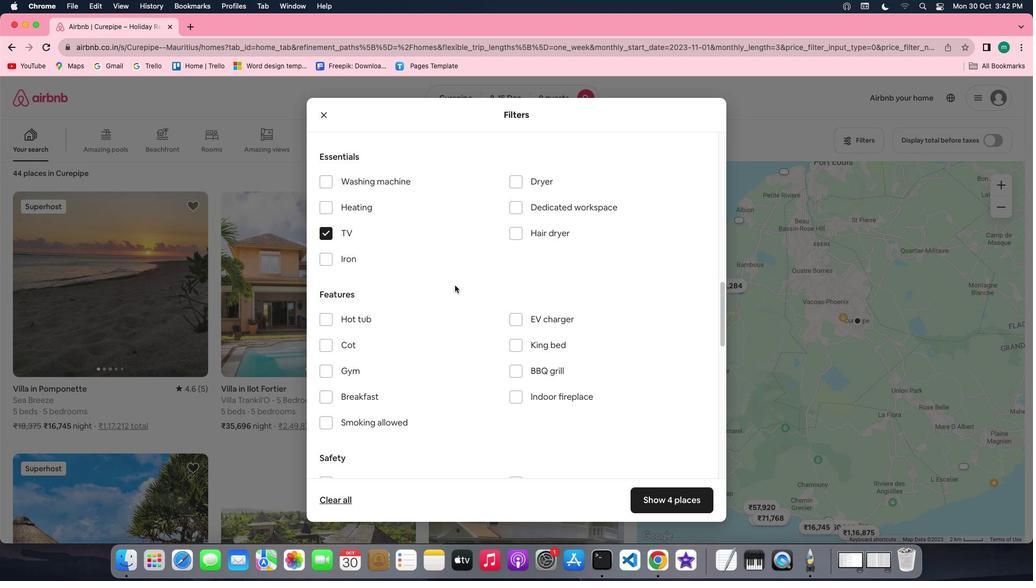 
Action: Mouse scrolled (455, 285) with delta (0, 0)
Screenshot: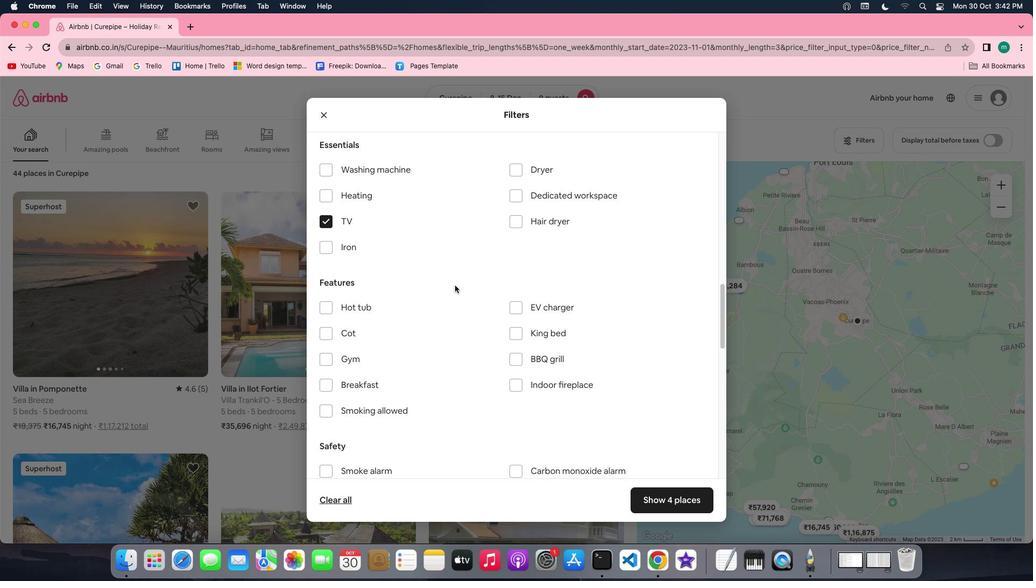 
Action: Mouse scrolled (455, 285) with delta (0, -1)
Screenshot: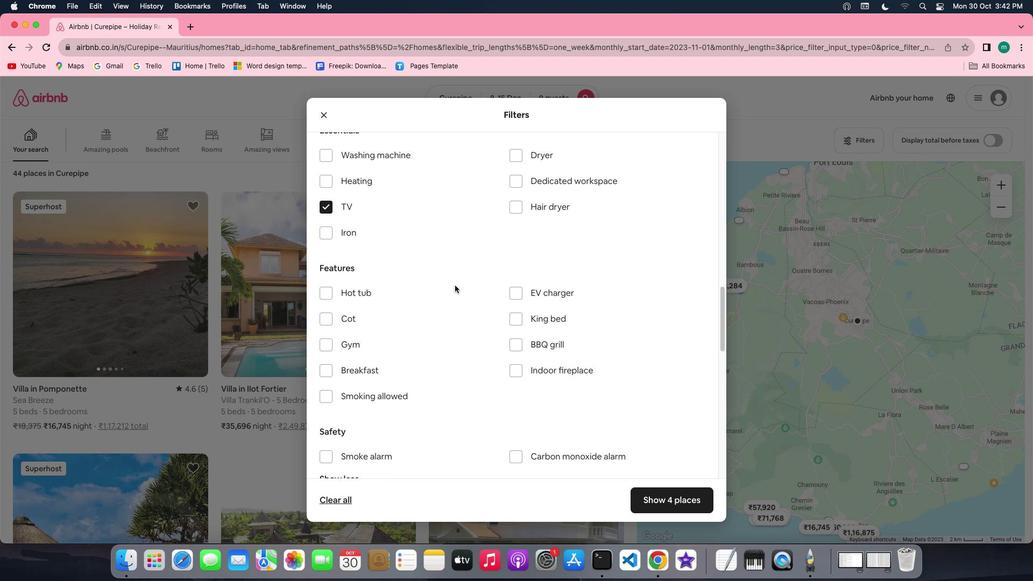 
Action: Mouse moved to (351, 306)
Screenshot: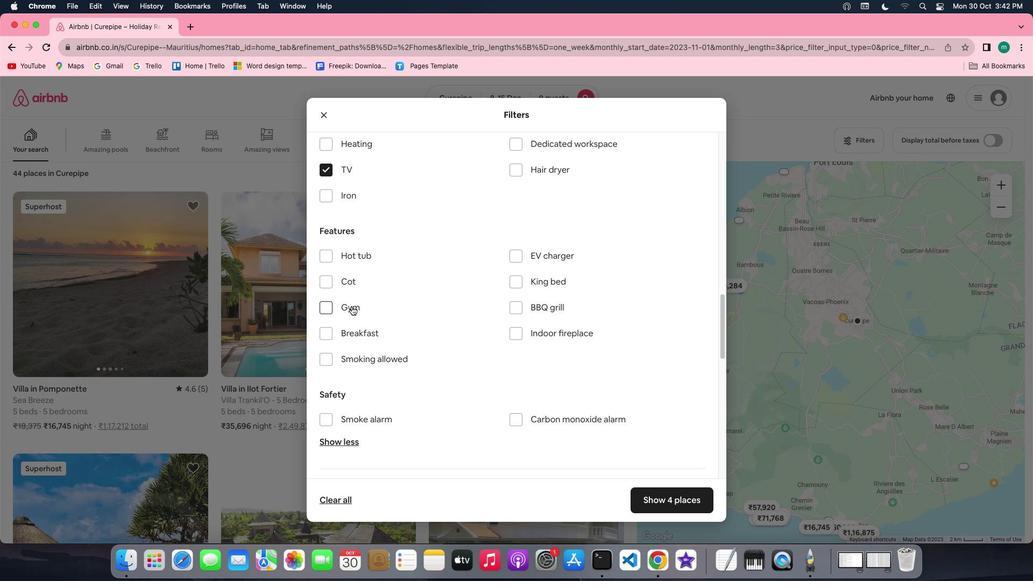 
Action: Mouse pressed left at (351, 306)
Screenshot: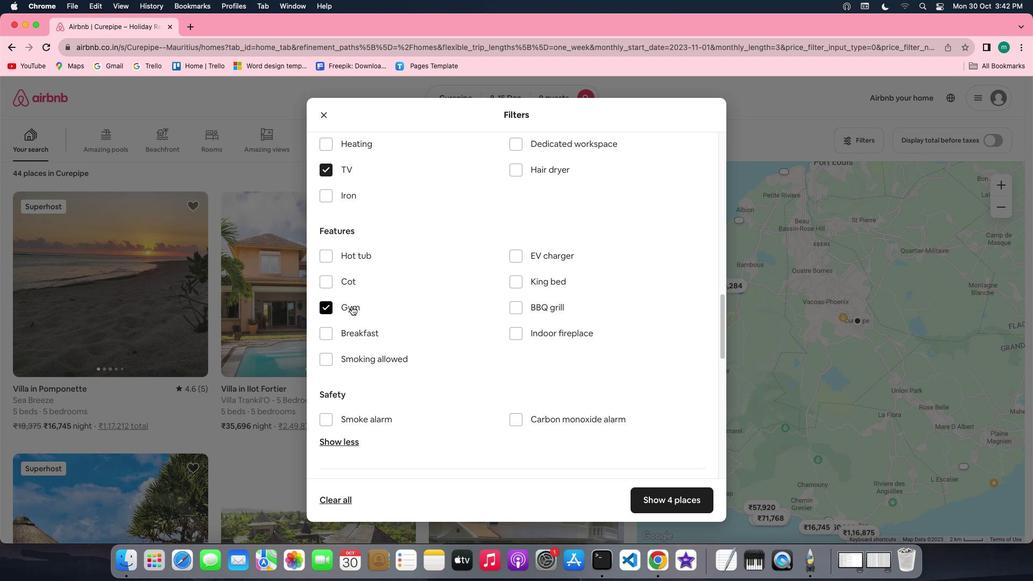 
Action: Mouse moved to (363, 331)
Screenshot: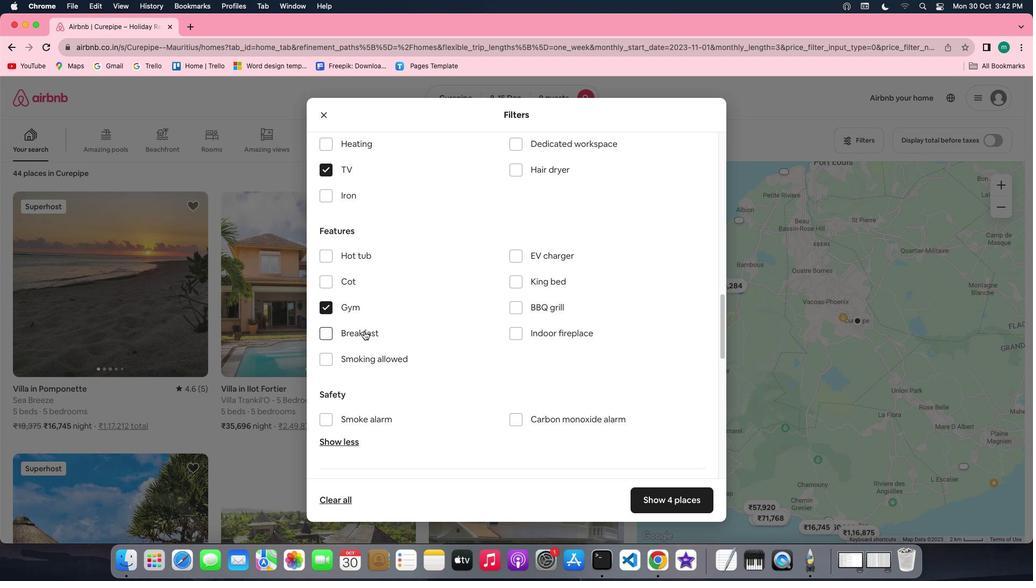 
Action: Mouse pressed left at (363, 331)
Screenshot: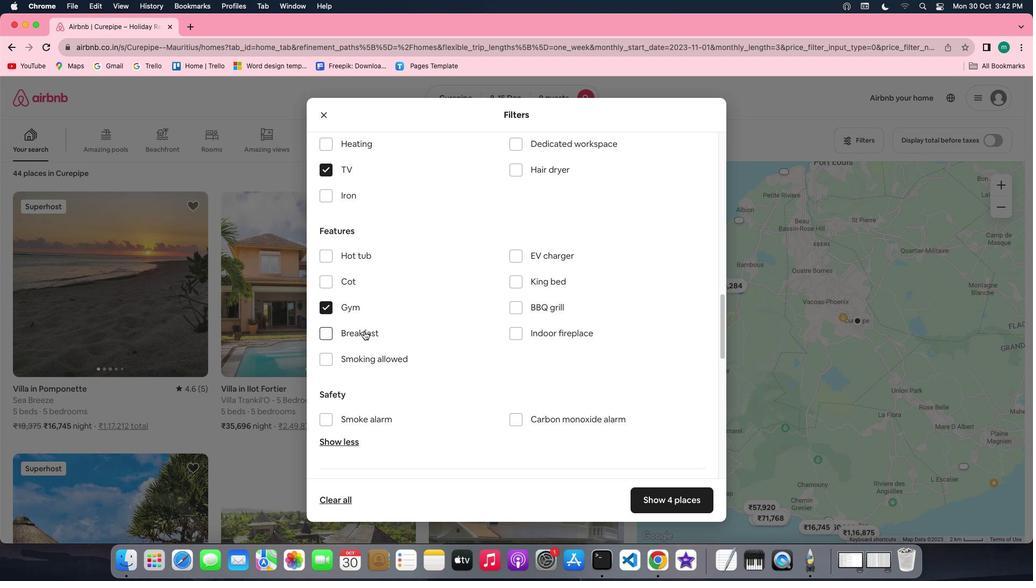 
Action: Mouse moved to (461, 331)
Screenshot: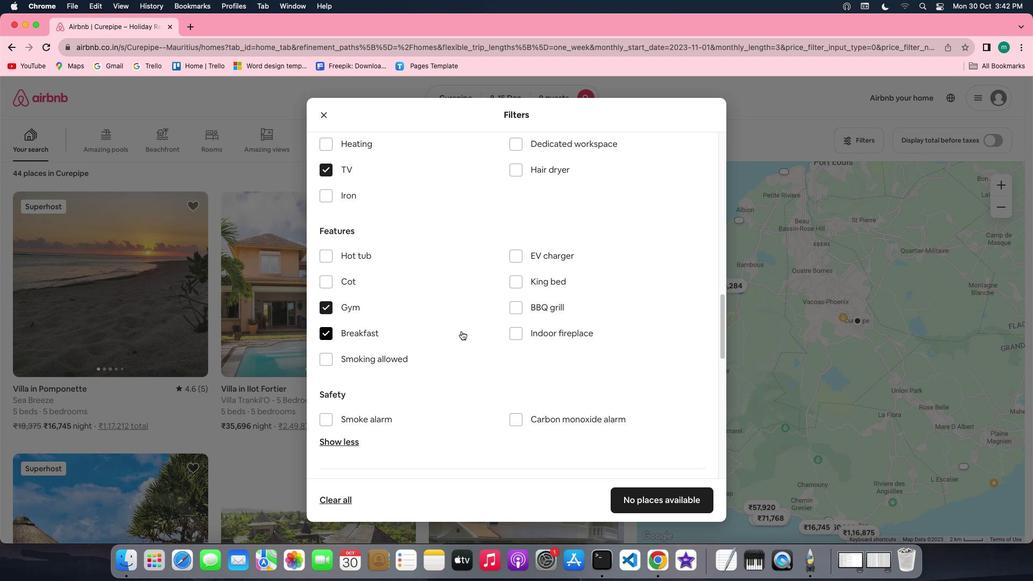
Action: Mouse scrolled (461, 331) with delta (0, 0)
Screenshot: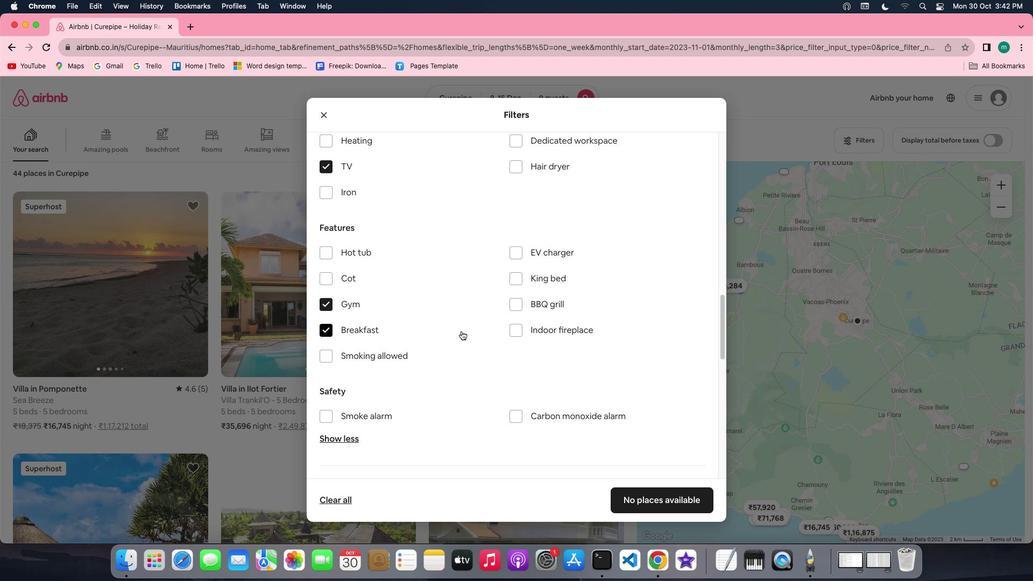 
Action: Mouse scrolled (461, 331) with delta (0, 0)
Screenshot: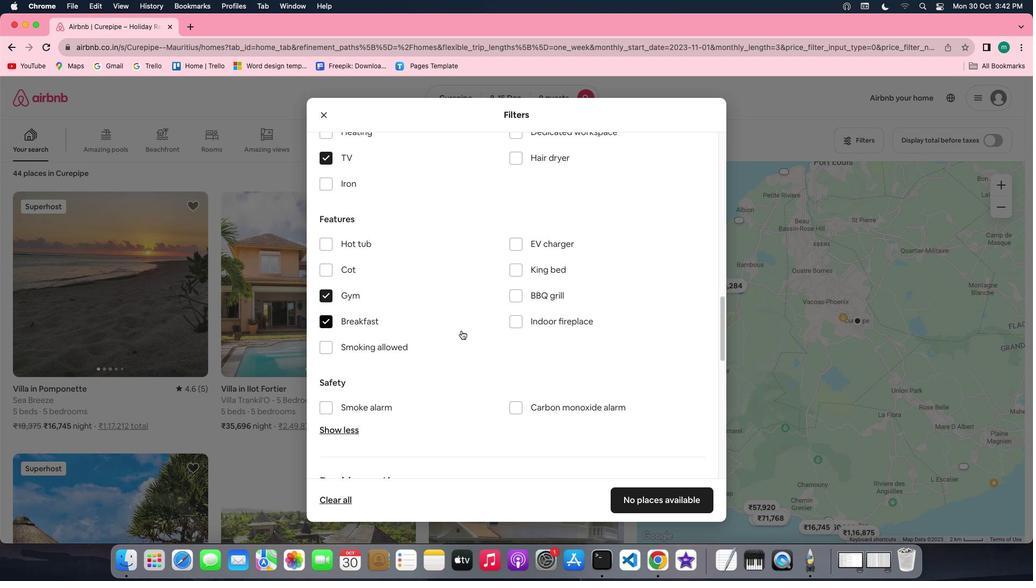 
Action: Mouse scrolled (461, 331) with delta (0, -1)
Screenshot: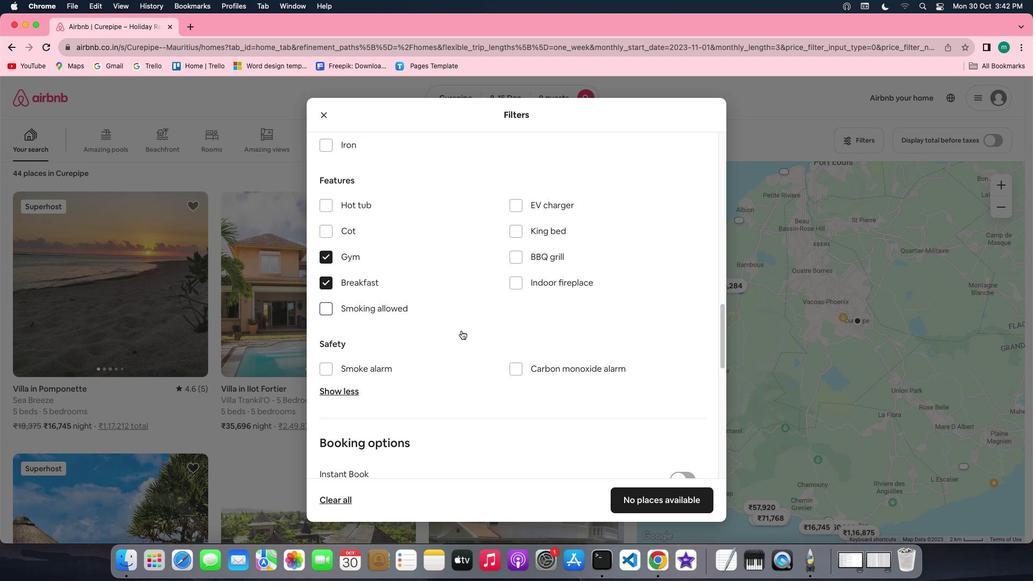 
Action: Mouse moved to (451, 323)
Screenshot: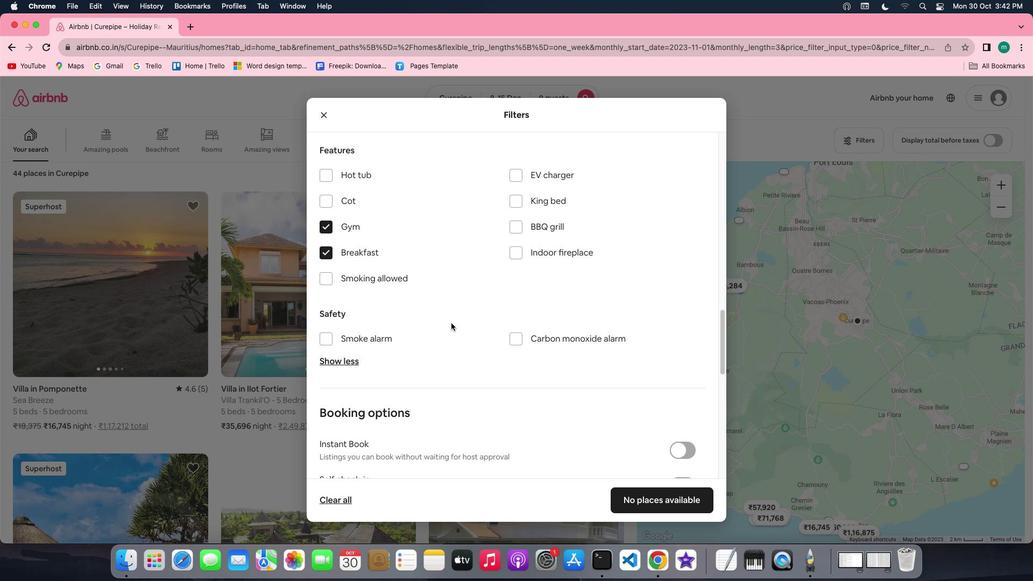 
Action: Mouse scrolled (451, 323) with delta (0, 0)
Screenshot: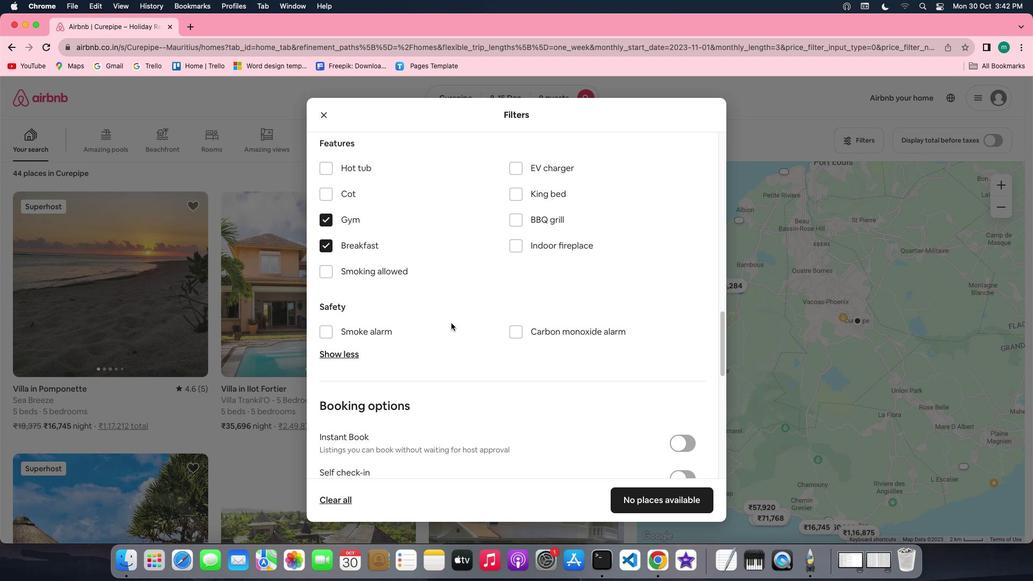
Action: Mouse scrolled (451, 323) with delta (0, 0)
Screenshot: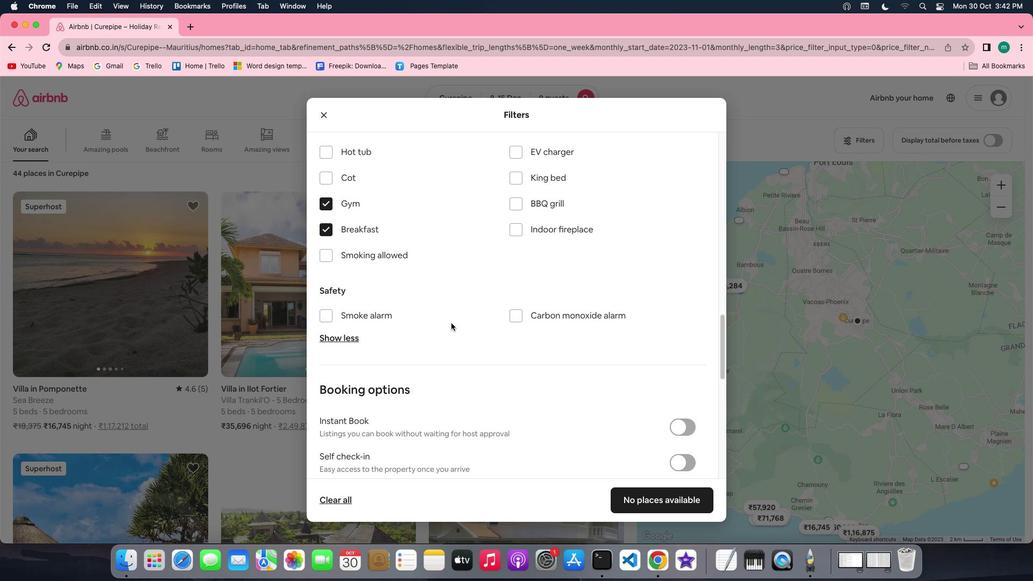 
Action: Mouse scrolled (451, 323) with delta (0, -1)
Screenshot: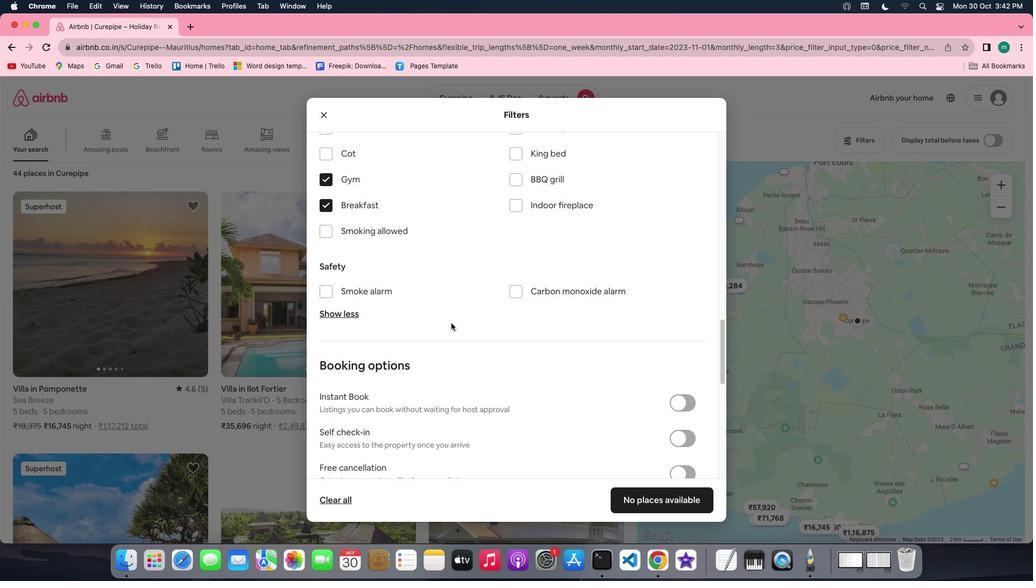 
Action: Mouse scrolled (451, 323) with delta (0, -1)
Screenshot: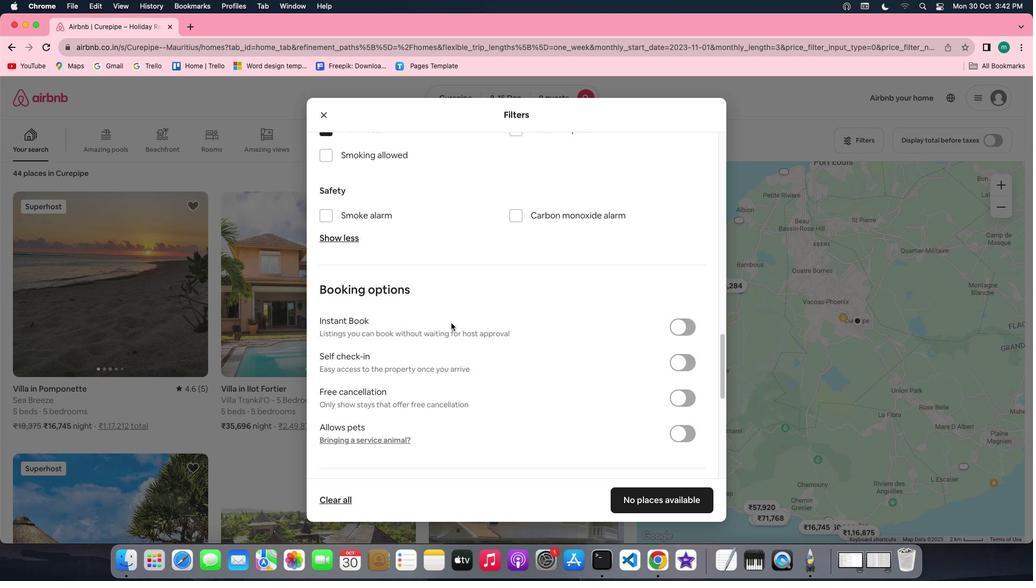 
Action: Mouse scrolled (451, 323) with delta (0, 0)
Screenshot: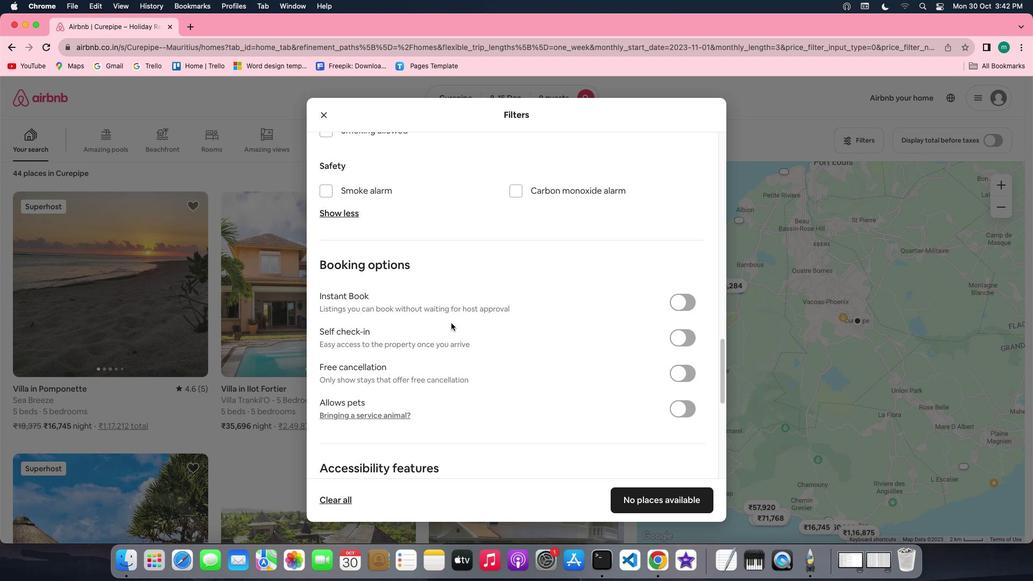 
Action: Mouse scrolled (451, 323) with delta (0, 0)
Screenshot: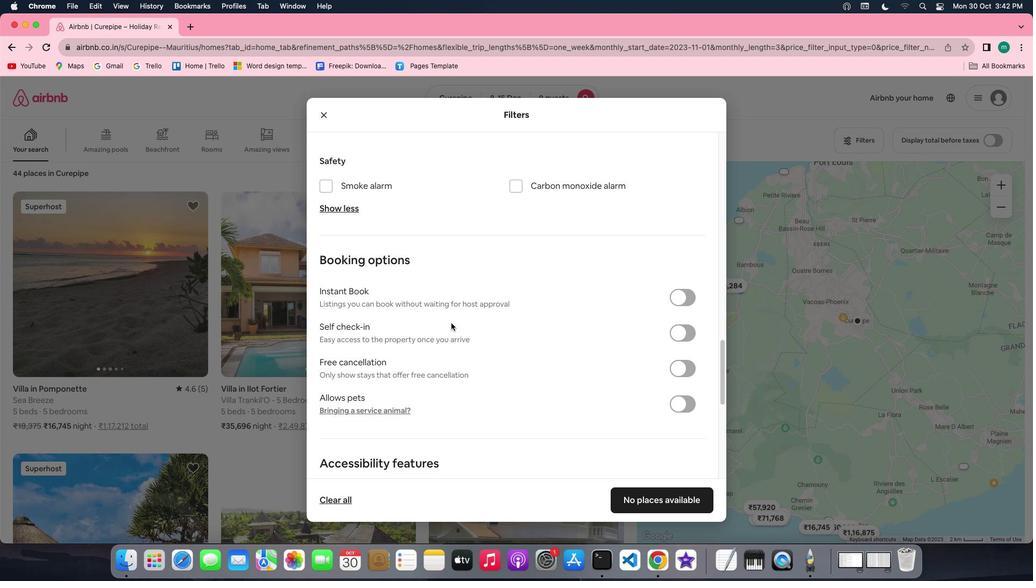 
Action: Mouse scrolled (451, 323) with delta (0, -1)
Screenshot: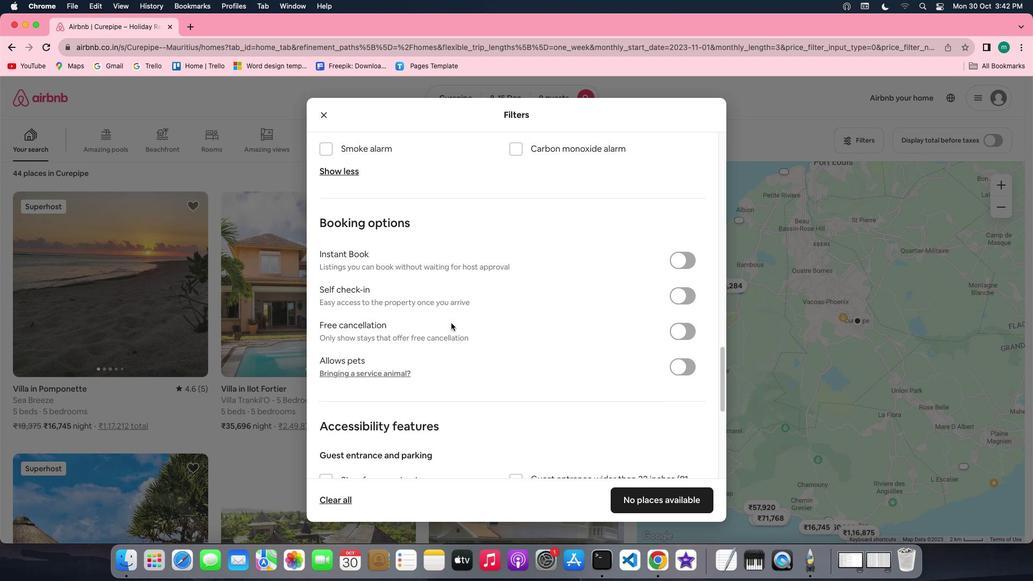 
Action: Mouse scrolled (451, 323) with delta (0, 0)
Screenshot: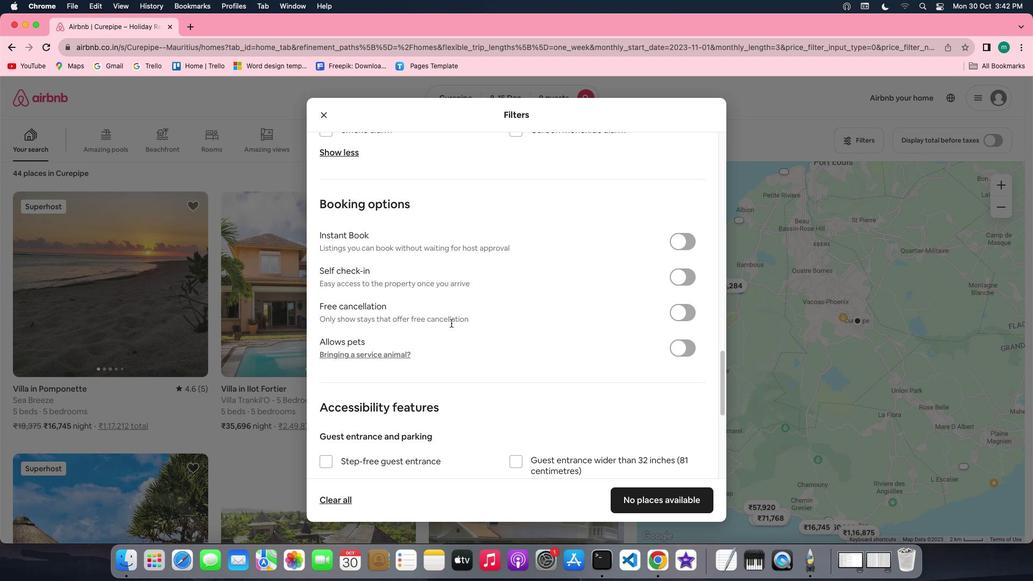 
Action: Mouse scrolled (451, 323) with delta (0, 0)
Screenshot: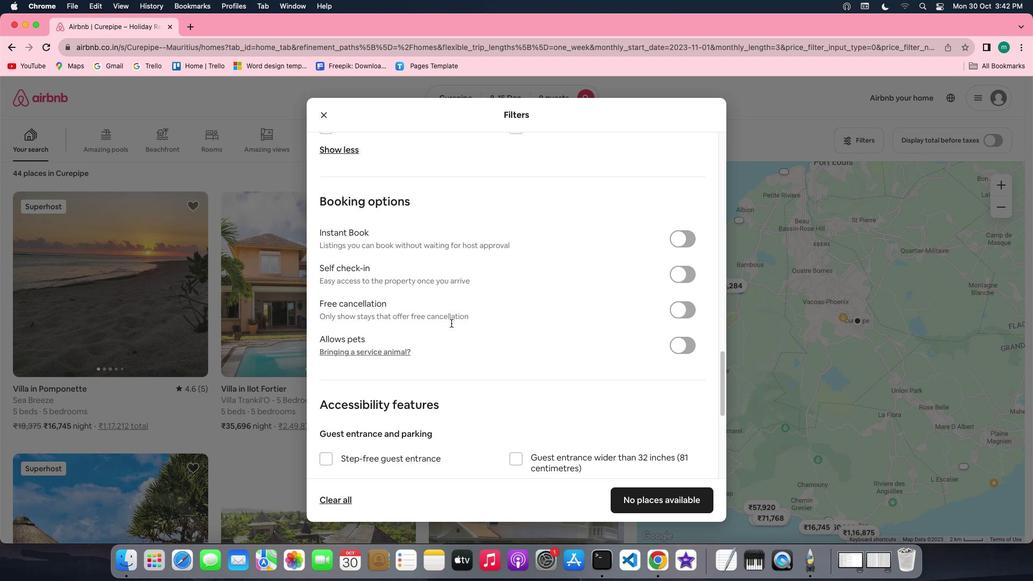 
Action: Mouse scrolled (451, 323) with delta (0, -1)
Screenshot: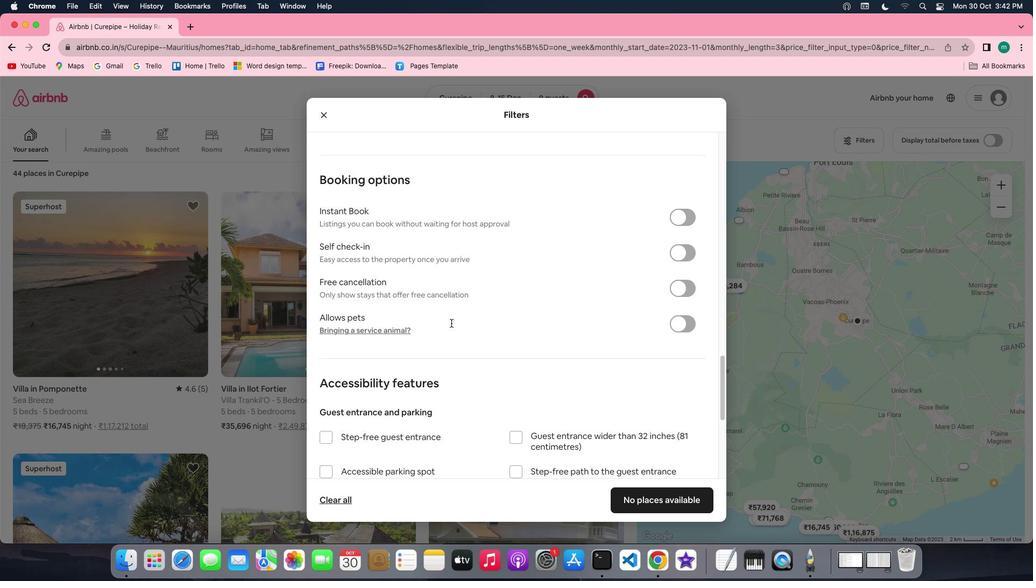 
Action: Mouse scrolled (451, 323) with delta (0, -1)
Screenshot: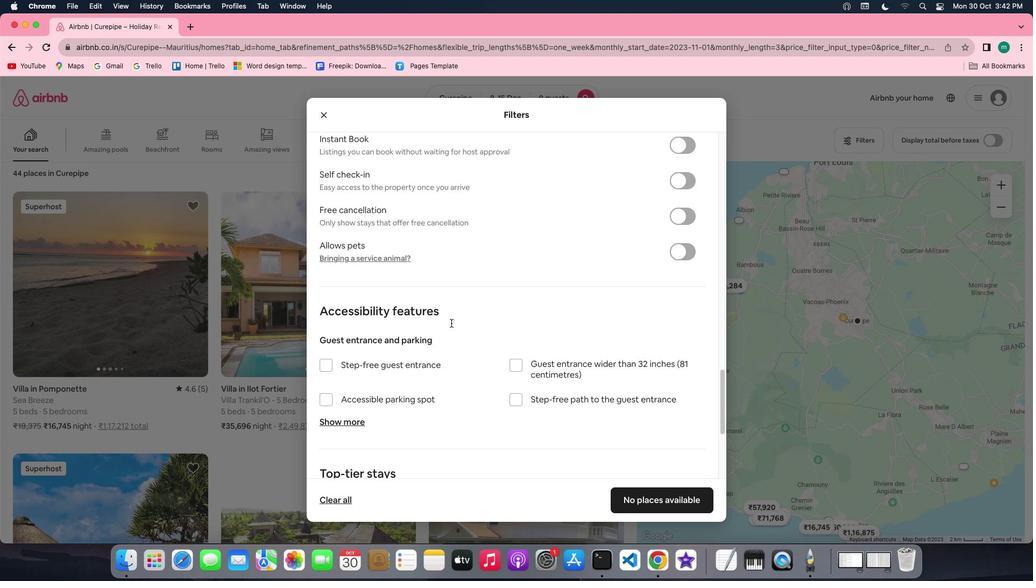 
Action: Mouse scrolled (451, 323) with delta (0, 0)
Screenshot: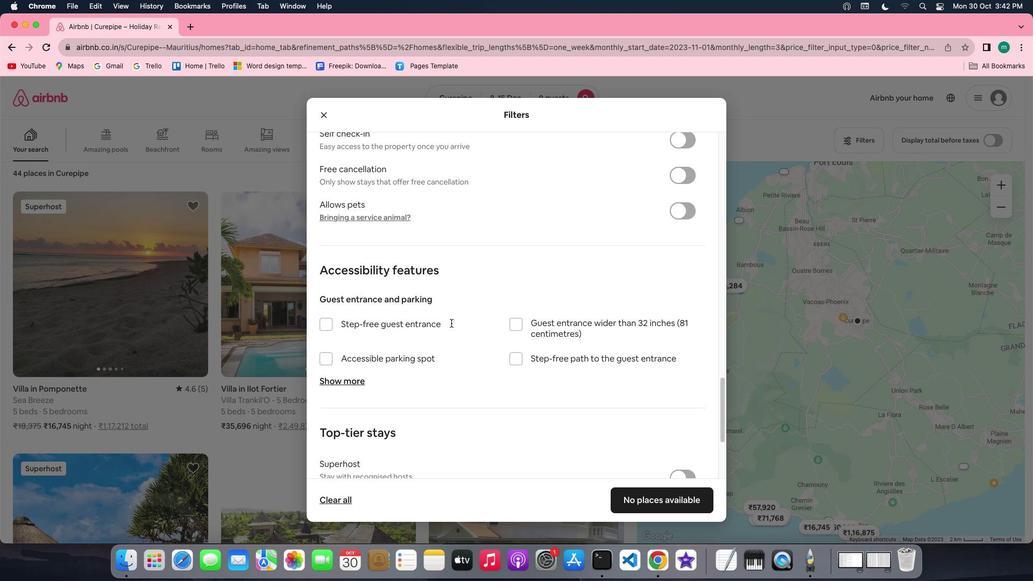 
Action: Mouse scrolled (451, 323) with delta (0, 0)
Screenshot: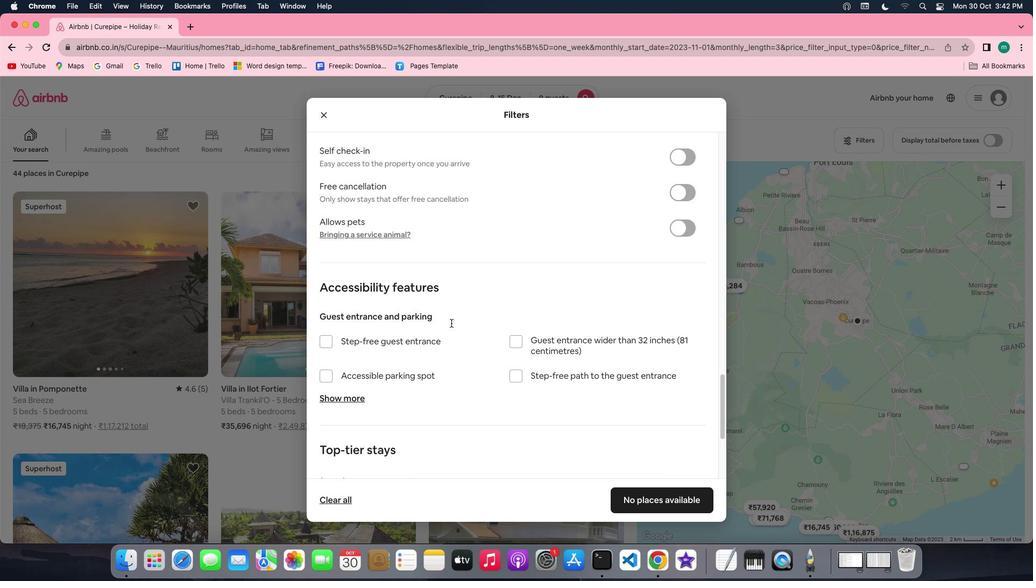 
Action: Mouse scrolled (451, 323) with delta (0, 1)
Screenshot: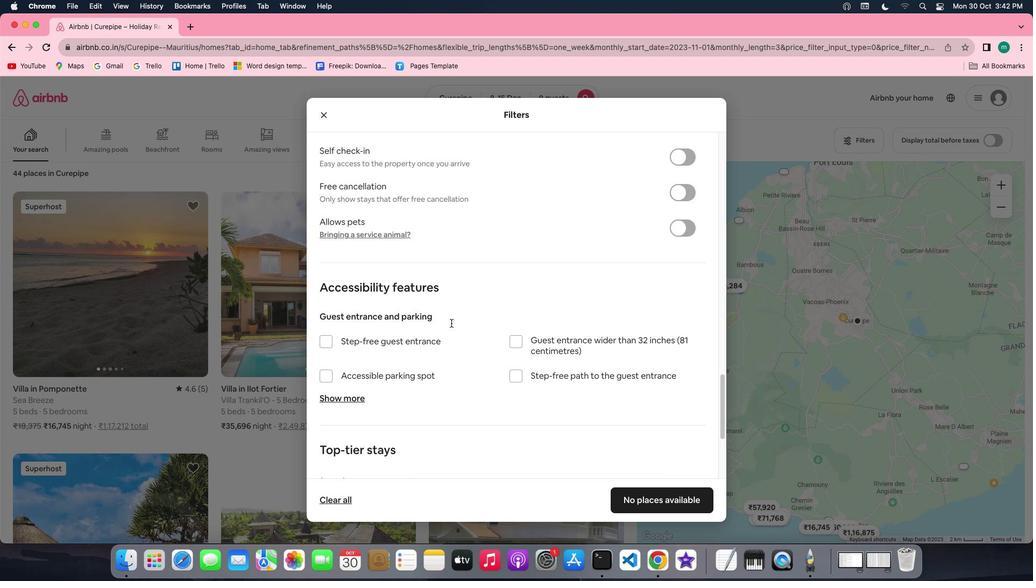 
Action: Mouse moved to (679, 243)
Screenshot: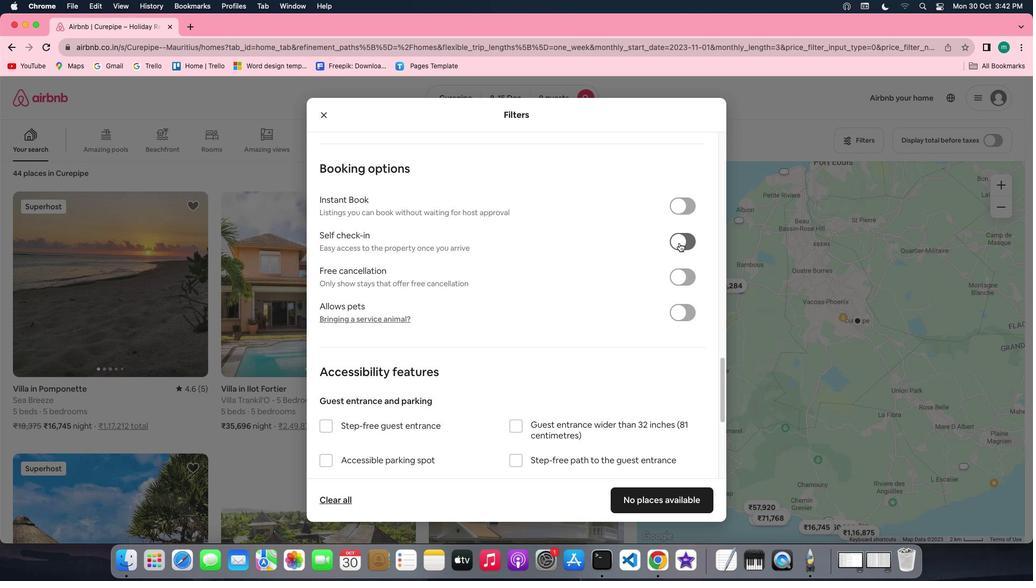 
Action: Mouse pressed left at (679, 243)
Screenshot: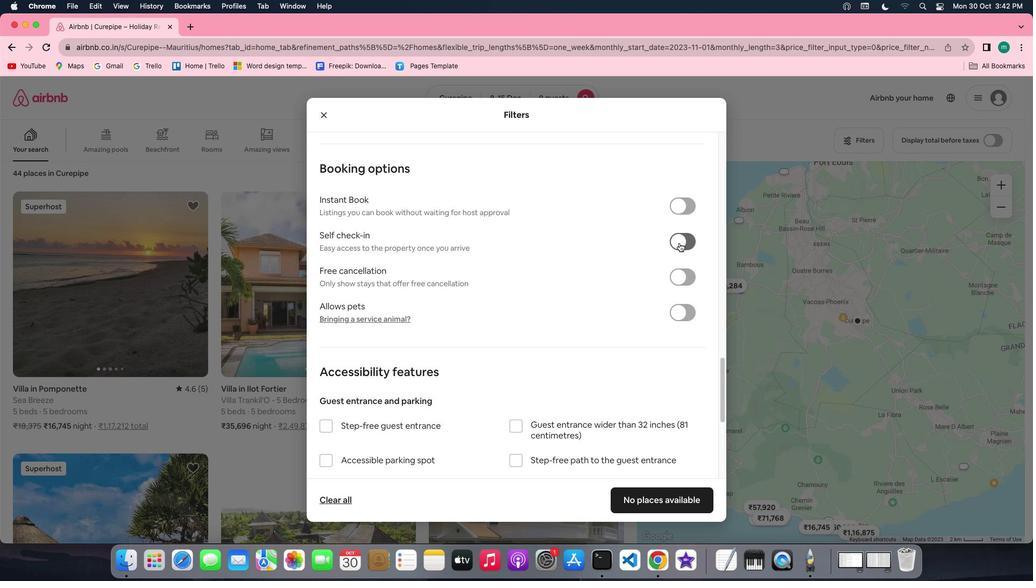 
Action: Mouse moved to (457, 273)
Screenshot: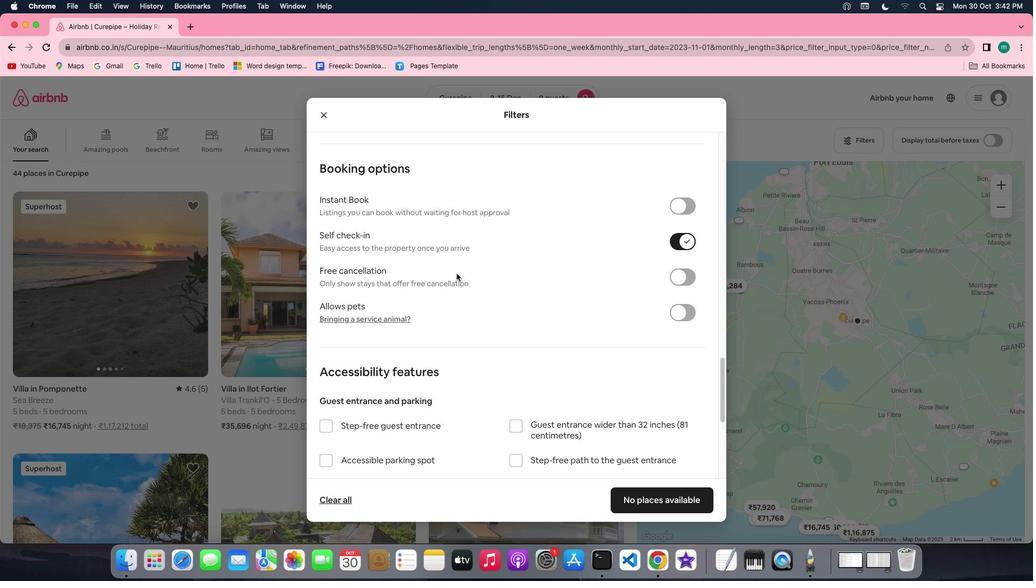 
Action: Mouse scrolled (457, 273) with delta (0, 0)
Screenshot: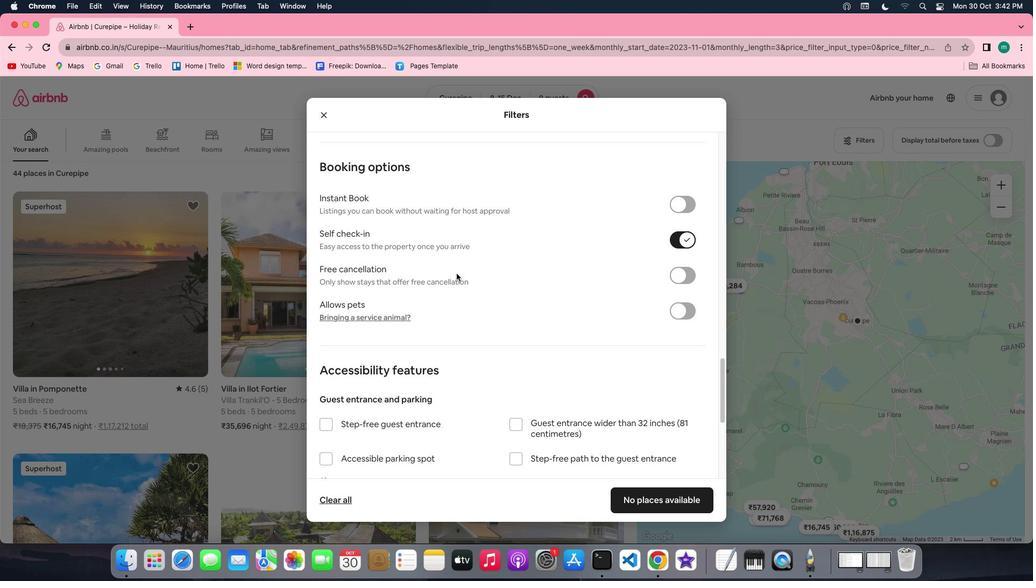 
Action: Mouse scrolled (457, 273) with delta (0, 0)
Screenshot: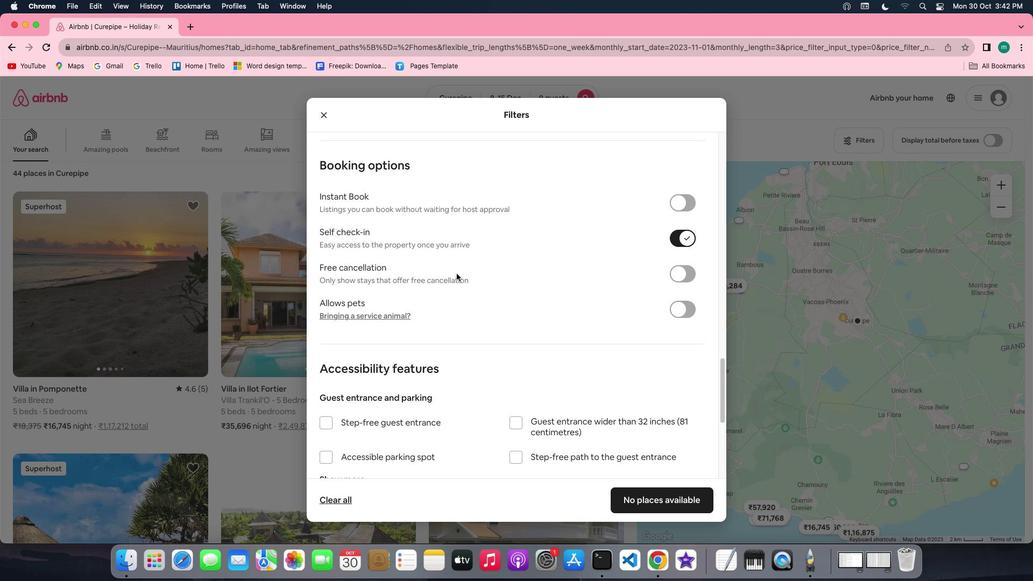 
Action: Mouse scrolled (457, 273) with delta (0, 0)
Screenshot: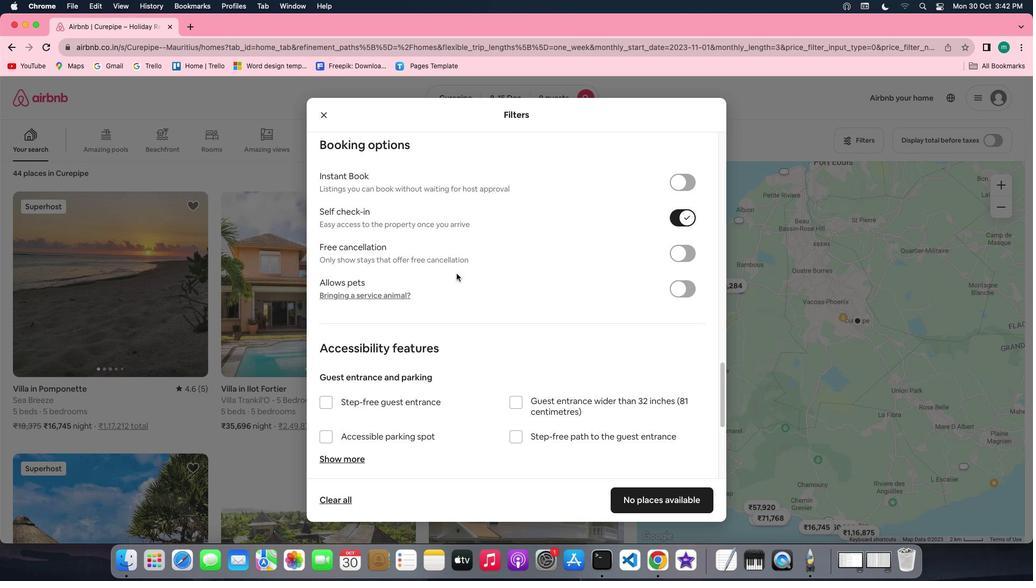 
Action: Mouse scrolled (457, 273) with delta (0, 0)
Screenshot: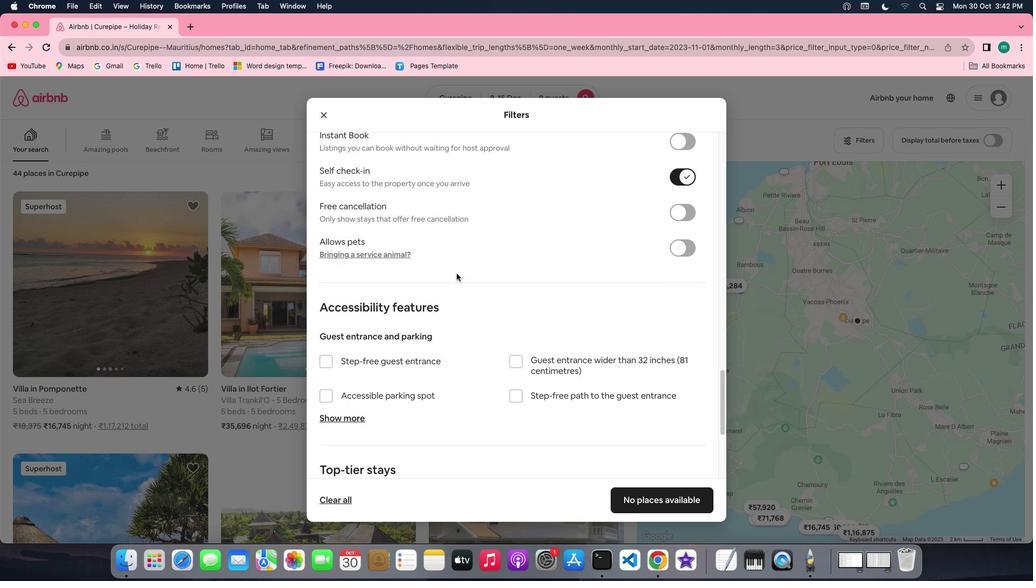 
Action: Mouse scrolled (457, 273) with delta (0, 0)
Screenshot: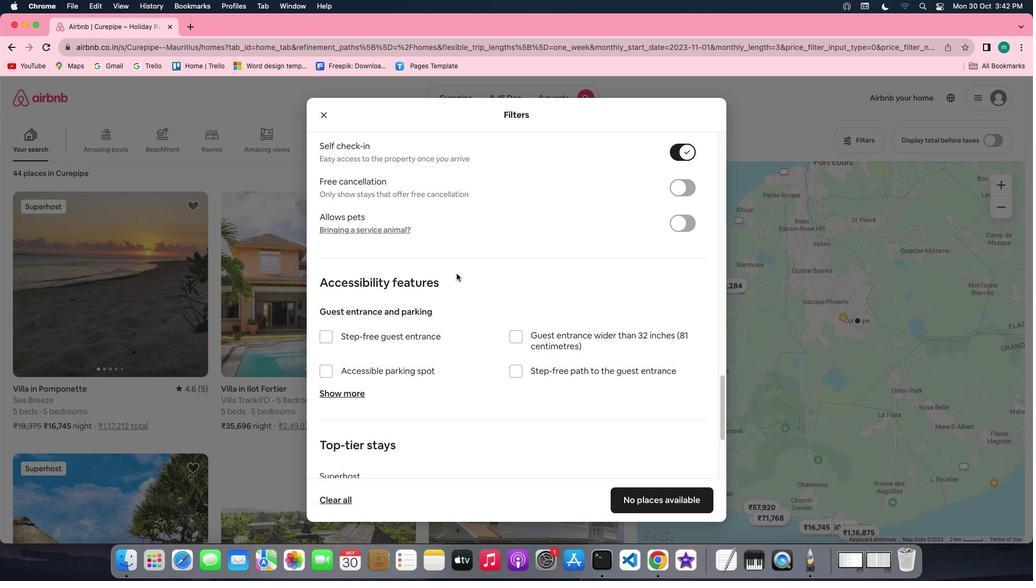 
Action: Mouse scrolled (457, 273) with delta (0, 0)
Screenshot: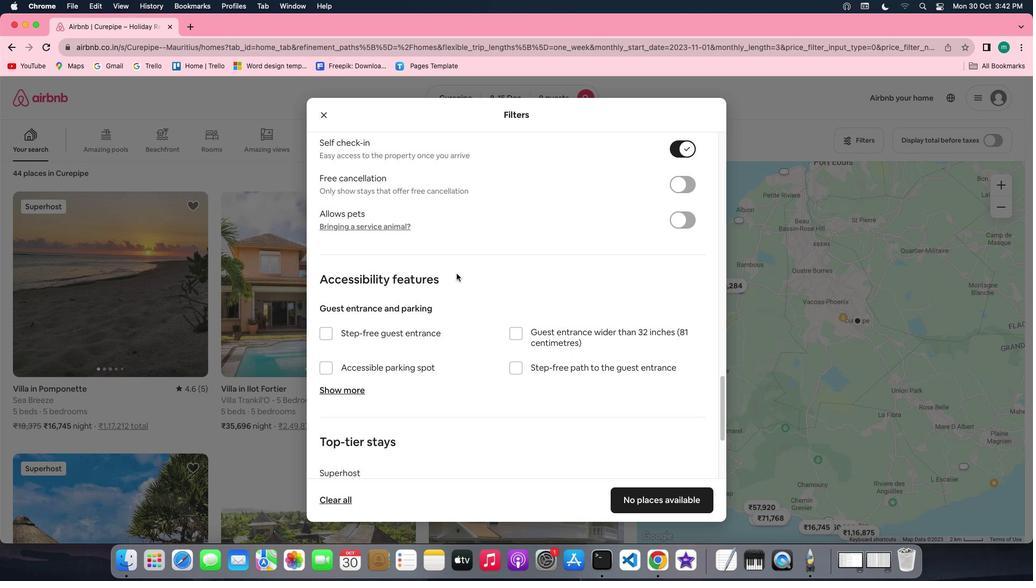 
Action: Mouse scrolled (457, 273) with delta (0, 0)
Screenshot: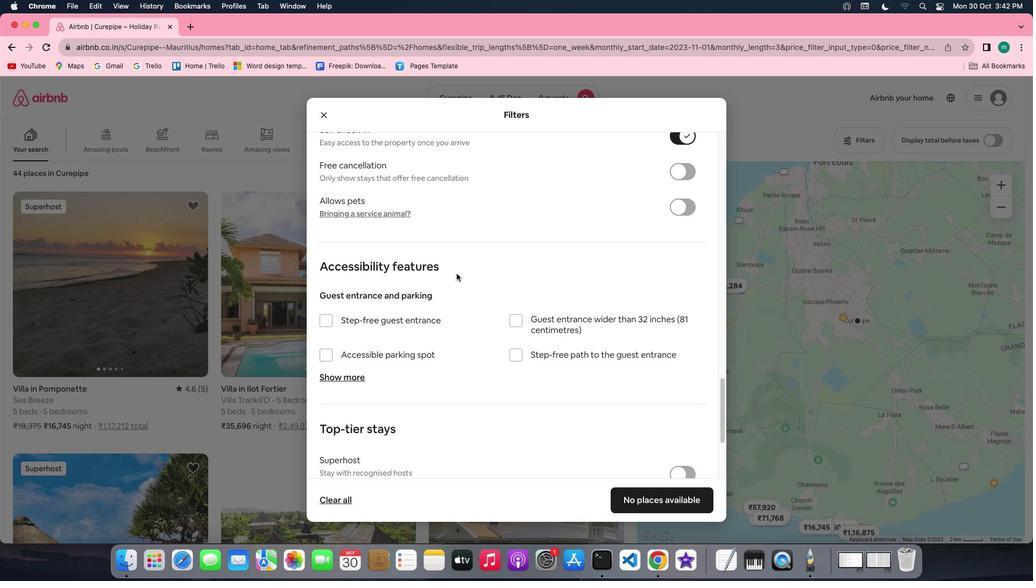 
Action: Mouse scrolled (457, 273) with delta (0, 0)
Screenshot: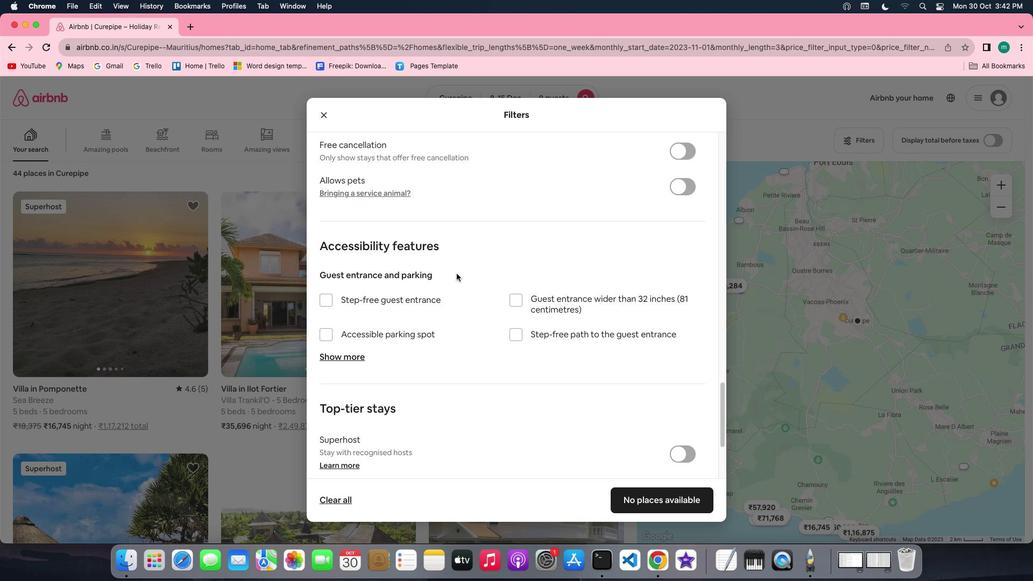 
Action: Mouse scrolled (457, 273) with delta (0, 0)
Screenshot: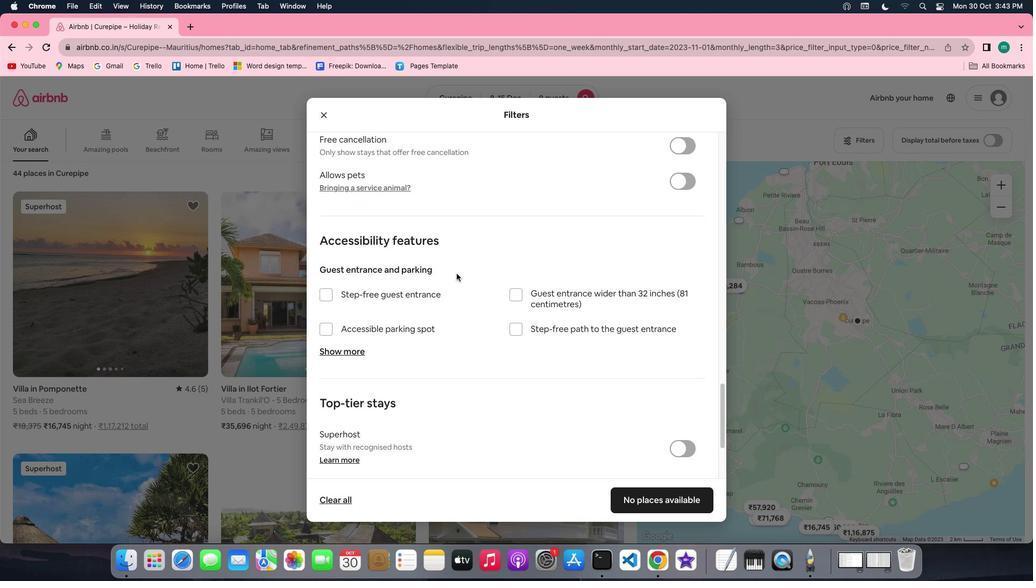 
Action: Mouse scrolled (457, 273) with delta (0, 0)
Screenshot: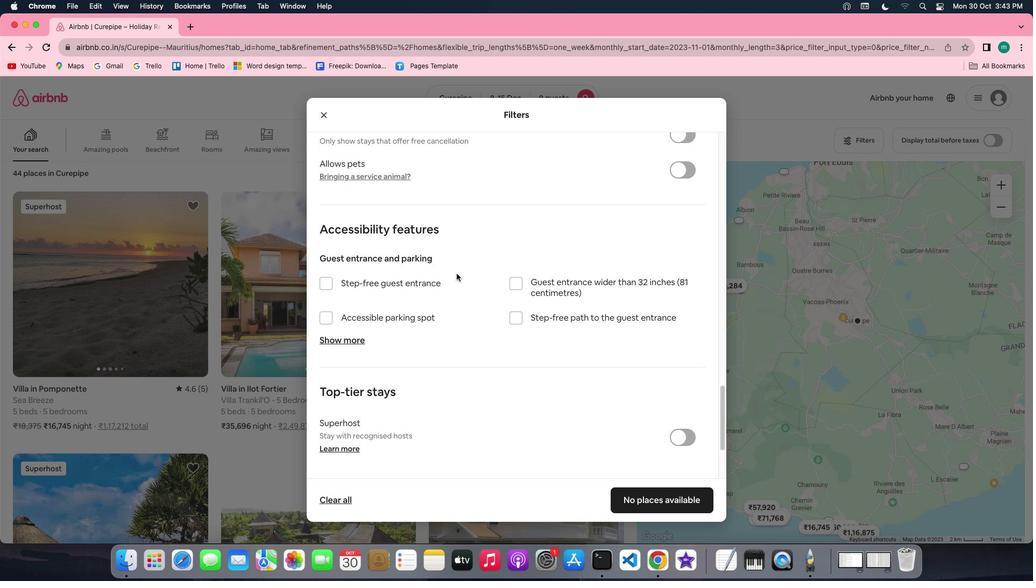 
Action: Mouse scrolled (457, 273) with delta (0, 0)
Screenshot: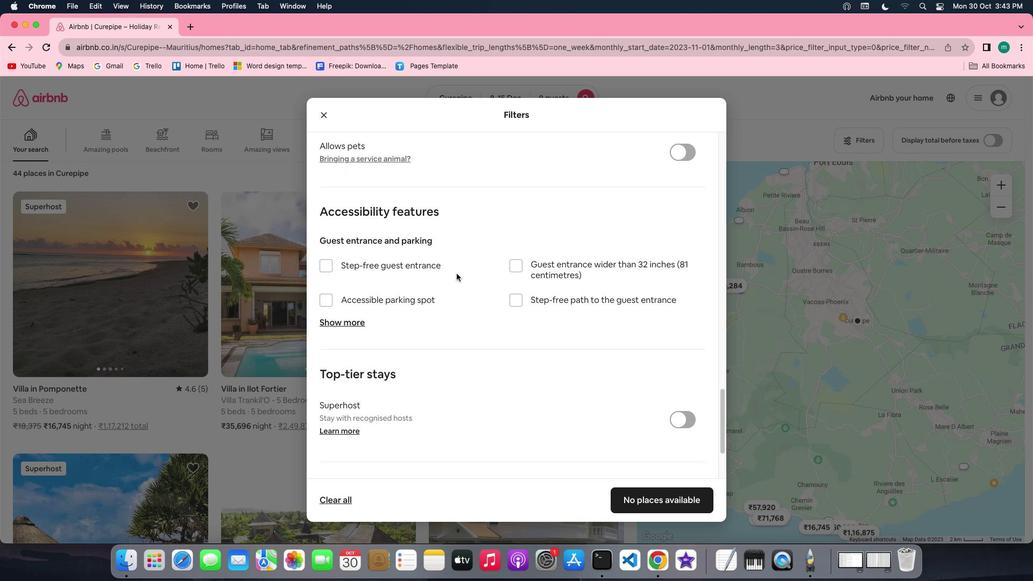 
Action: Mouse scrolled (457, 273) with delta (0, 0)
Screenshot: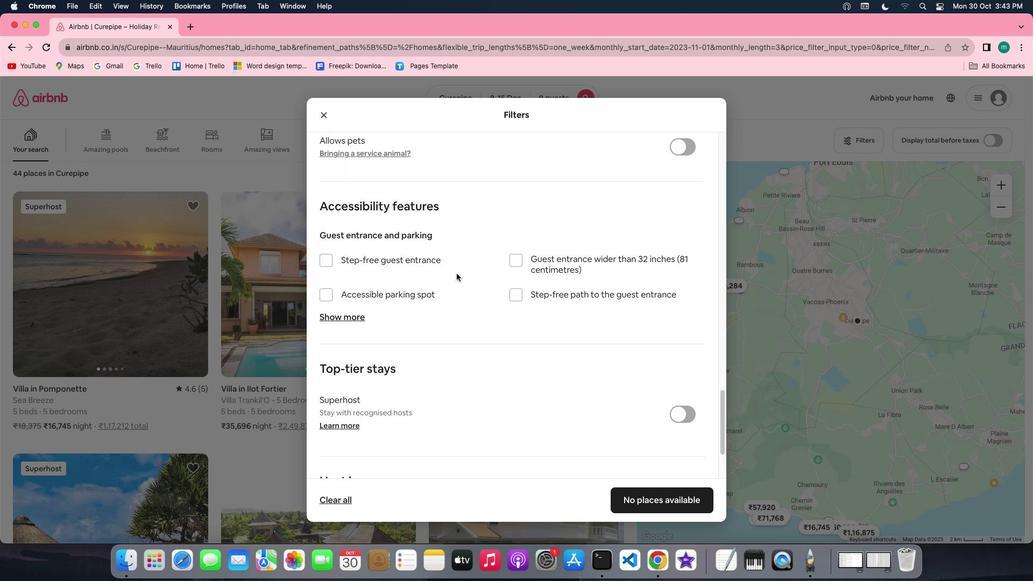 
Action: Mouse scrolled (457, 273) with delta (0, 0)
Screenshot: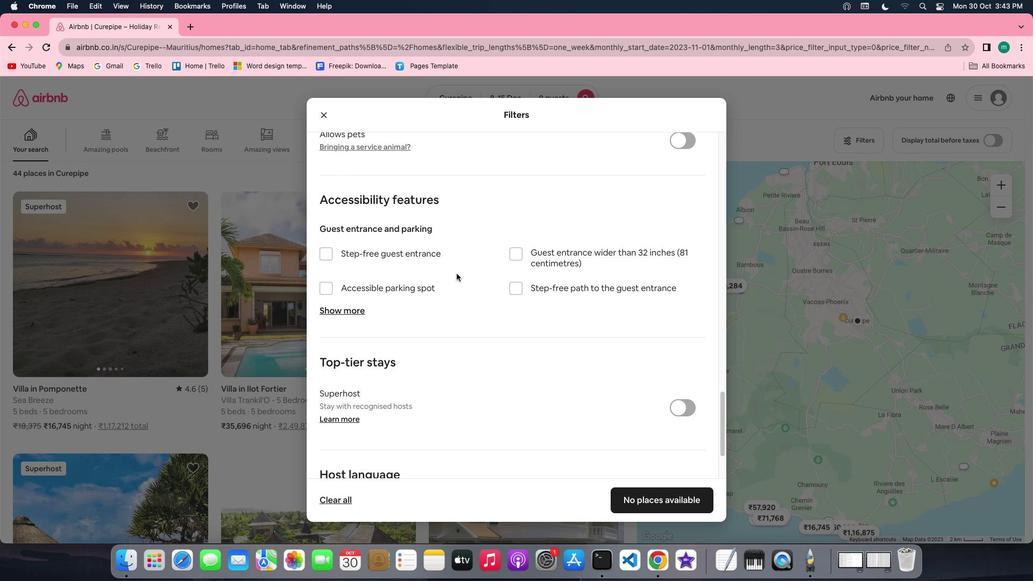 
Action: Mouse scrolled (457, 273) with delta (0, 0)
Screenshot: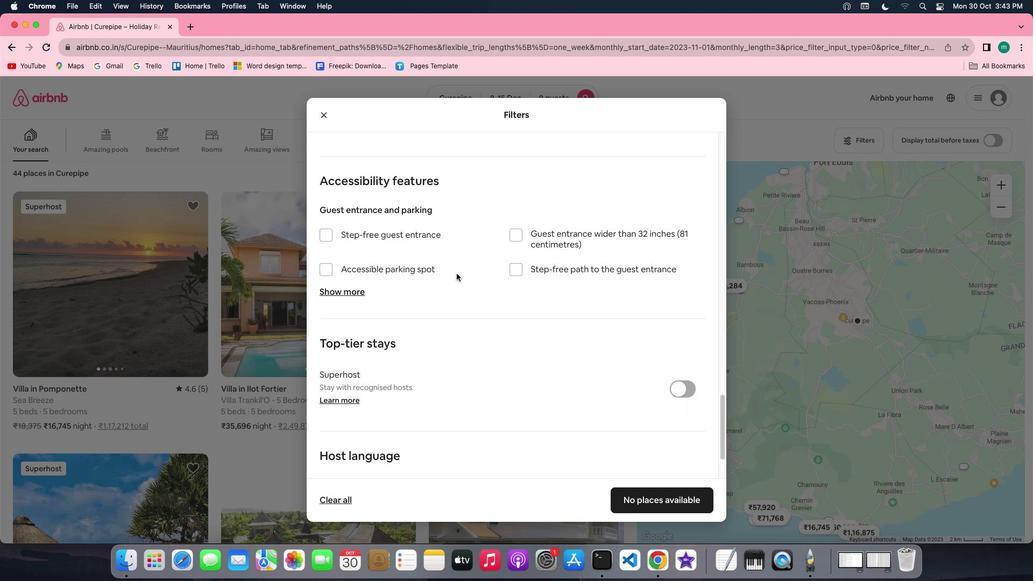 
Action: Mouse scrolled (457, 273) with delta (0, 0)
Screenshot: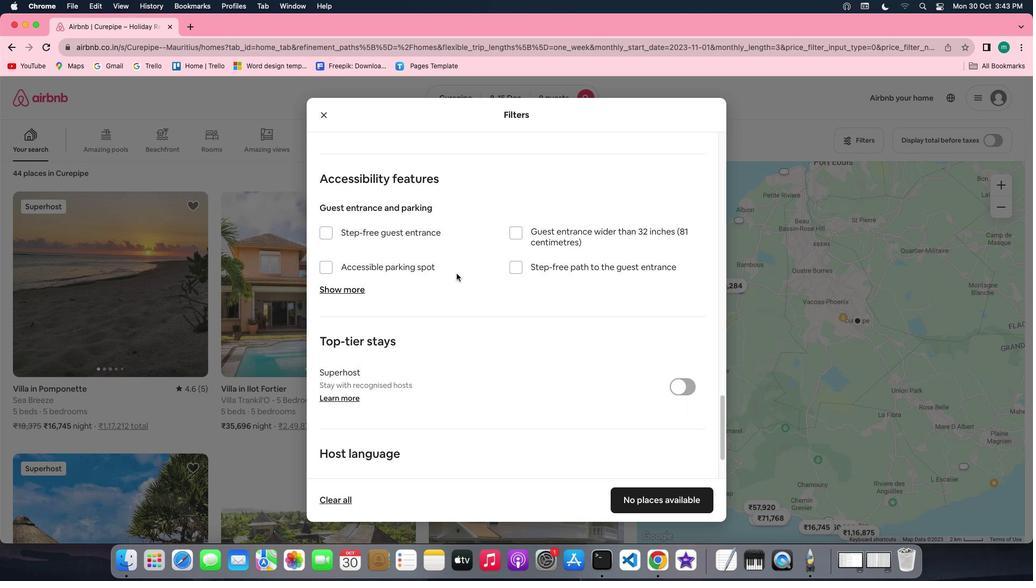 
Action: Mouse scrolled (457, 273) with delta (0, 0)
Screenshot: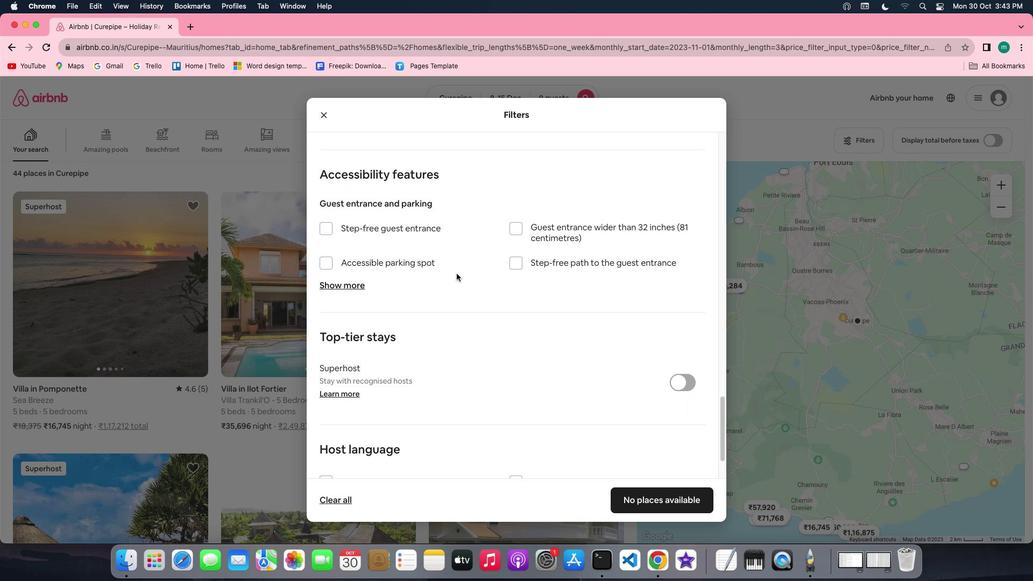 
Action: Mouse scrolled (457, 273) with delta (0, 0)
Screenshot: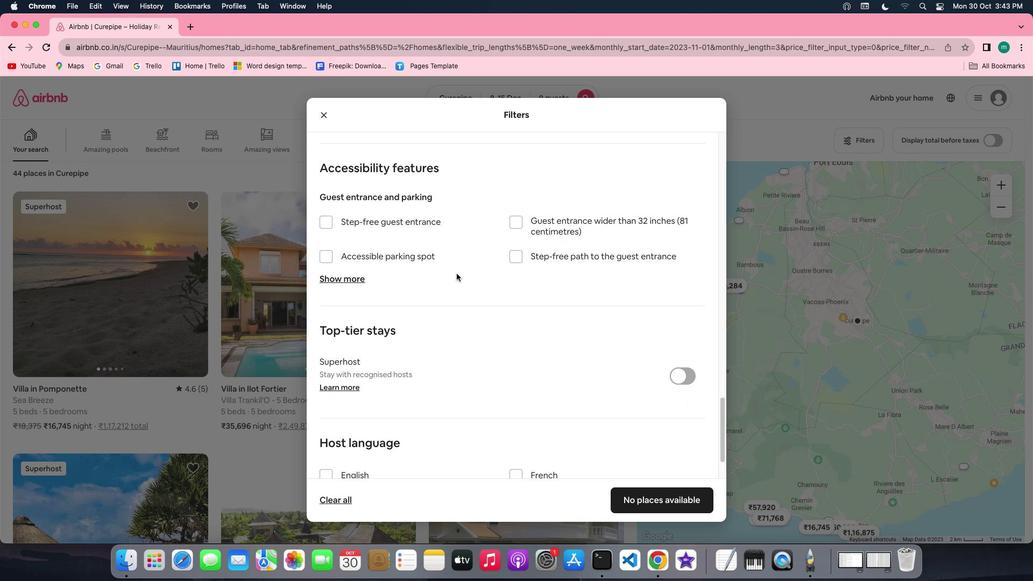 
Action: Mouse scrolled (457, 273) with delta (0, 0)
Screenshot: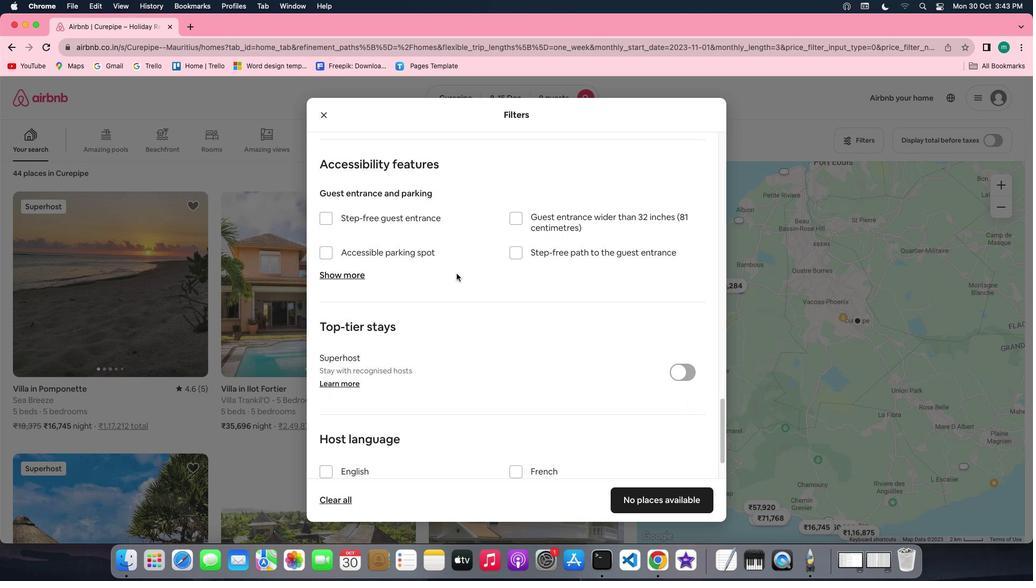 
Action: Mouse scrolled (457, 273) with delta (0, -1)
Screenshot: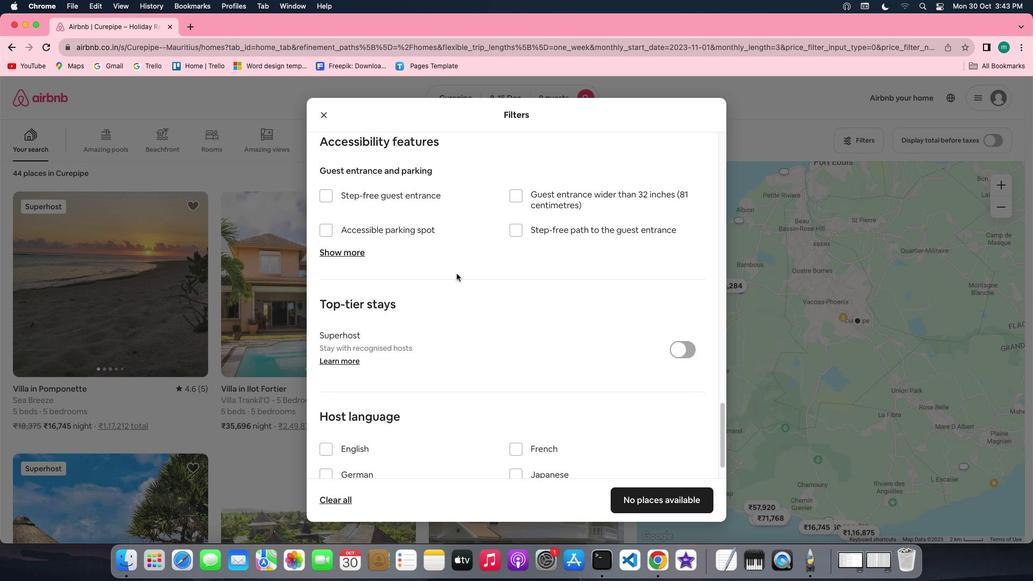 
Action: Mouse scrolled (457, 273) with delta (0, 0)
Screenshot: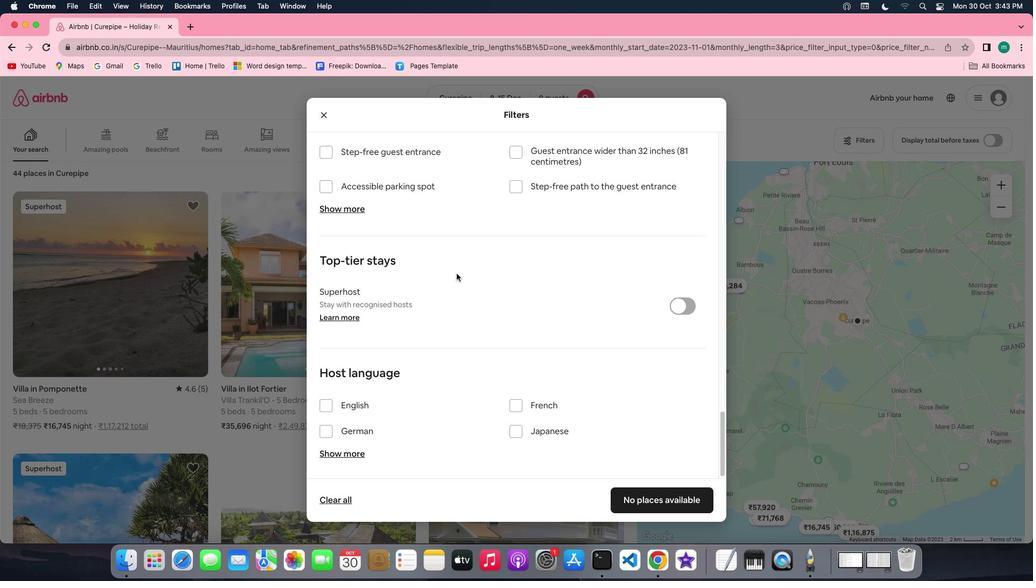 
Action: Mouse scrolled (457, 273) with delta (0, 0)
Screenshot: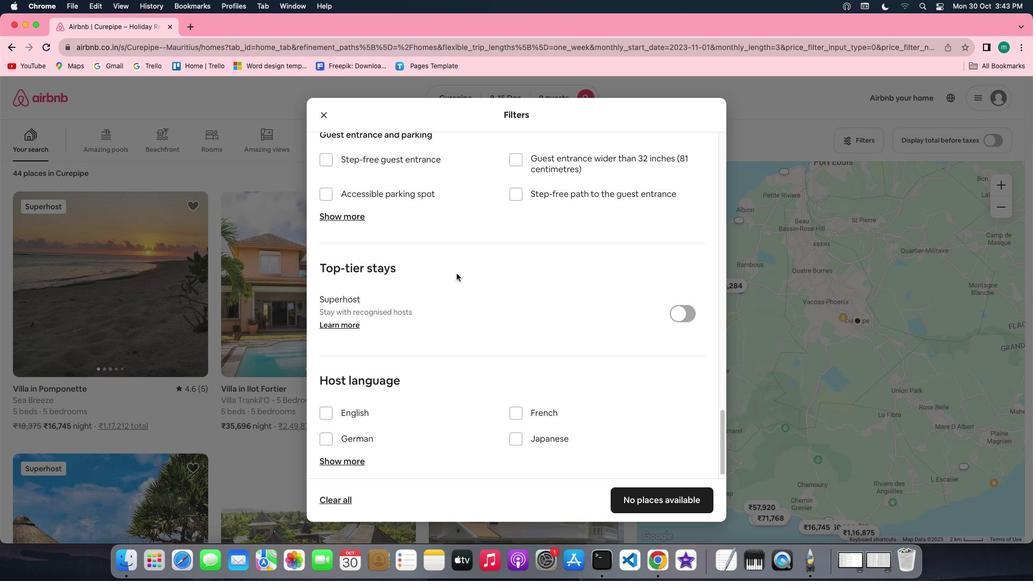 
Action: Mouse scrolled (457, 273) with delta (0, 1)
Screenshot: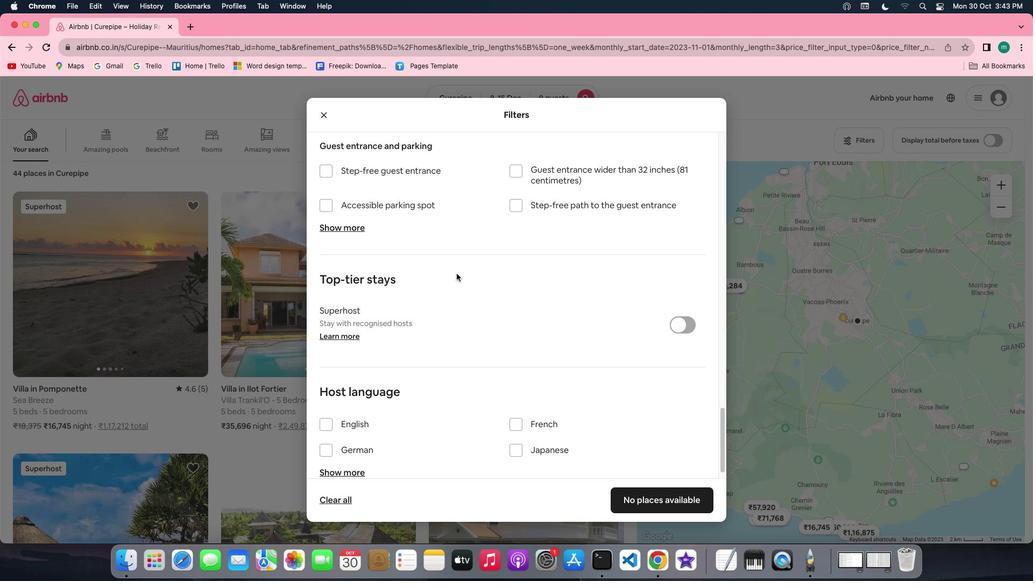 
Action: Mouse scrolled (457, 273) with delta (0, 0)
Screenshot: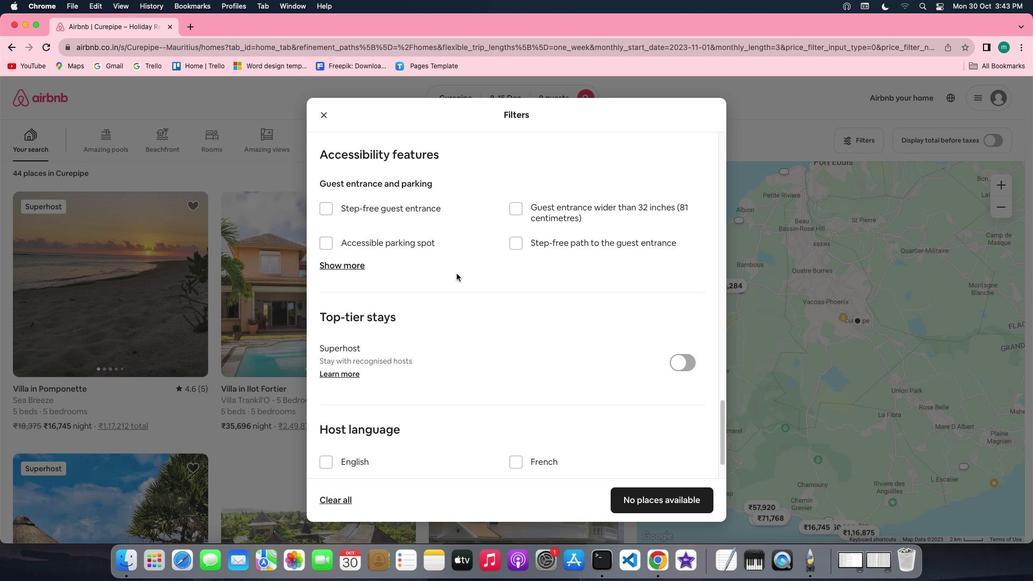 
Action: Mouse scrolled (457, 273) with delta (0, 0)
Screenshot: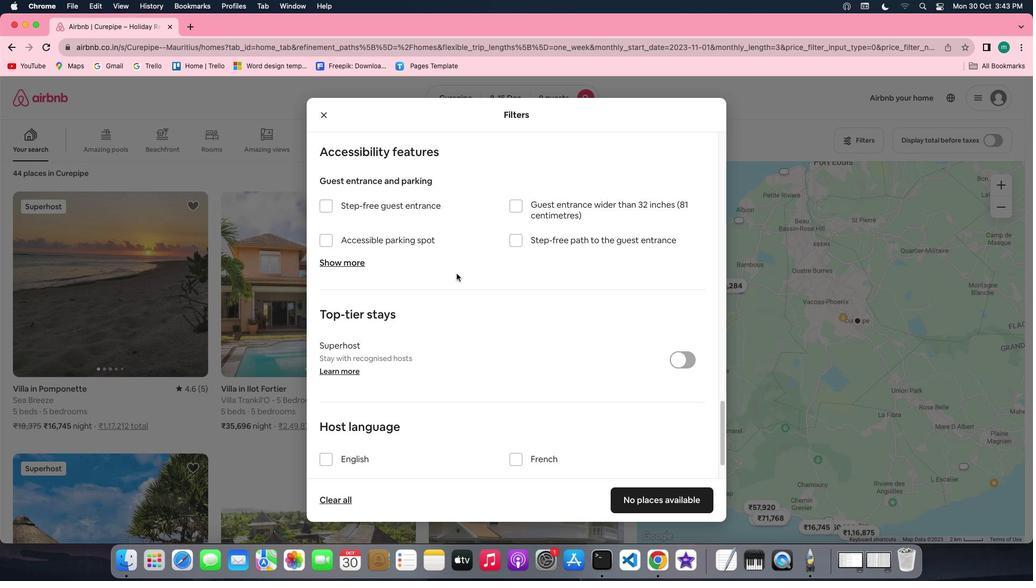 
Action: Mouse scrolled (457, 273) with delta (0, 0)
Screenshot: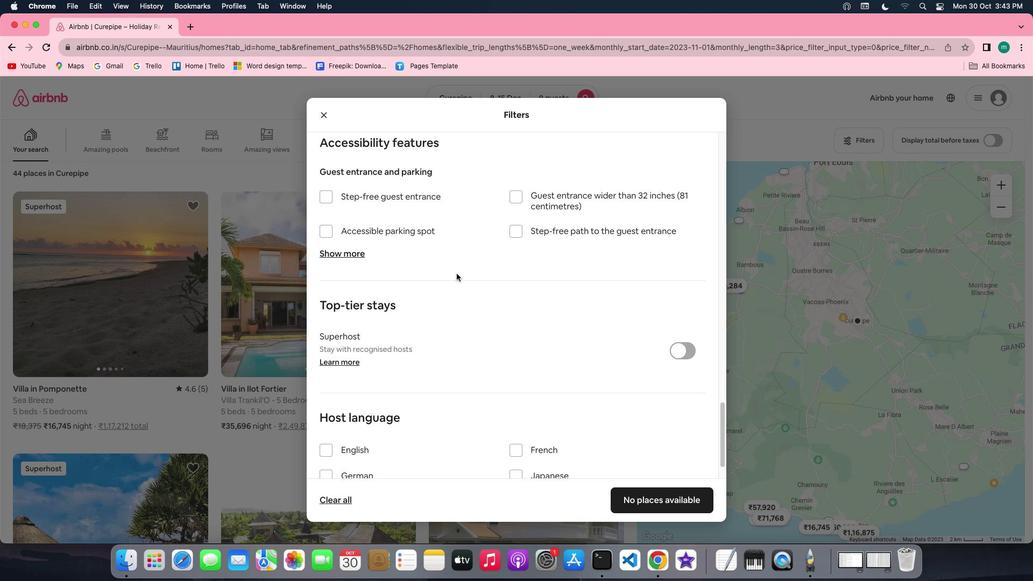 
Action: Mouse scrolled (457, 273) with delta (0, 0)
Screenshot: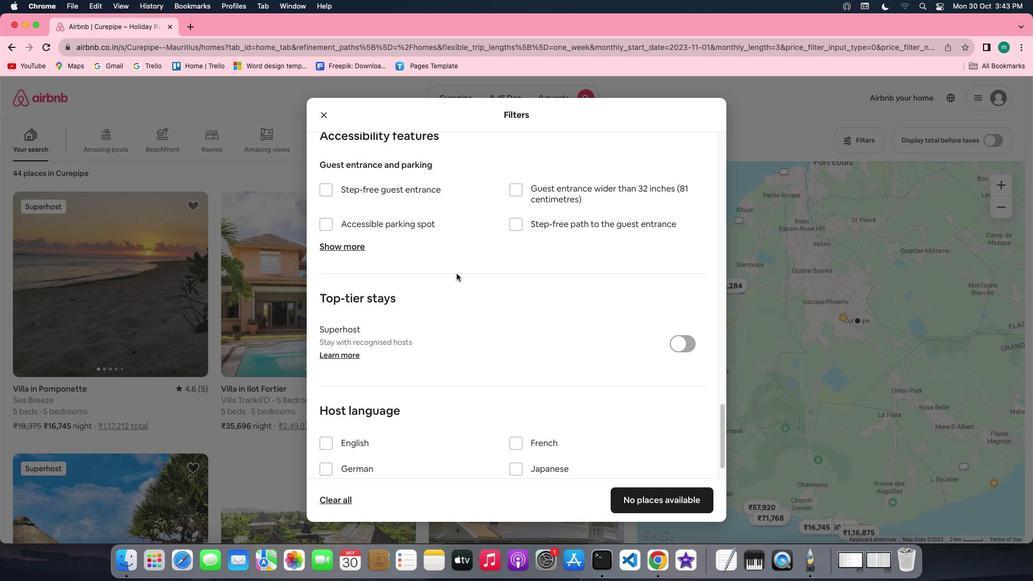 
Action: Mouse scrolled (457, 273) with delta (0, 0)
Screenshot: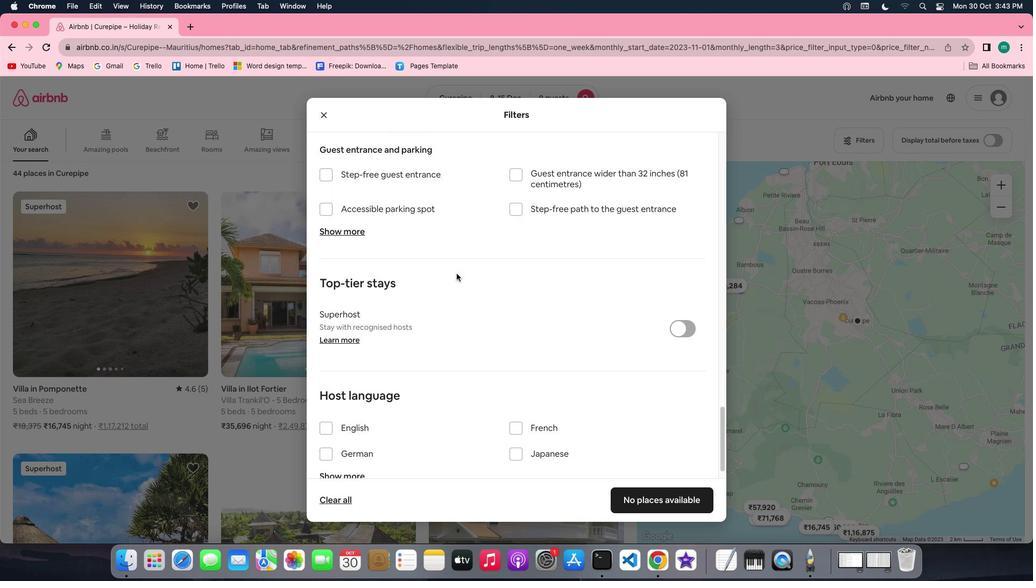 
Action: Mouse scrolled (457, 273) with delta (0, 0)
Screenshot: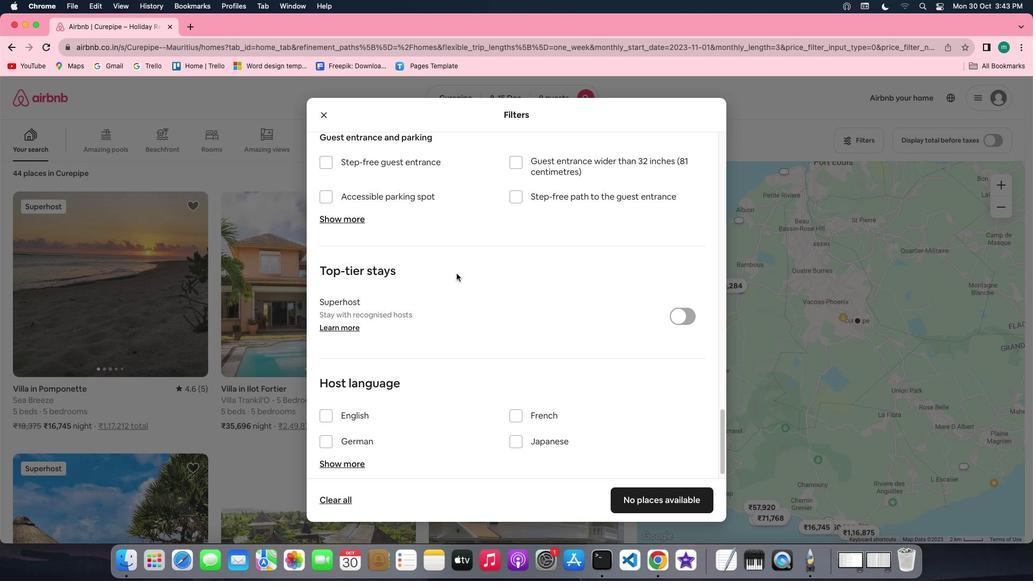 
Action: Mouse scrolled (457, 273) with delta (0, 0)
Screenshot: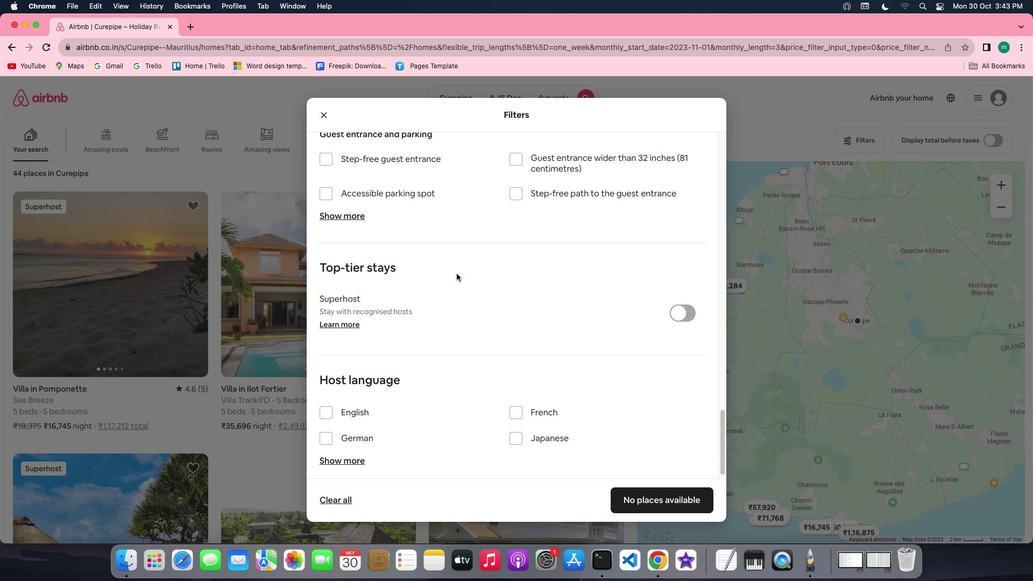 
Action: Mouse scrolled (457, 273) with delta (0, -1)
Screenshot: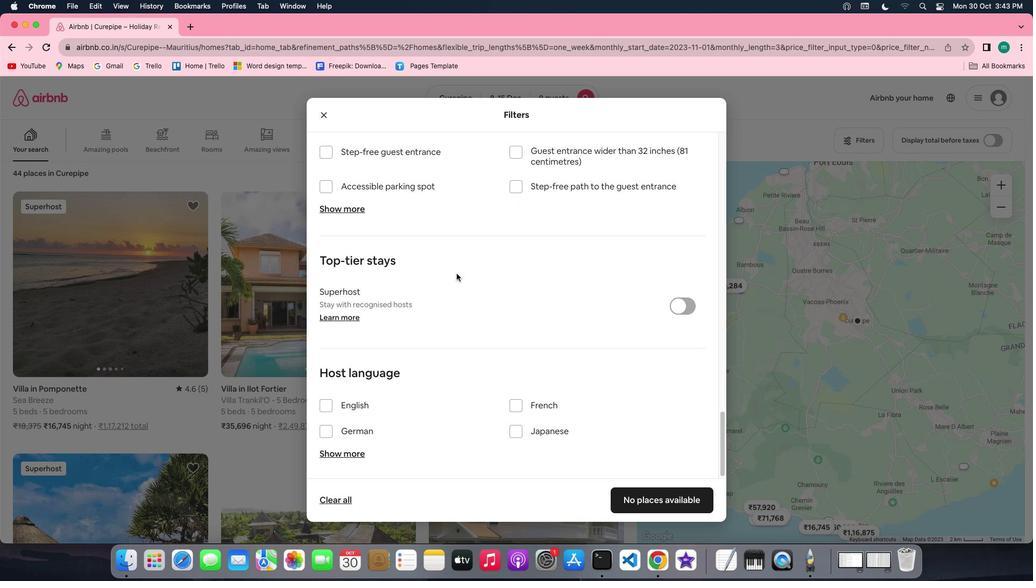 
Action: Mouse scrolled (457, 273) with delta (0, 0)
Screenshot: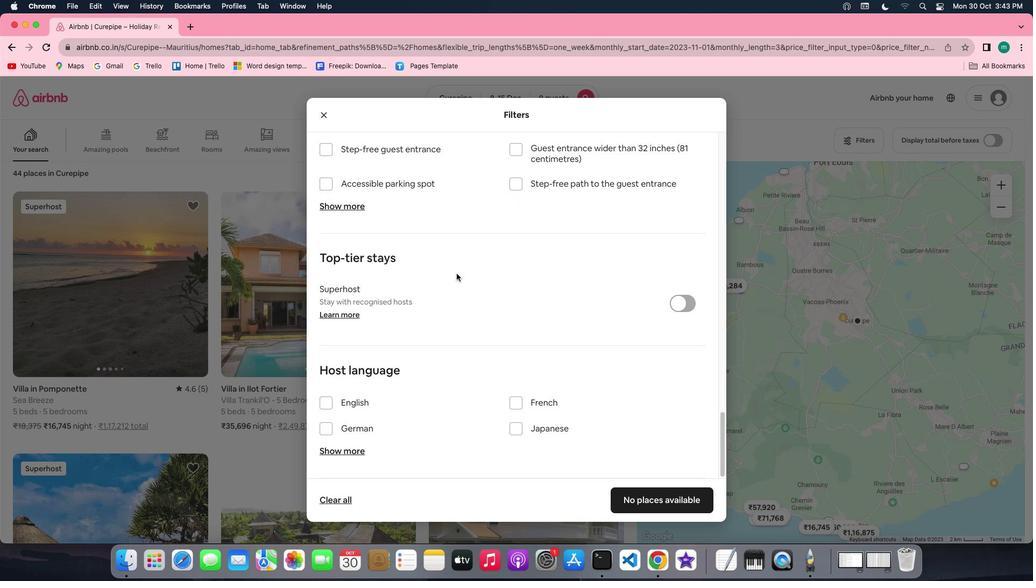 
Action: Mouse scrolled (457, 273) with delta (0, 0)
Screenshot: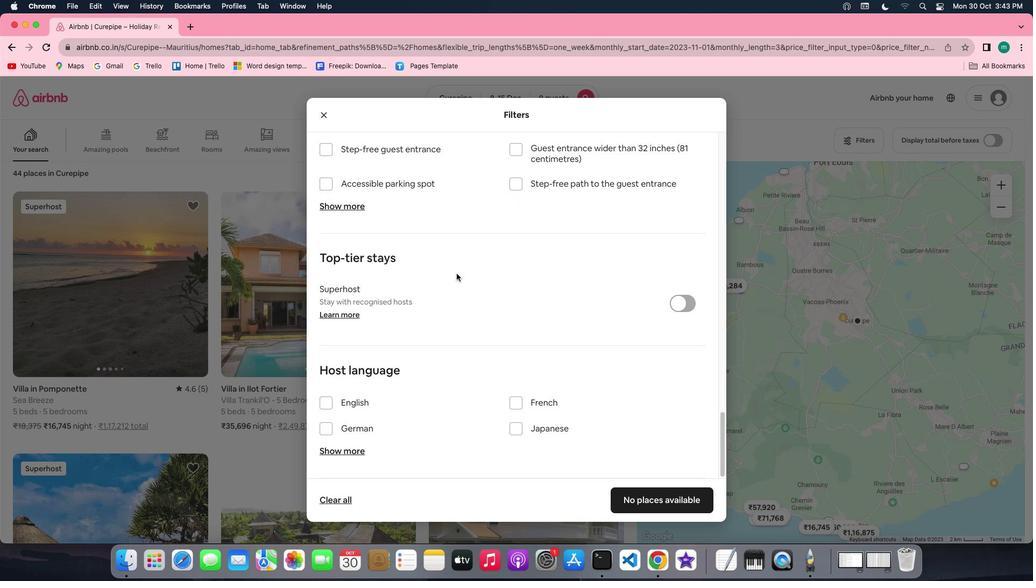 
Action: Mouse scrolled (457, 273) with delta (0, 0)
Screenshot: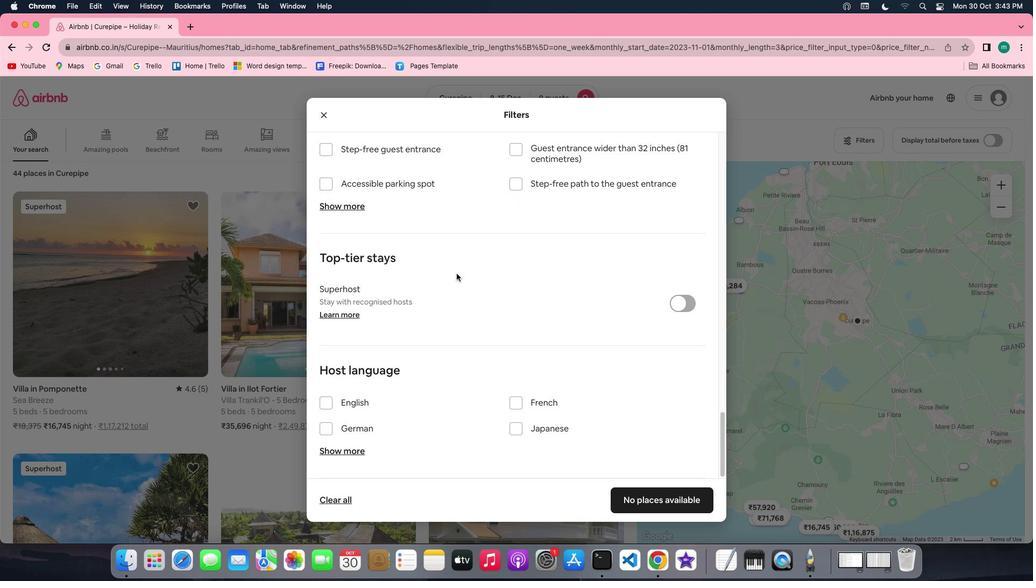 
Action: Mouse scrolled (457, 273) with delta (0, -1)
Screenshot: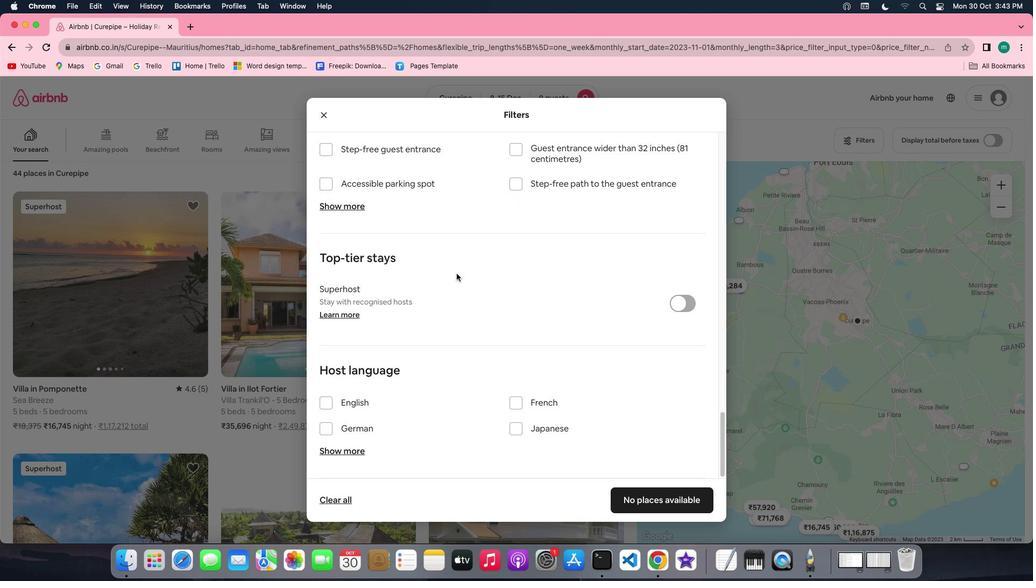 
Action: Mouse scrolled (457, 273) with delta (0, 0)
Screenshot: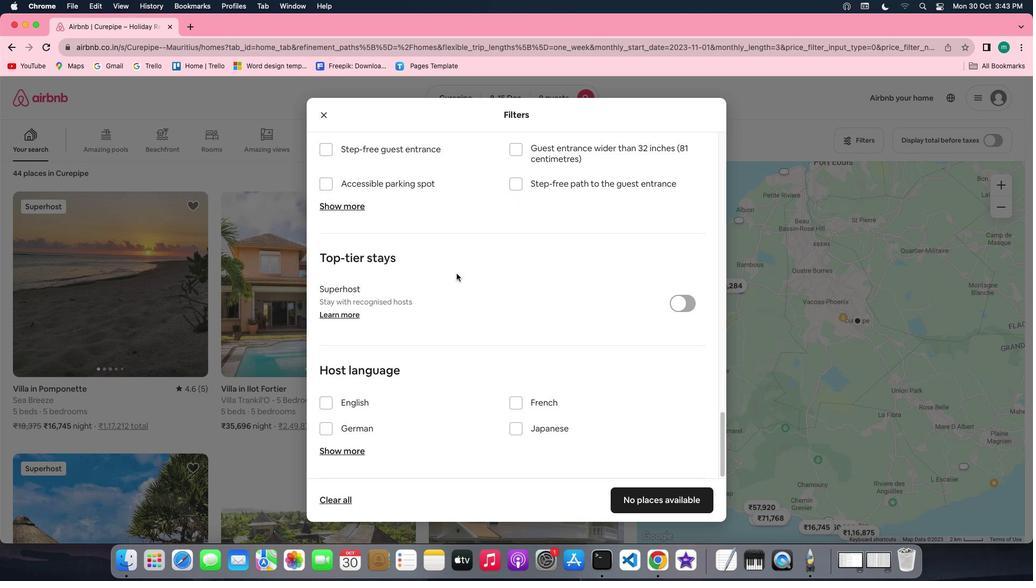 
Action: Mouse scrolled (457, 273) with delta (0, 0)
Screenshot: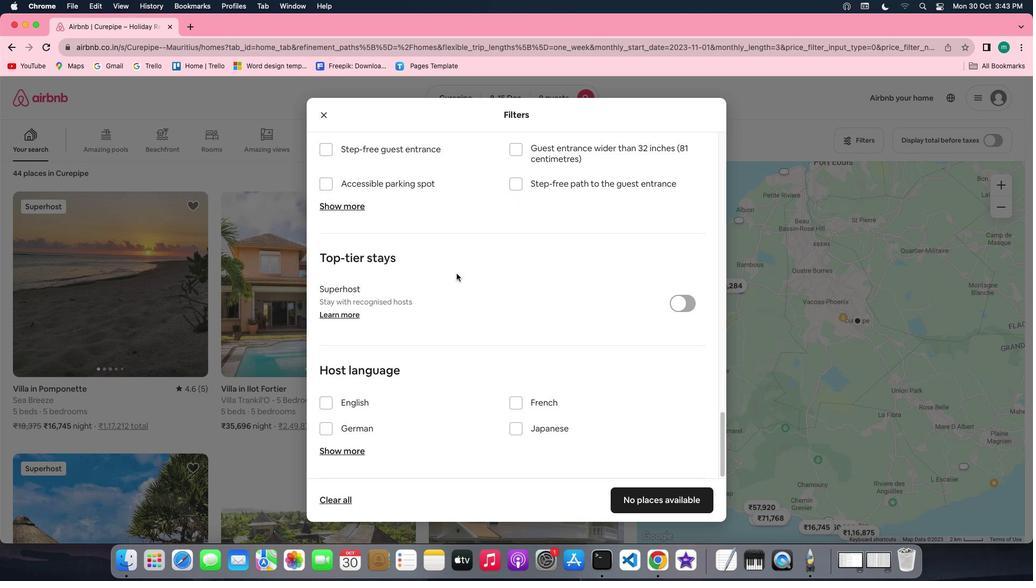 
Action: Mouse scrolled (457, 273) with delta (0, 0)
Screenshot: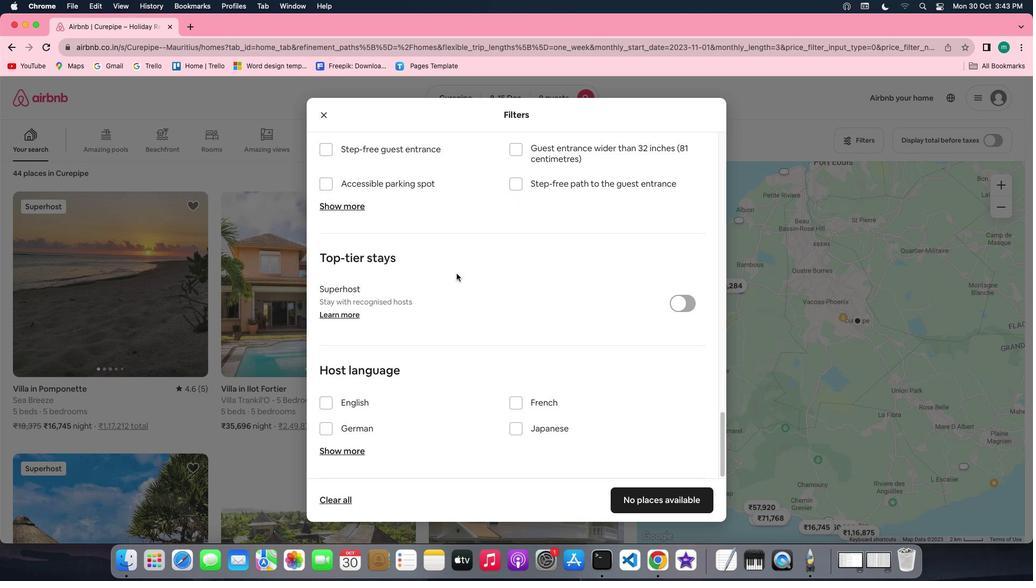 
Action: Mouse moved to (653, 490)
Screenshot: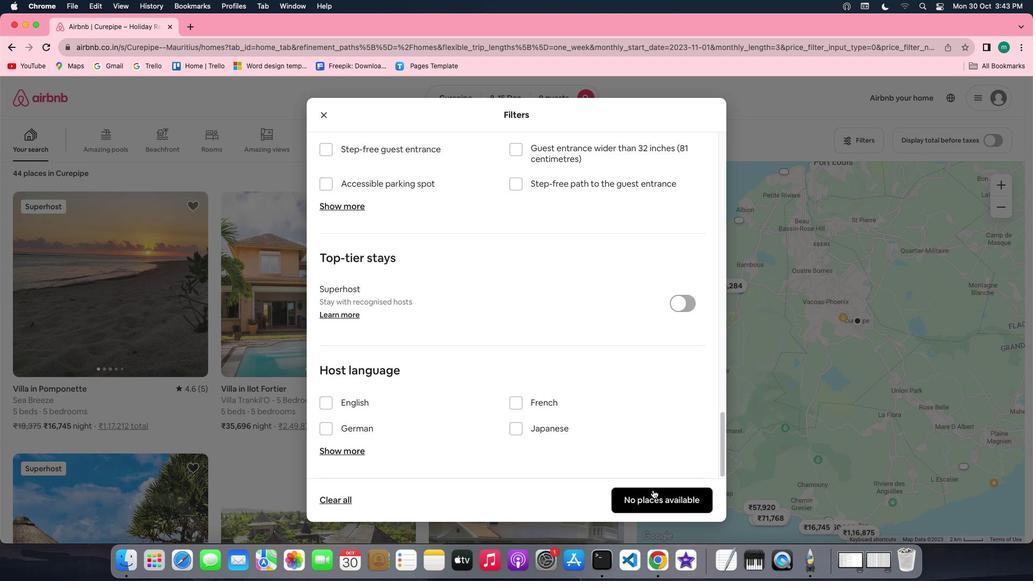 
Action: Mouse pressed left at (653, 490)
Screenshot: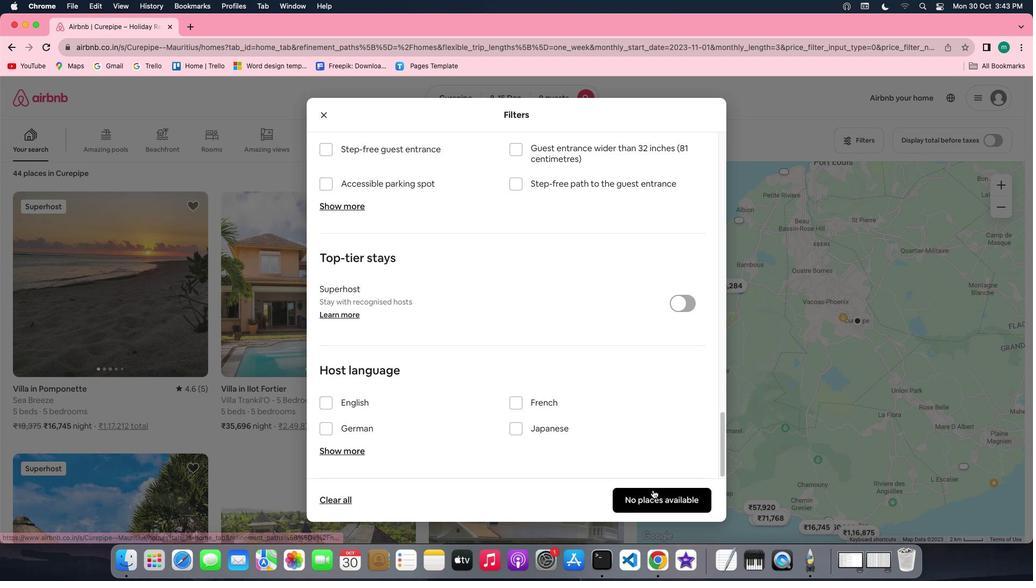 
Action: Mouse moved to (348, 377)
Screenshot: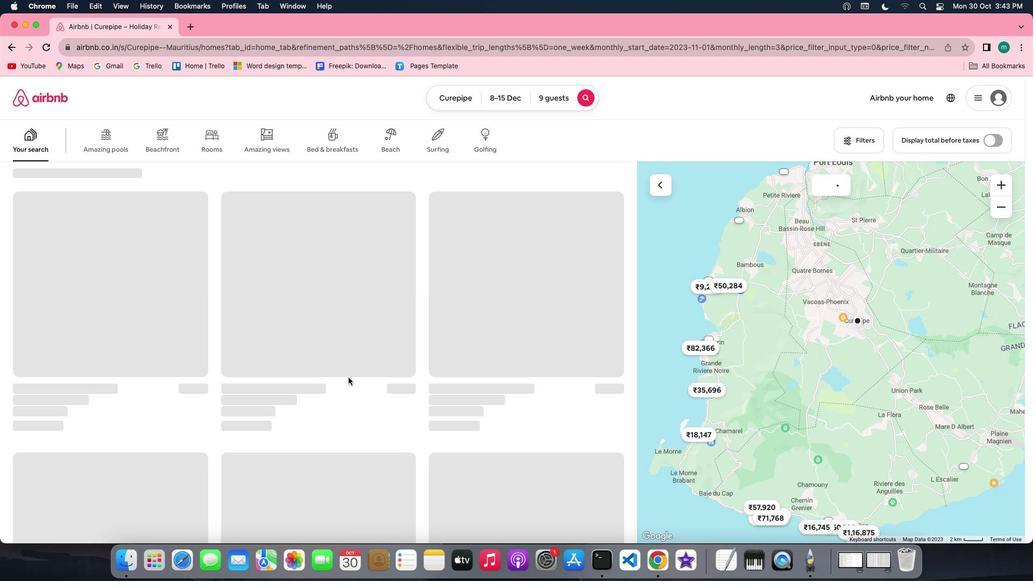 
